 Task: Add an event with the title Staff Training: Customer Relationship Management, date '2023/12/21', time 7:50 AM to 9:50 AMand add a description: The facilitator will provide a briefing on the rules, objectives, and safety guidelines of the scavenger hunt. Teams will receive their scavenger hunt checklist, which may include a combination of physical objects to find, riddles to solve, or tasks to complete.Select event color  Tomato . Add location for the event as: 987 Colosseum, Rome, Italy, logged in from the account softage.2@softage.netand send the event invitation to softage.6@softage.net and softage.7@softage.net. Set a reminder for the event Annually on May 46
Action: Mouse pressed left at (43, 88)
Screenshot: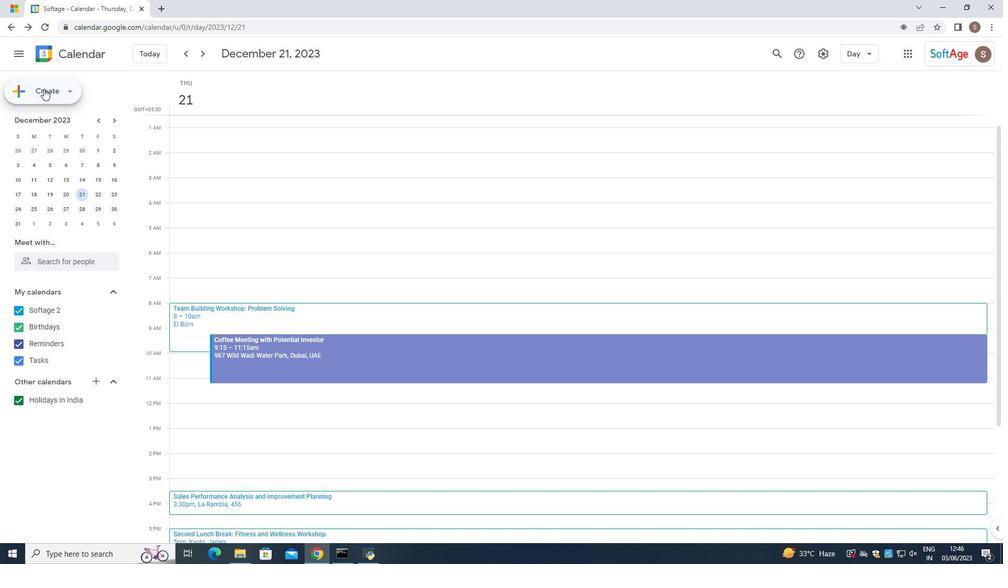 
Action: Mouse moved to (80, 122)
Screenshot: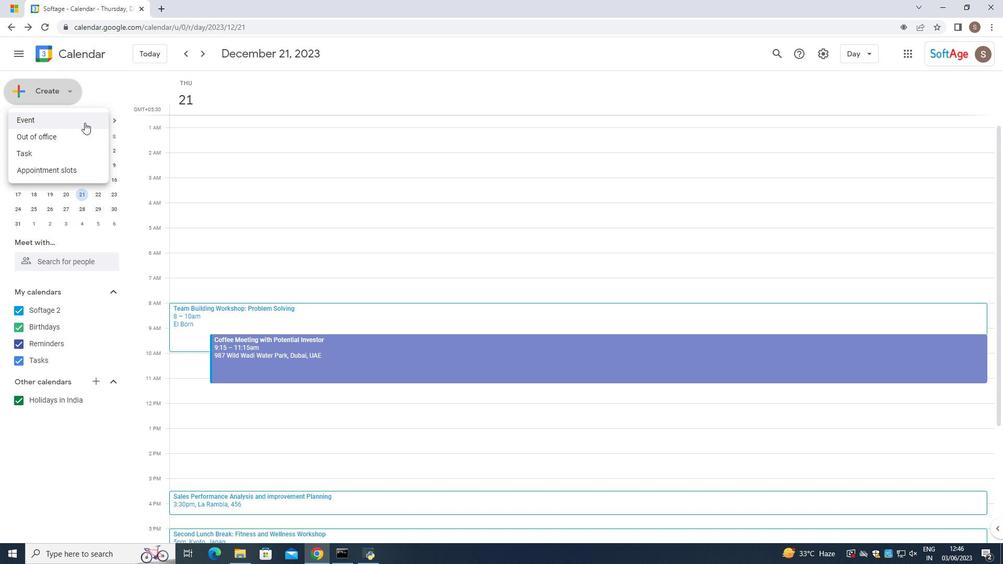 
Action: Mouse pressed left at (80, 122)
Screenshot: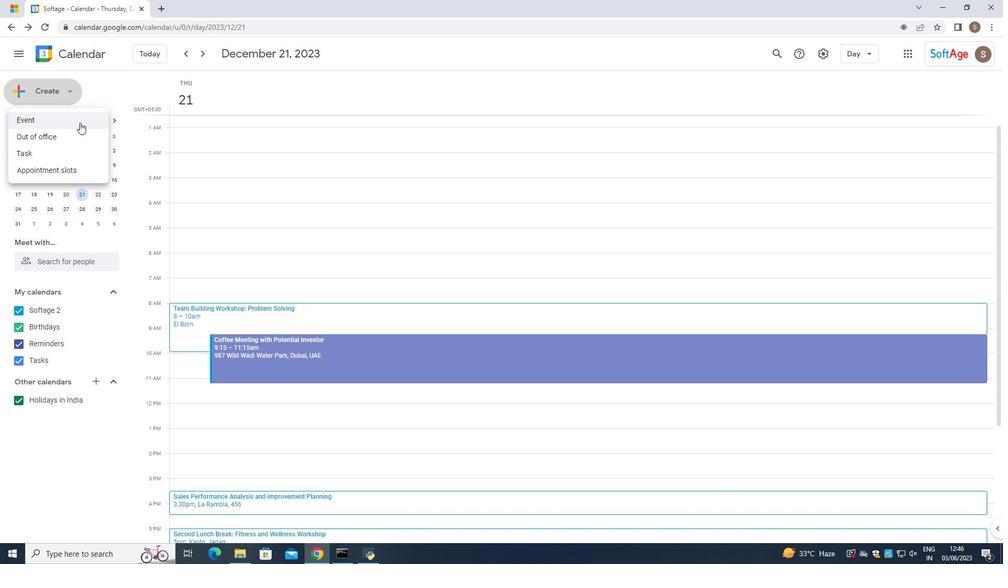 
Action: Mouse moved to (522, 196)
Screenshot: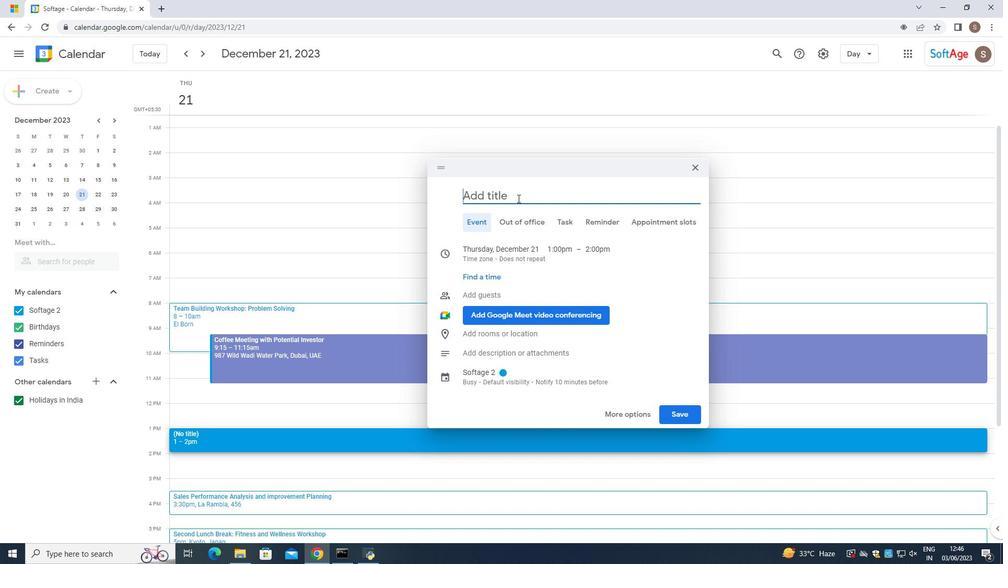 
Action: Key pressed <Key.caps_lock>S<Key.caps_lock>atff<Key.space>=<Key.backspace><Key.backspace><Key.backspace><Key.backspace><Key.backspace><Key.backspace>taff<Key.space><Key.caps_lock>T<Key.caps_lock>raining<Key.shift_r>;<Key.backspace><Key.shift_r><Key.shift_r><Key.shift_r><Key.shift_r><Key.shift_r><Key.shift_r><Key.shift_r><Key.shift_r><Key.shift_r><Key.shift_r><Key.shift_r><Key.shift_r><Key.shift_r>:<Key.space><Key.caps_lock>C<Key.caps_lock>ustomer<Key.space><Key.caps_lock>R<Key.caps_lock>elationship<Key.space><Key.caps_lock>MN<Key.caps_lock>nagement
Screenshot: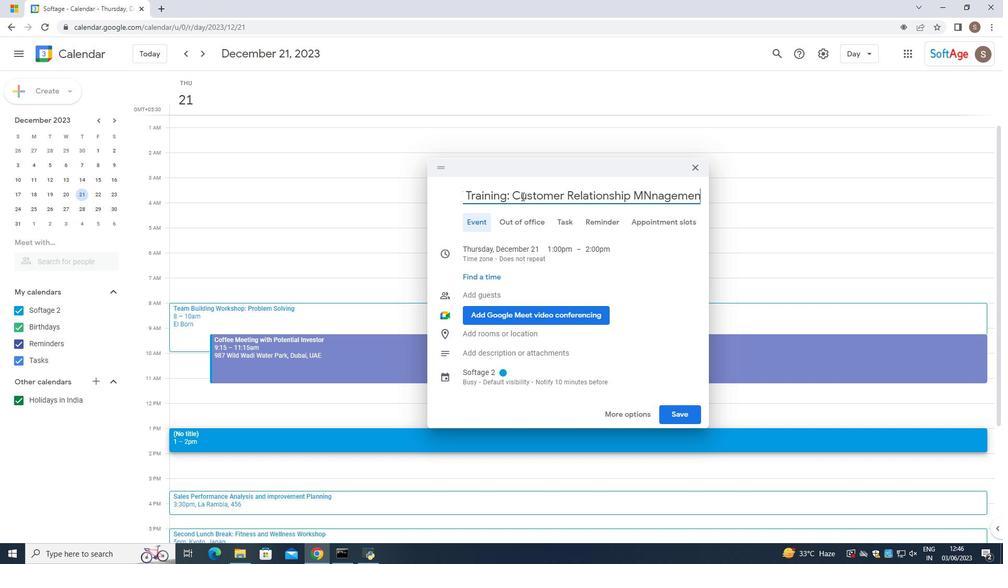 
Action: Mouse moved to (646, 195)
Screenshot: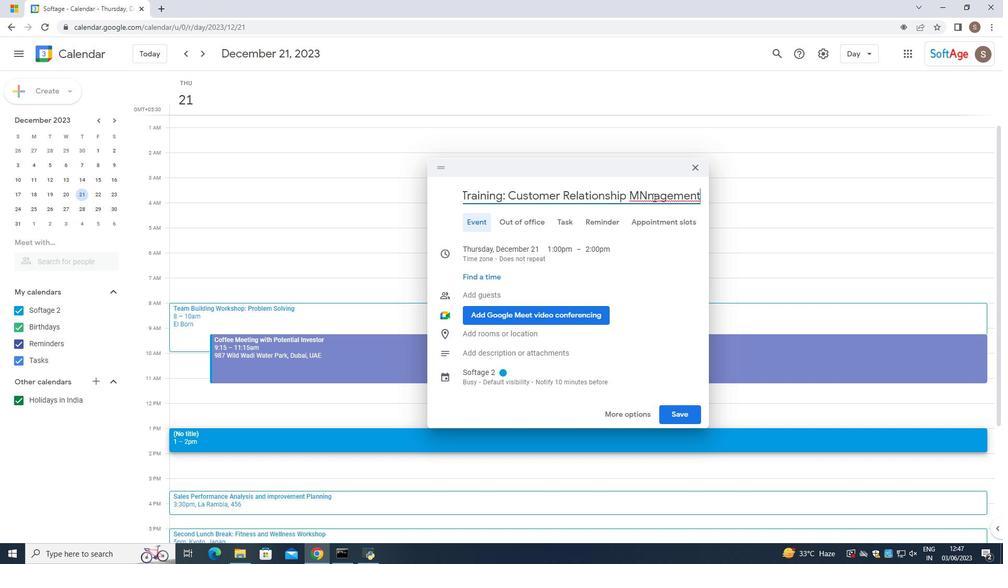 
Action: Mouse pressed left at (646, 195)
Screenshot: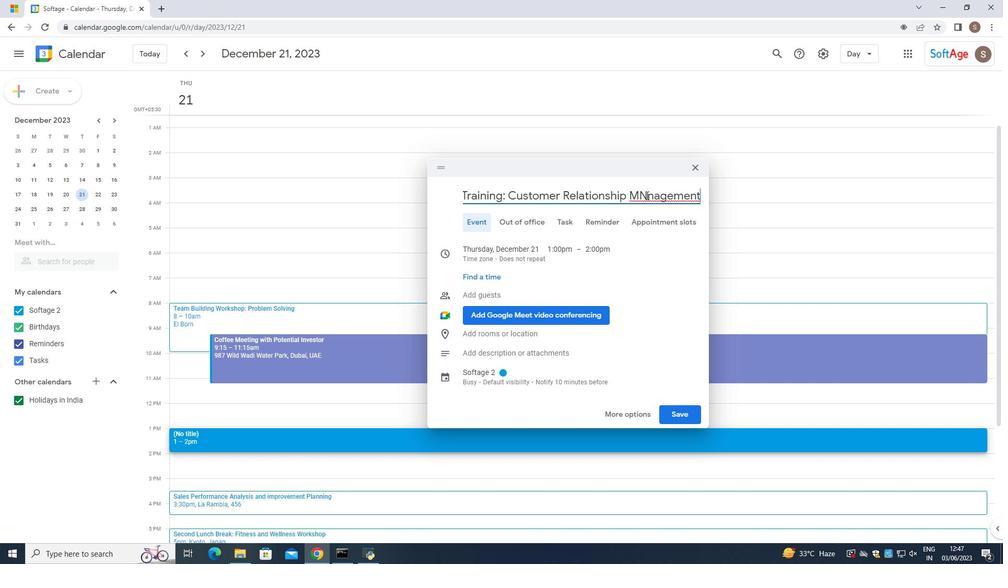 
Action: Mouse moved to (640, 195)
Screenshot: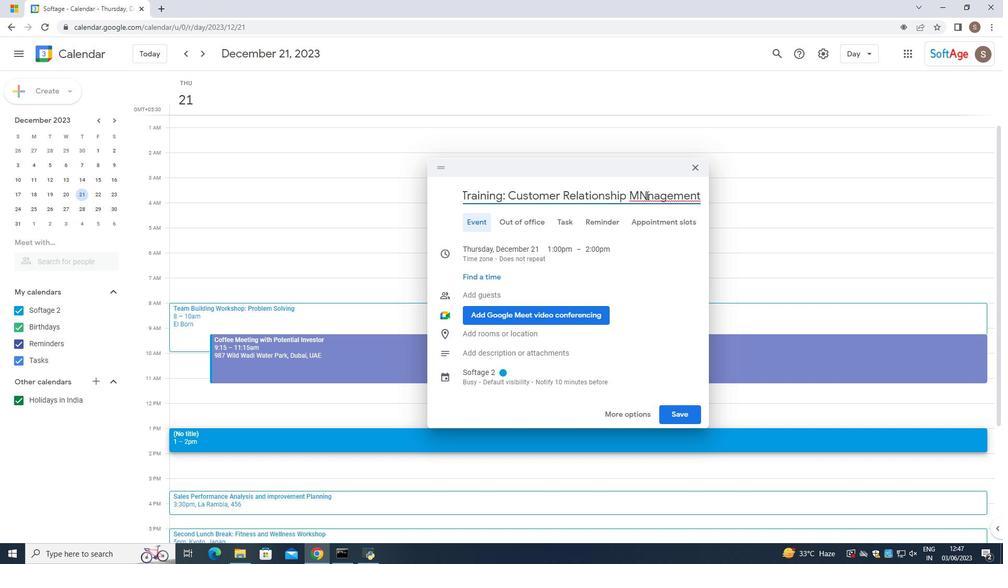 
Action: Key pressed <Key.backspace>a
Screenshot: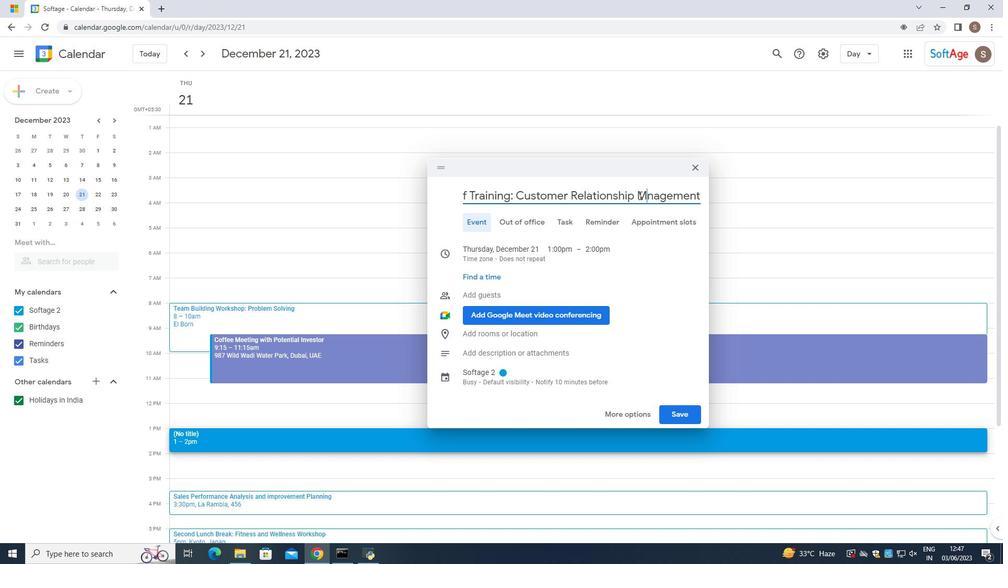 
Action: Mouse moved to (574, 275)
Screenshot: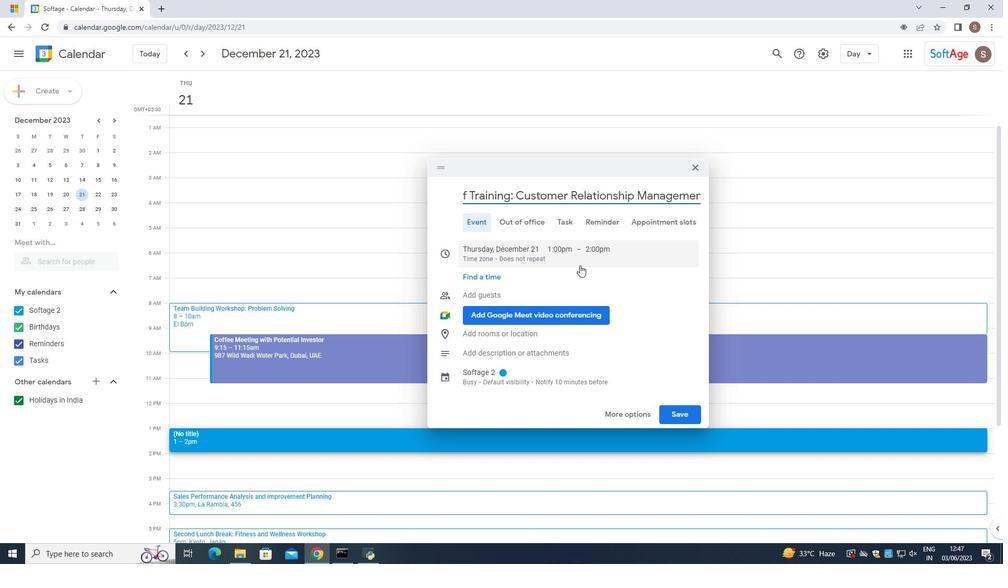 
Action: Mouse pressed left at (574, 275)
Screenshot: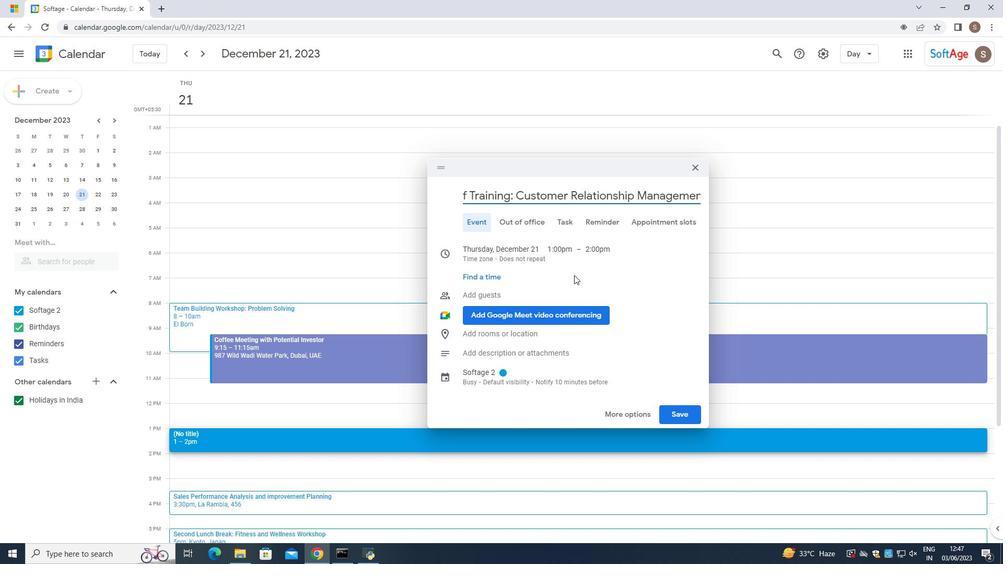 
Action: Mouse moved to (574, 251)
Screenshot: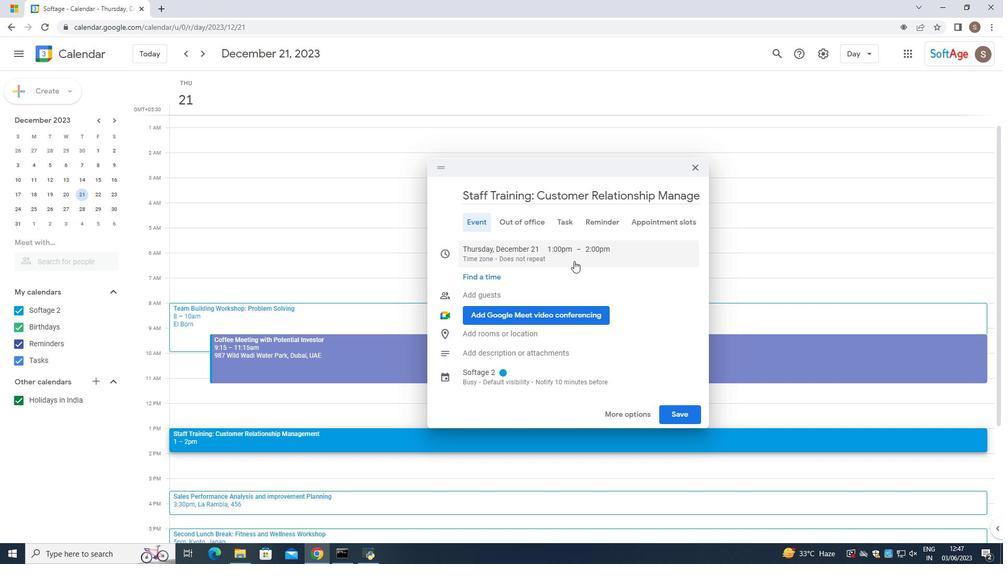
Action: Mouse pressed left at (574, 251)
Screenshot: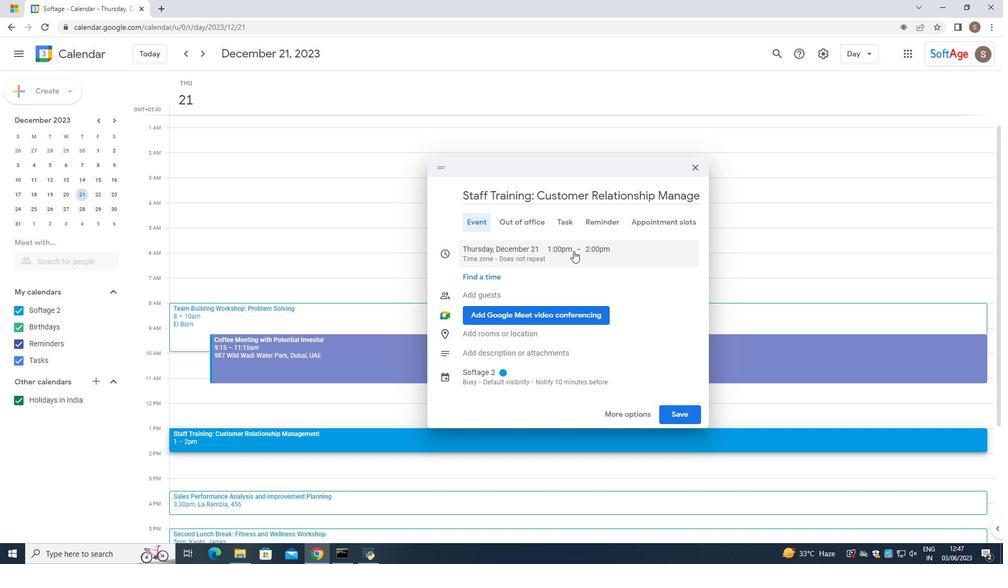 
Action: Mouse moved to (569, 252)
Screenshot: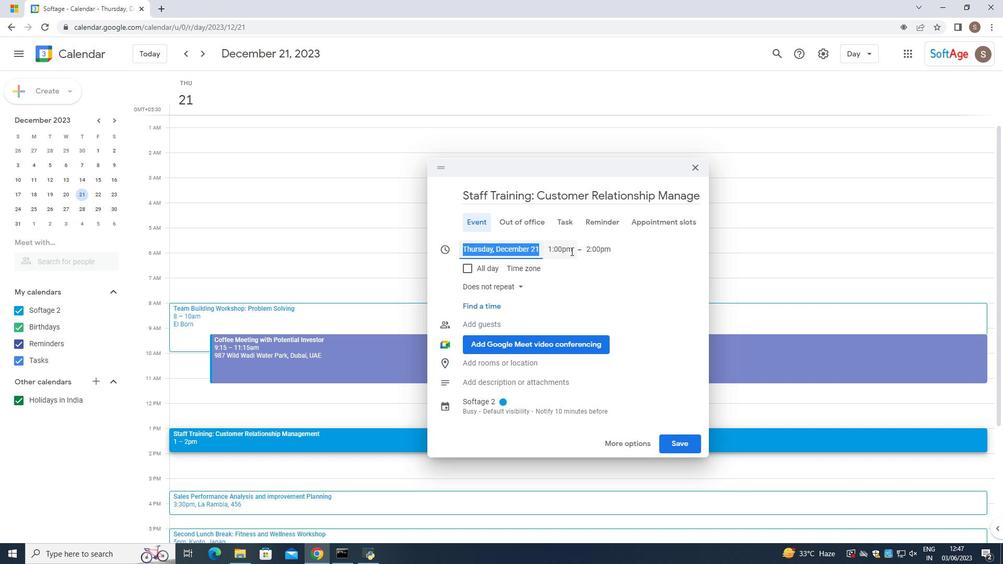 
Action: Mouse pressed left at (569, 252)
Screenshot: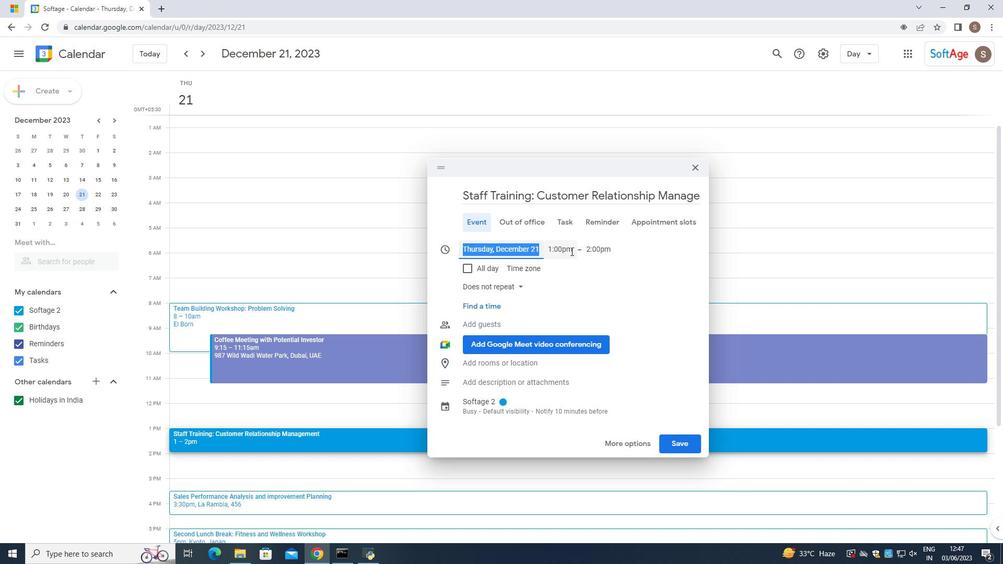 
Action: Mouse moved to (576, 284)
Screenshot: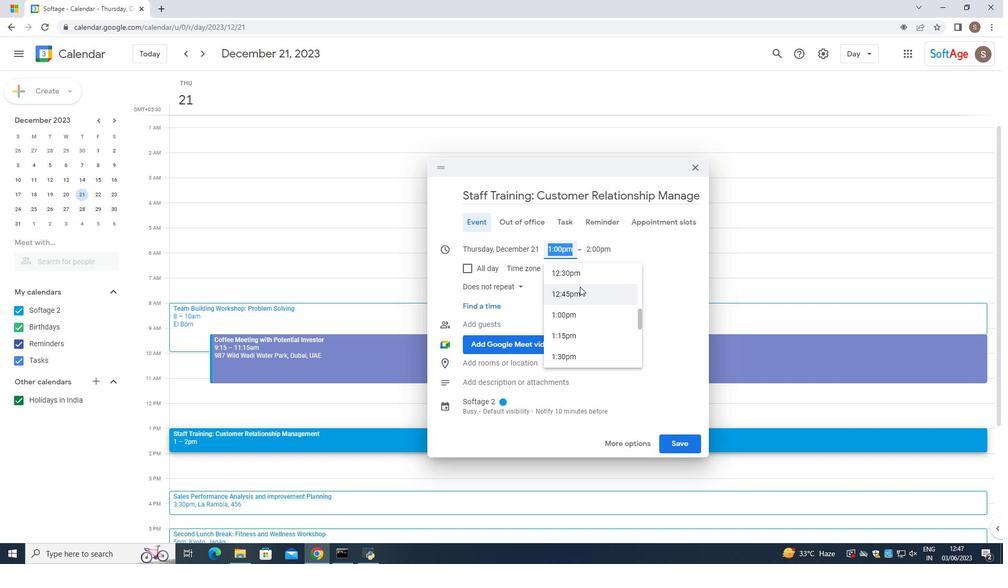 
Action: Key pressed 7
Screenshot: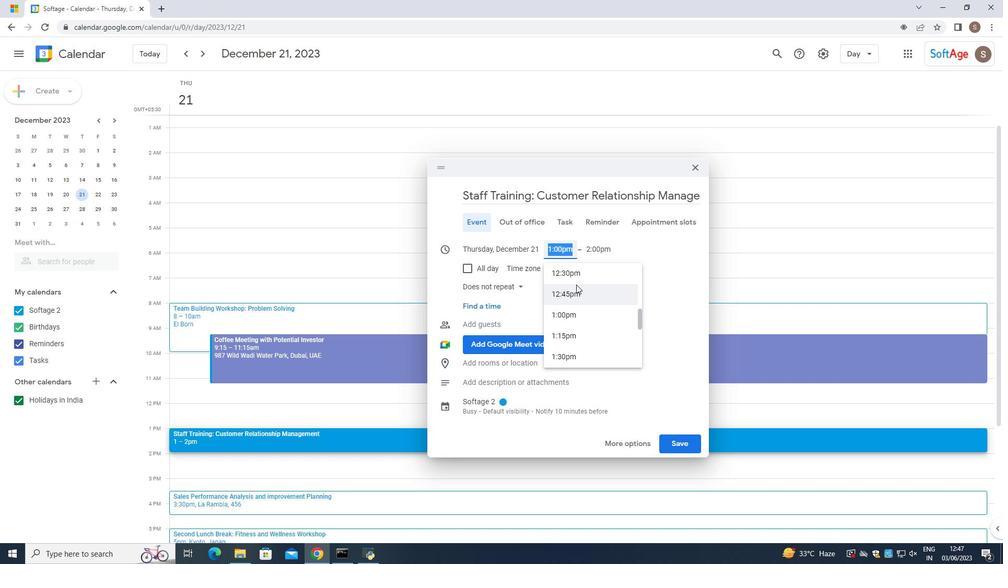 
Action: Mouse moved to (576, 284)
Screenshot: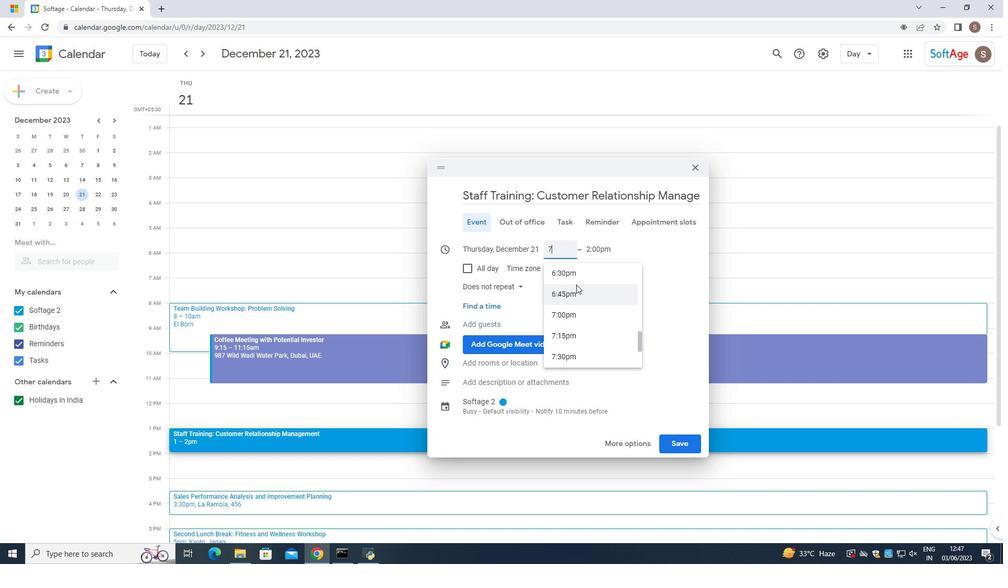 
Action: Key pressed <Key.shift_r>:50am
Screenshot: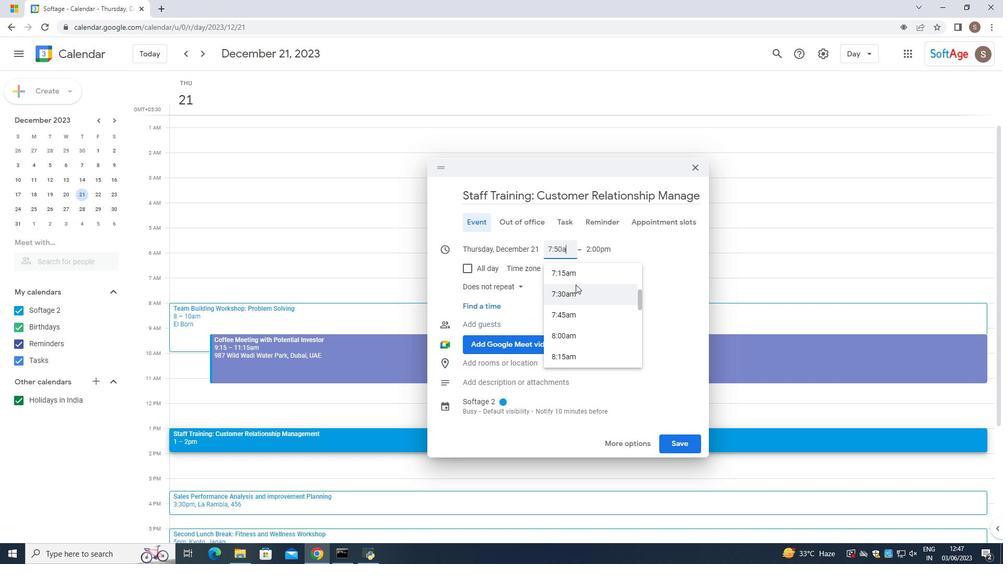 
Action: Mouse moved to (591, 250)
Screenshot: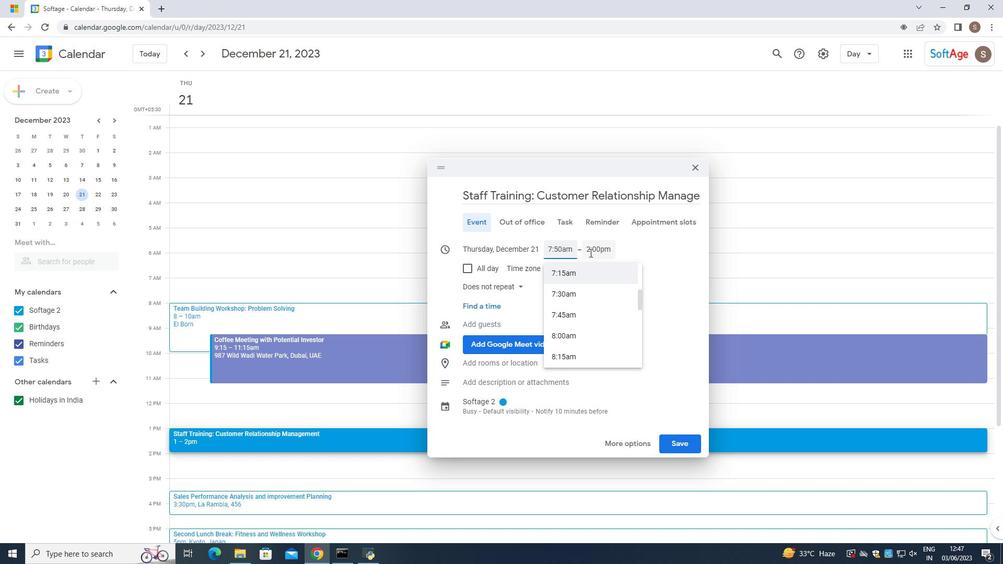 
Action: Mouse pressed left at (591, 250)
Screenshot: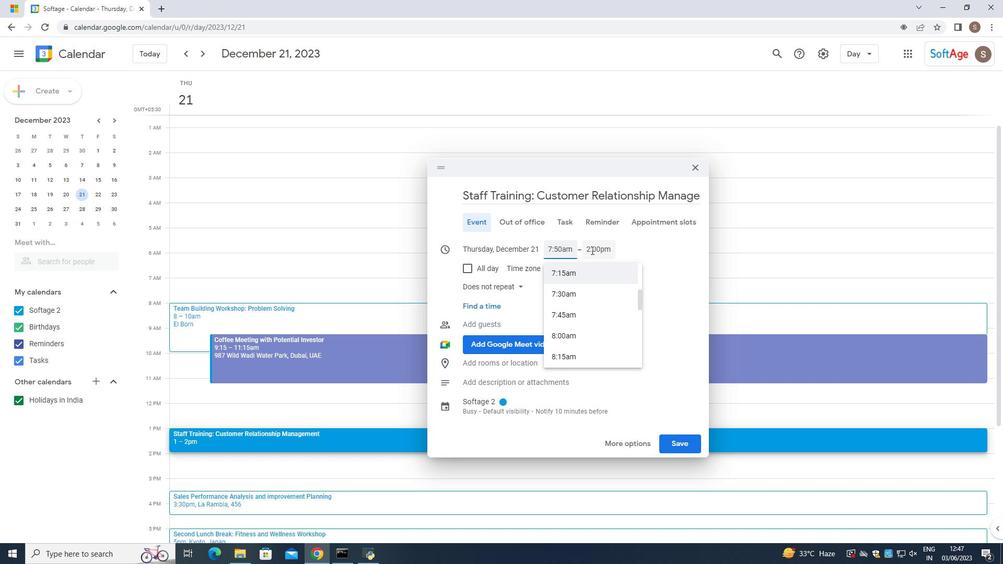 
Action: Mouse moved to (614, 344)
Screenshot: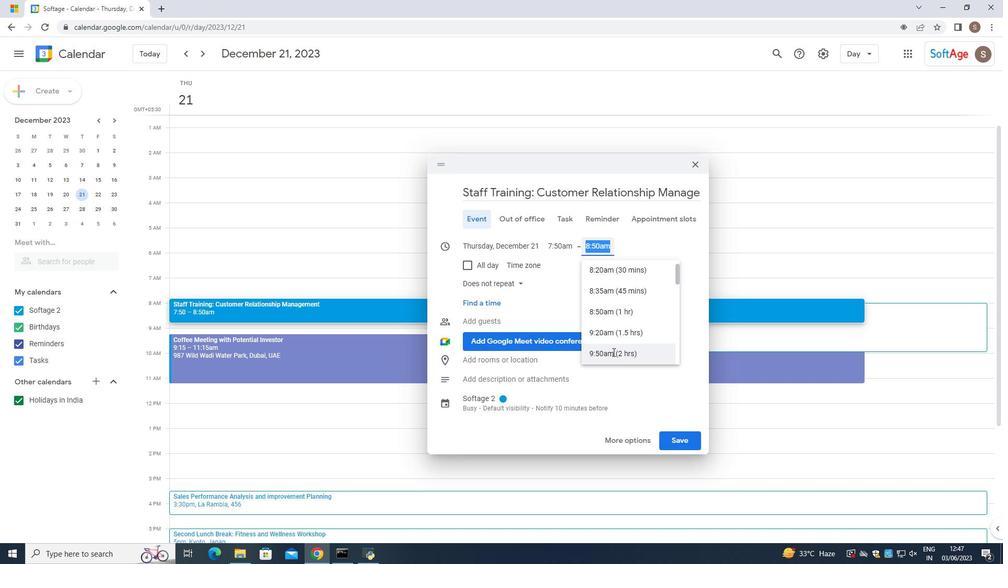 
Action: Mouse scrolled (614, 344) with delta (0, 0)
Screenshot: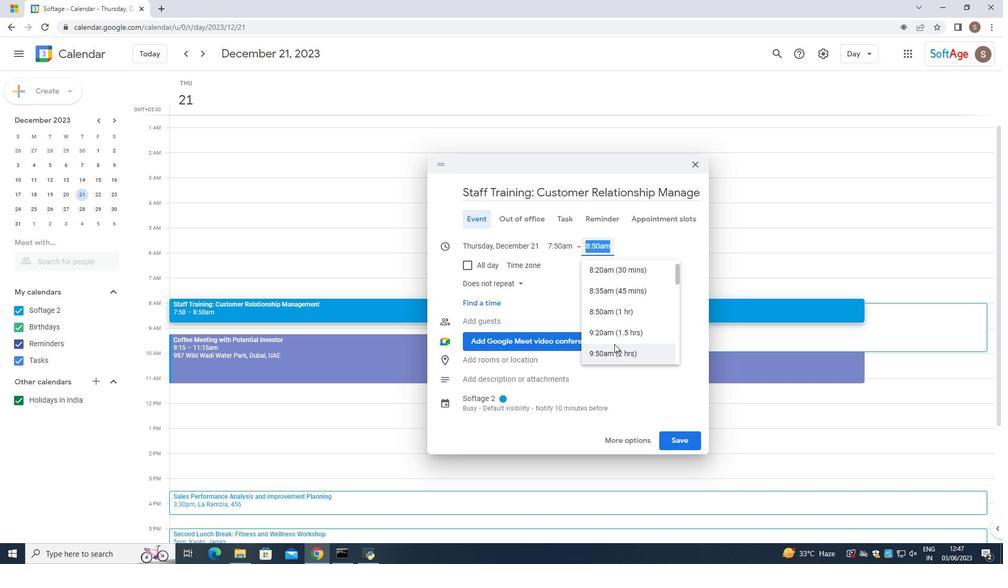 
Action: Mouse moved to (620, 298)
Screenshot: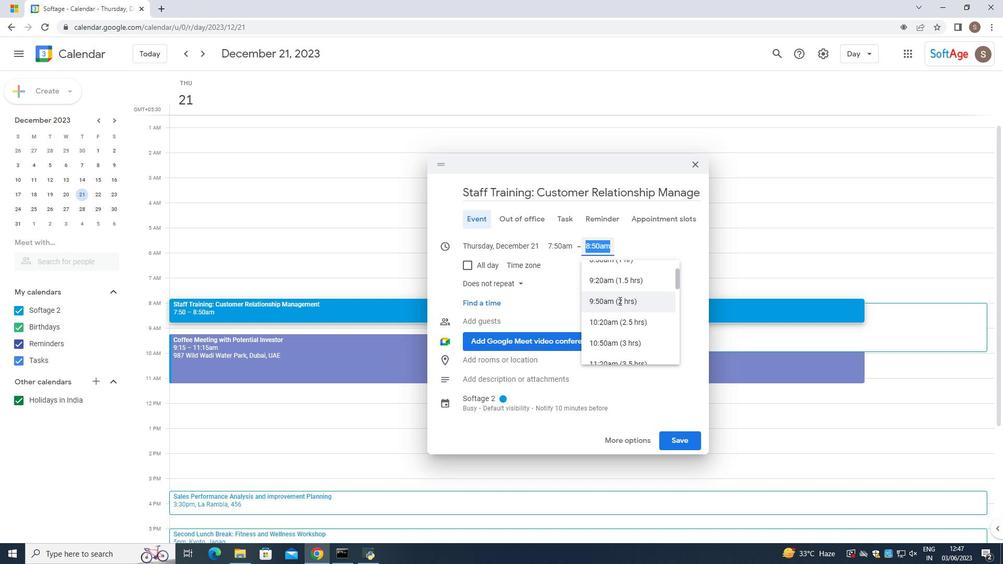 
Action: Mouse pressed left at (620, 298)
Screenshot: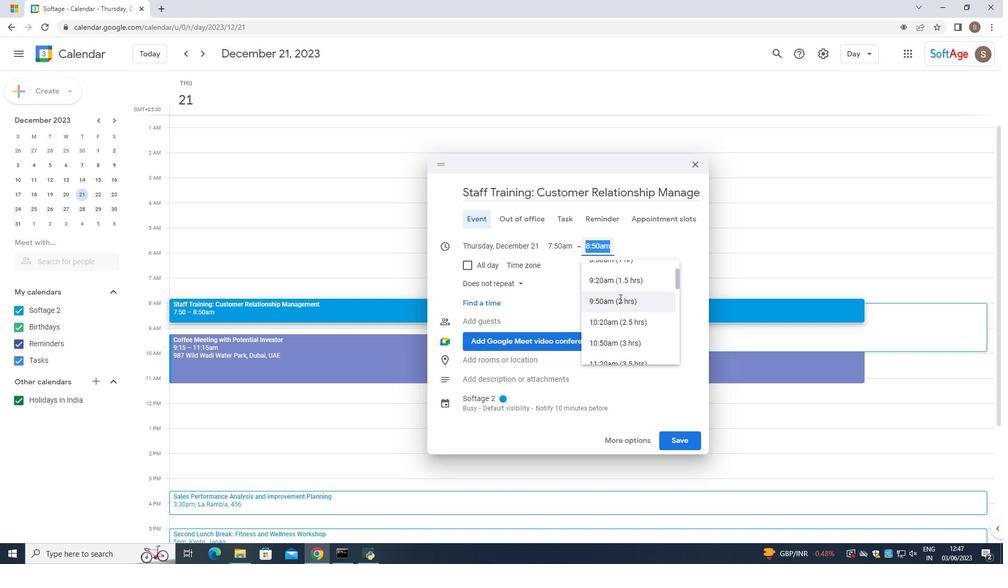 
Action: Mouse moved to (481, 378)
Screenshot: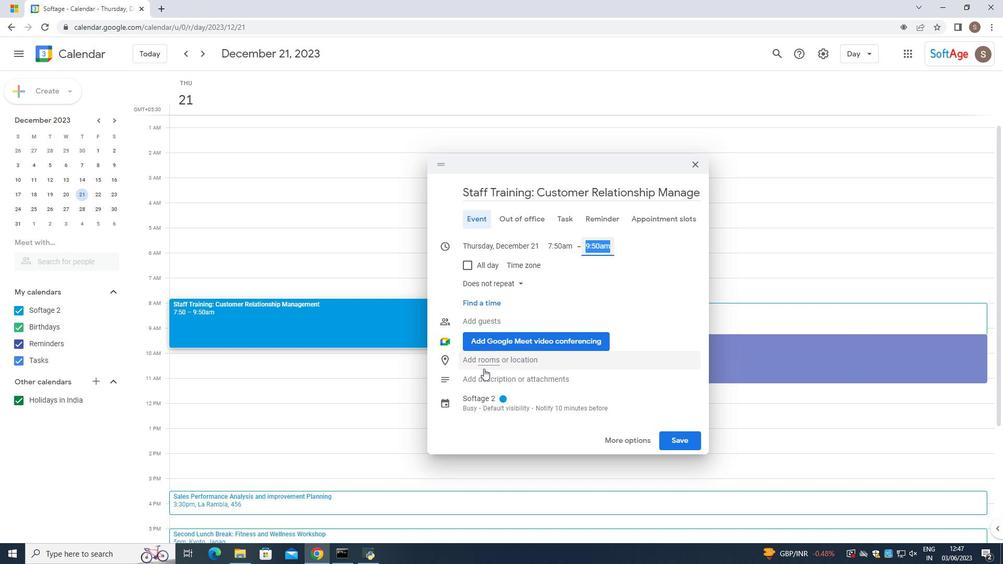 
Action: Mouse pressed left at (481, 378)
Screenshot: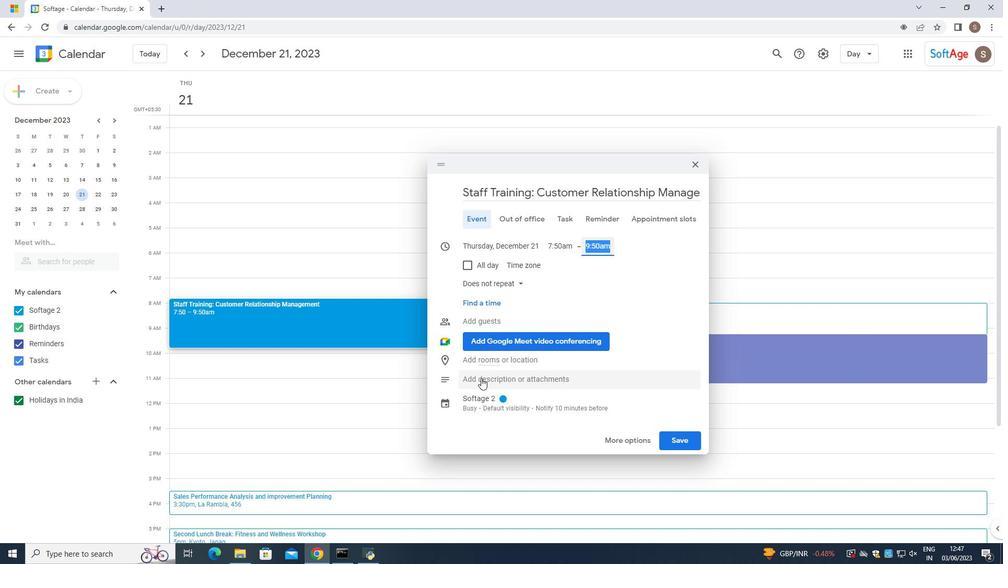 
Action: Mouse moved to (491, 377)
Screenshot: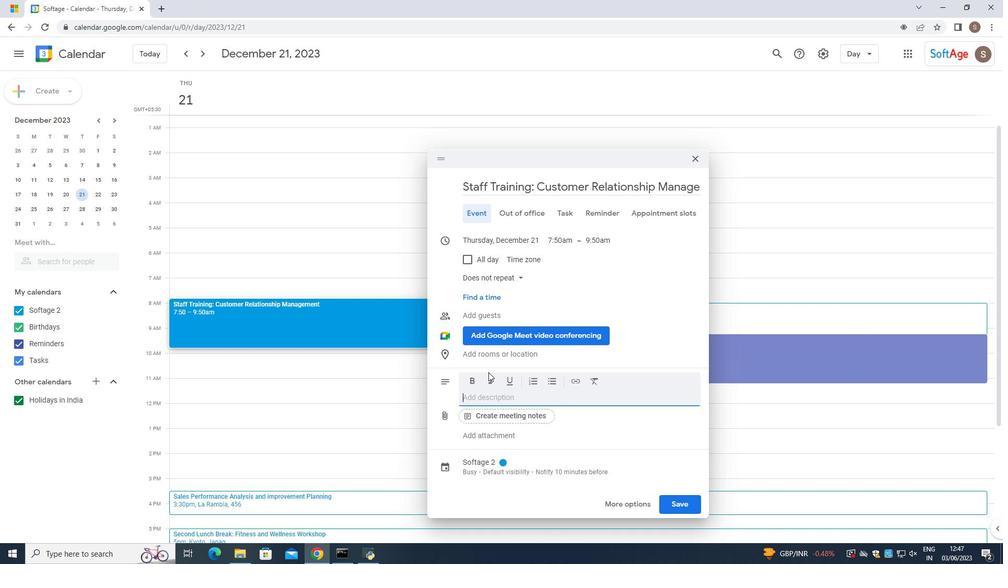 
Action: Mouse pressed left at (491, 377)
Screenshot: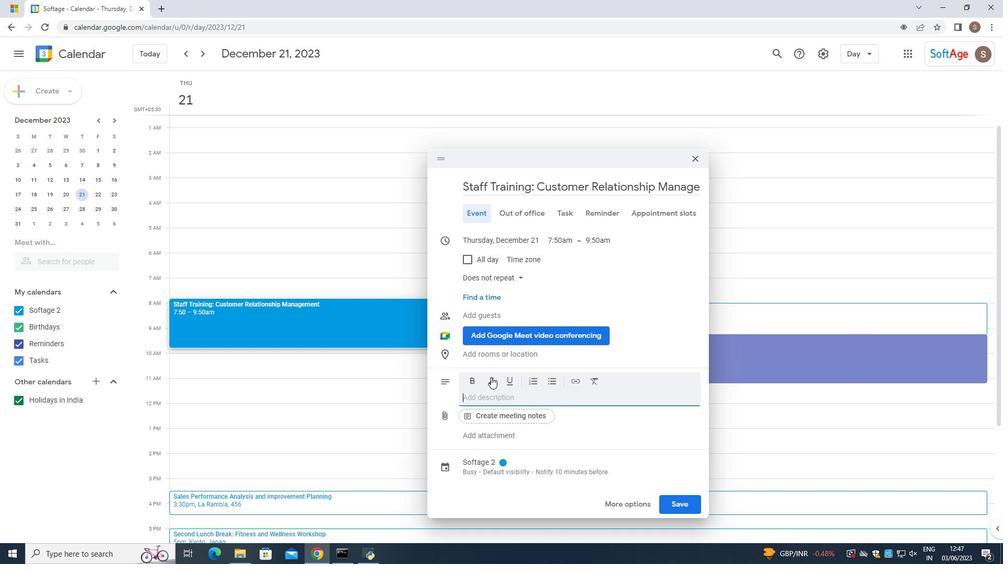 
Action: Mouse moved to (481, 392)
Screenshot: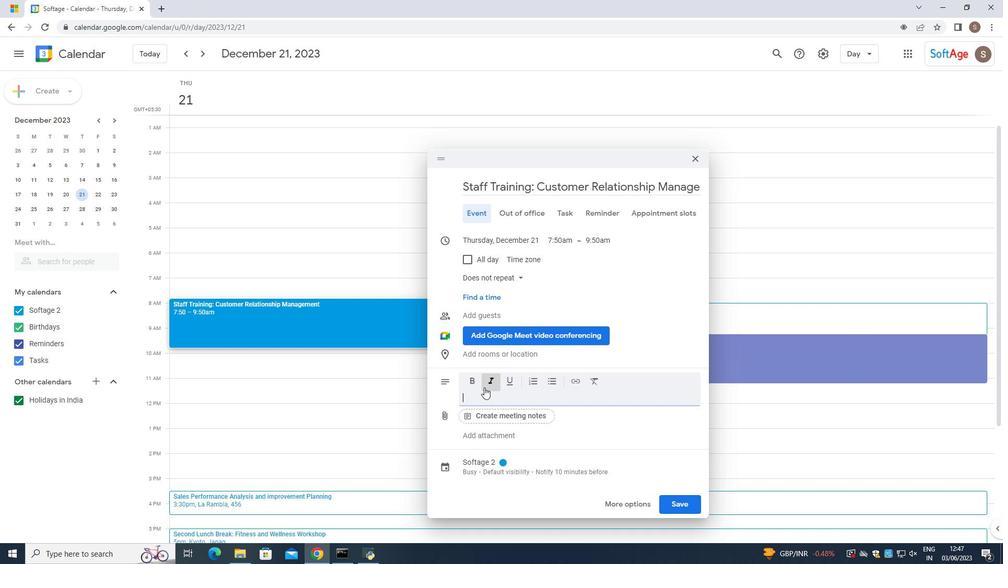 
Action: Mouse pressed left at (481, 392)
Screenshot: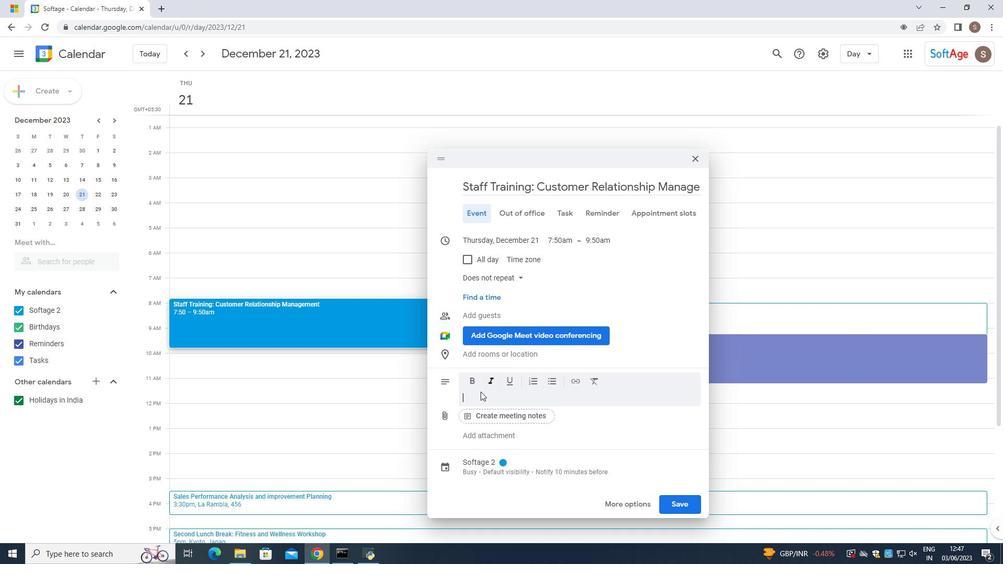 
Action: Mouse moved to (473, 397)
Screenshot: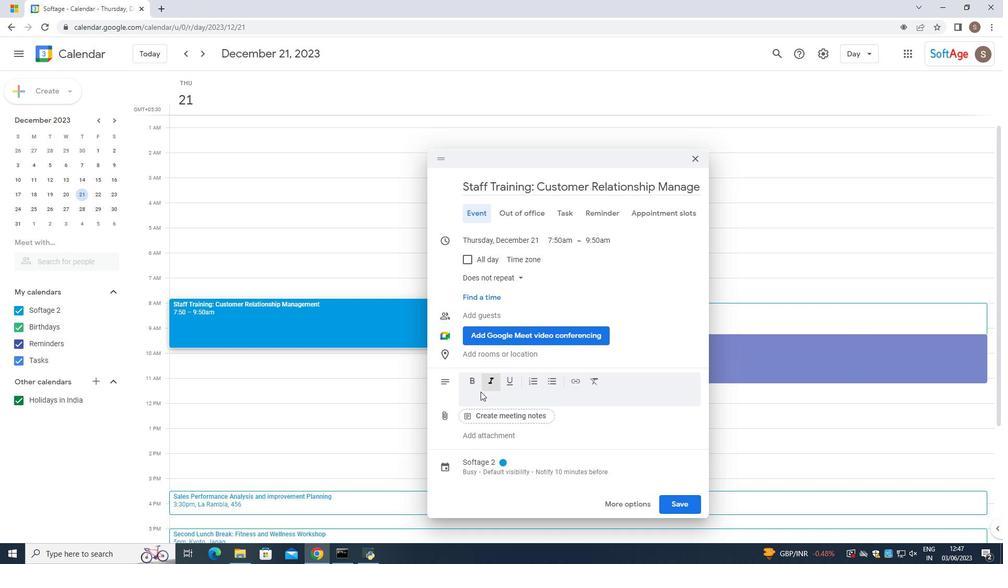 
Action: Mouse pressed left at (473, 397)
Screenshot: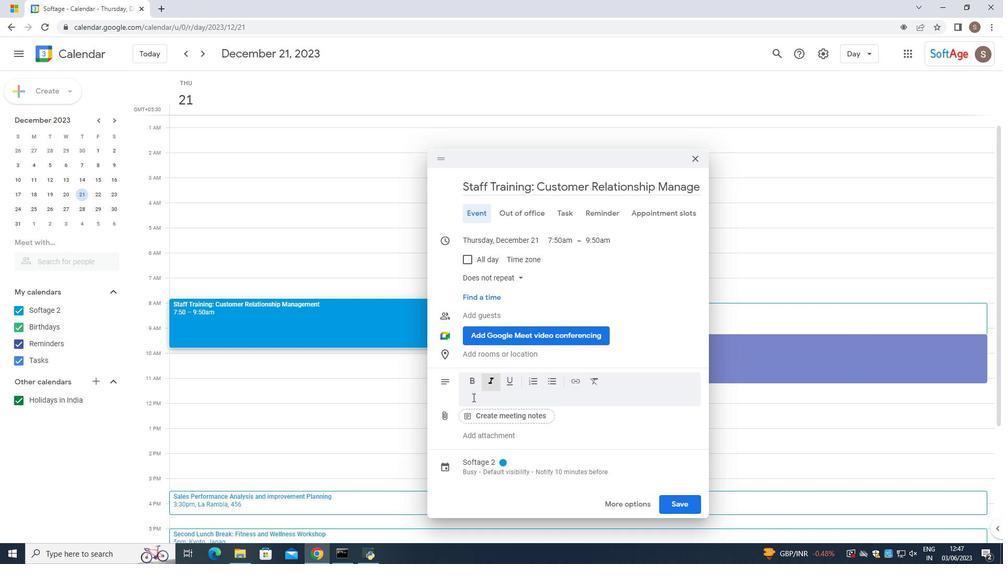 
Action: Mouse moved to (469, 400)
Screenshot: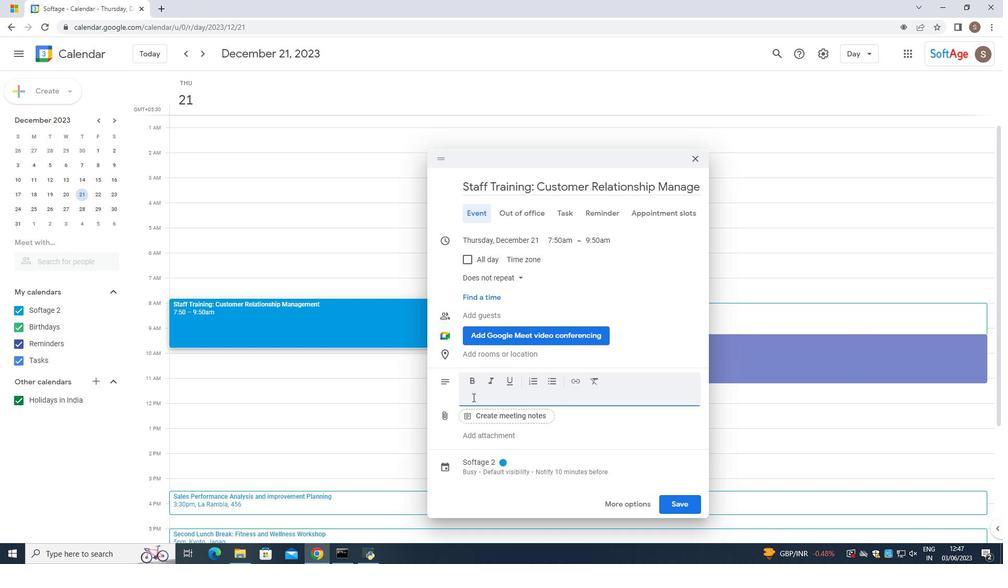 
Action: Key pressed <Key.caps_lock>T<Key.caps_lock>he<Key.space>facilia<Key.backspace>tator<Key.space>will<Key.space>porovide<Key.space>a<Key.space>briefing<Key.space>on<Key.space>the<Key.space>rules
Screenshot: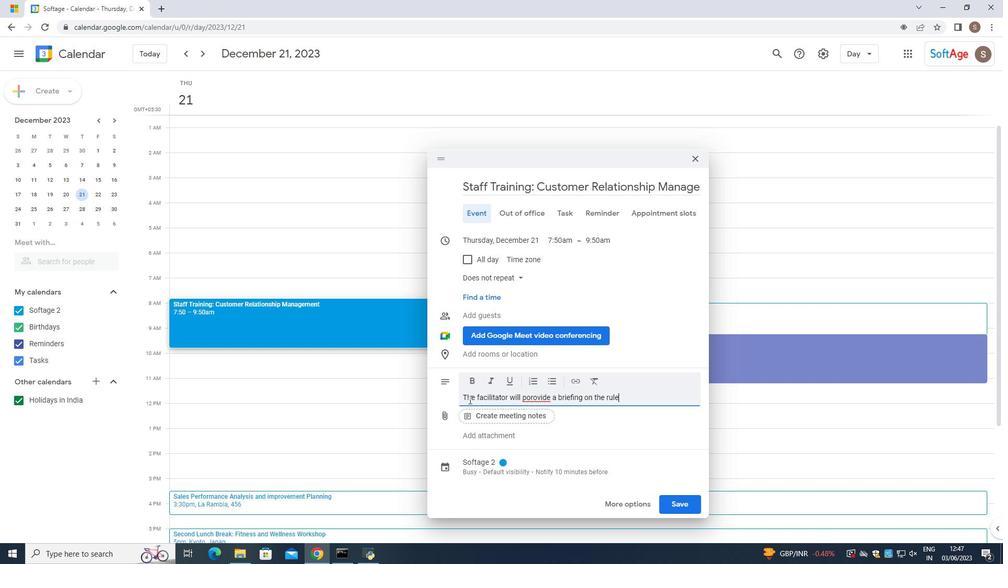 
Action: Mouse moved to (537, 399)
Screenshot: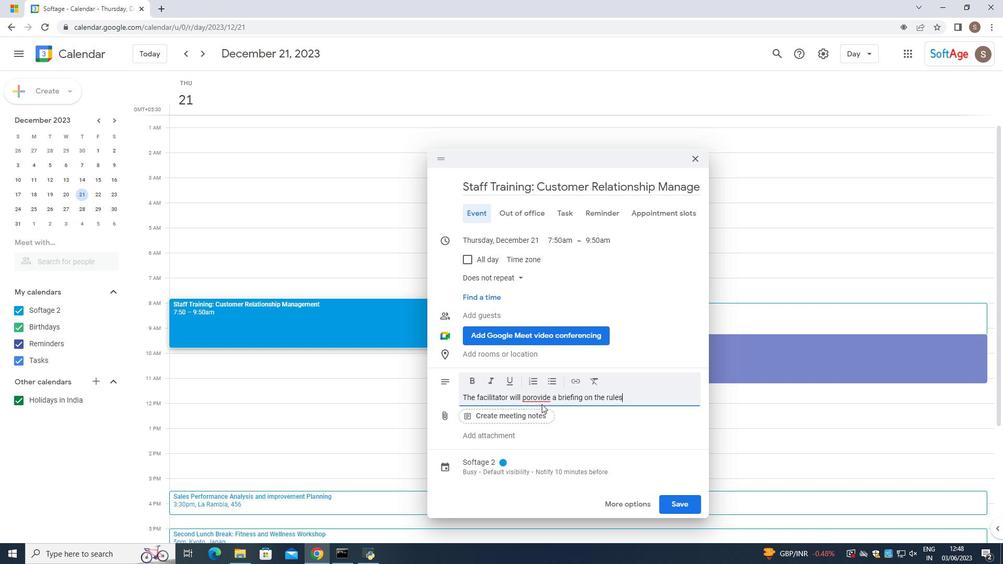 
Action: Mouse pressed left at (537, 399)
Screenshot: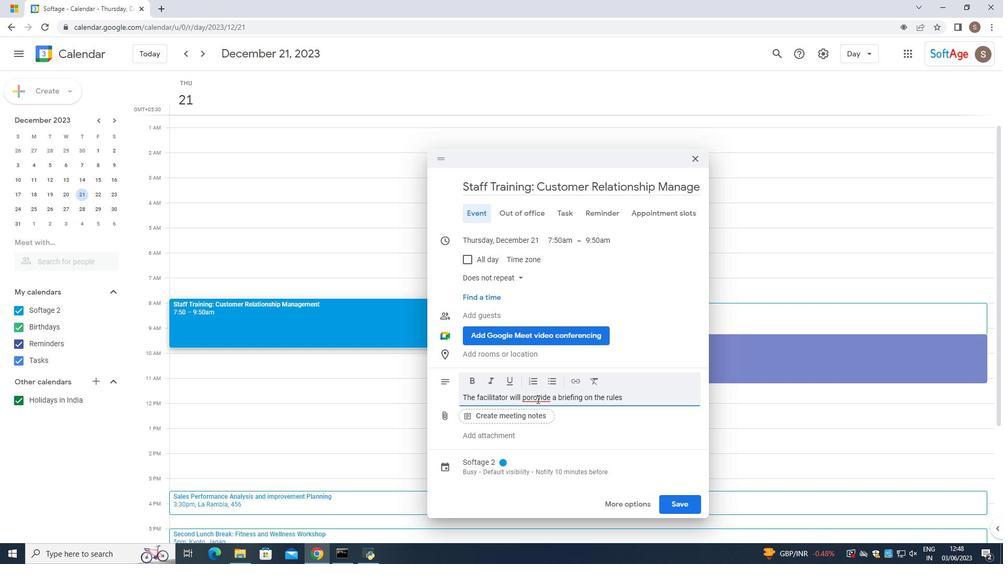 
Action: Mouse moved to (535, 397)
Screenshot: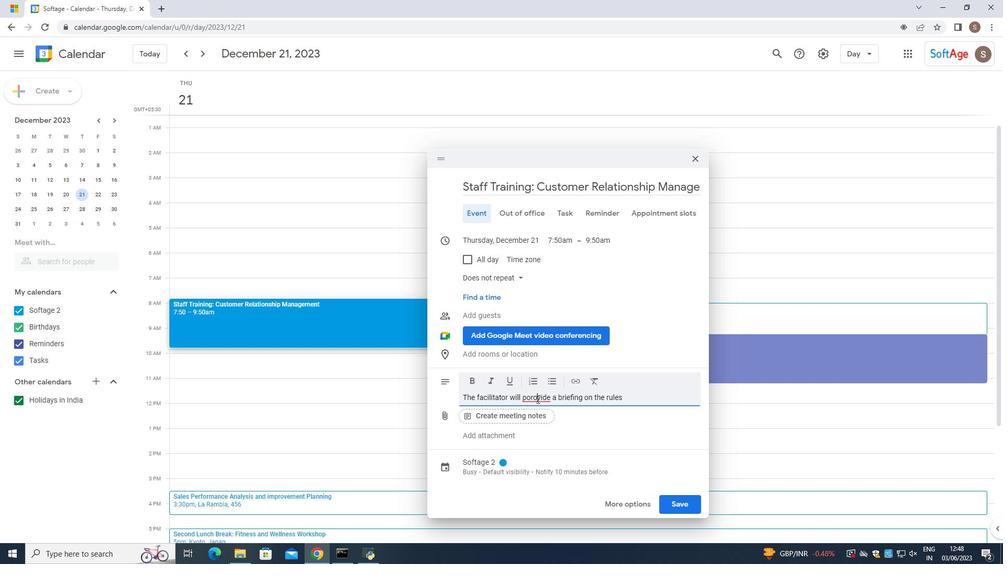 
Action: Mouse pressed right at (535, 397)
Screenshot: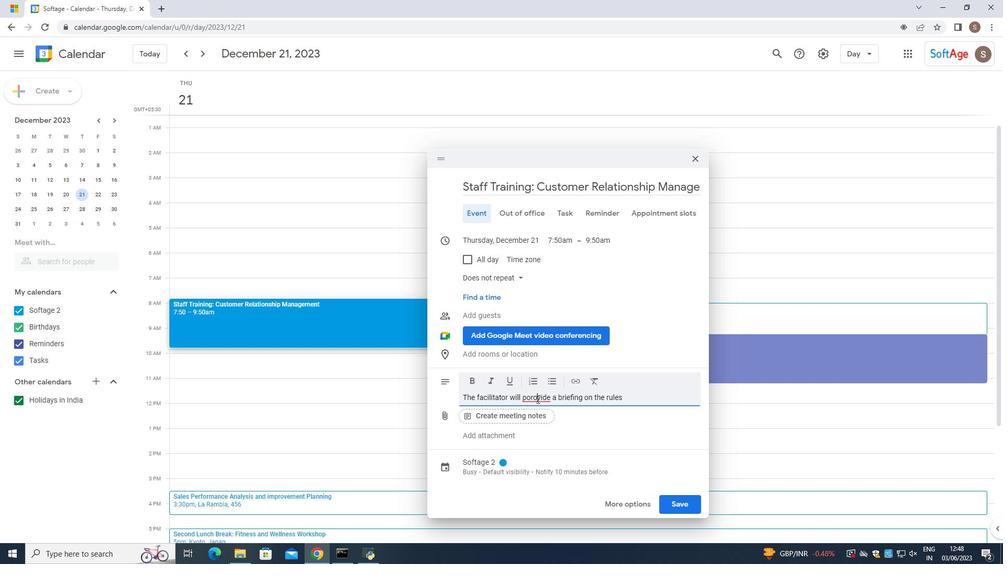 
Action: Mouse moved to (600, 271)
Screenshot: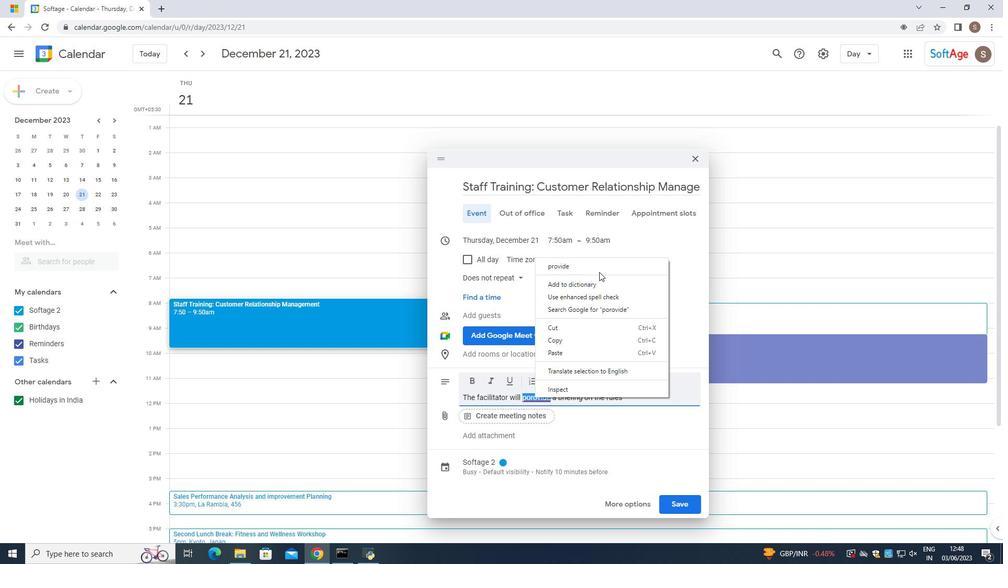 
Action: Mouse pressed left at (600, 271)
Screenshot: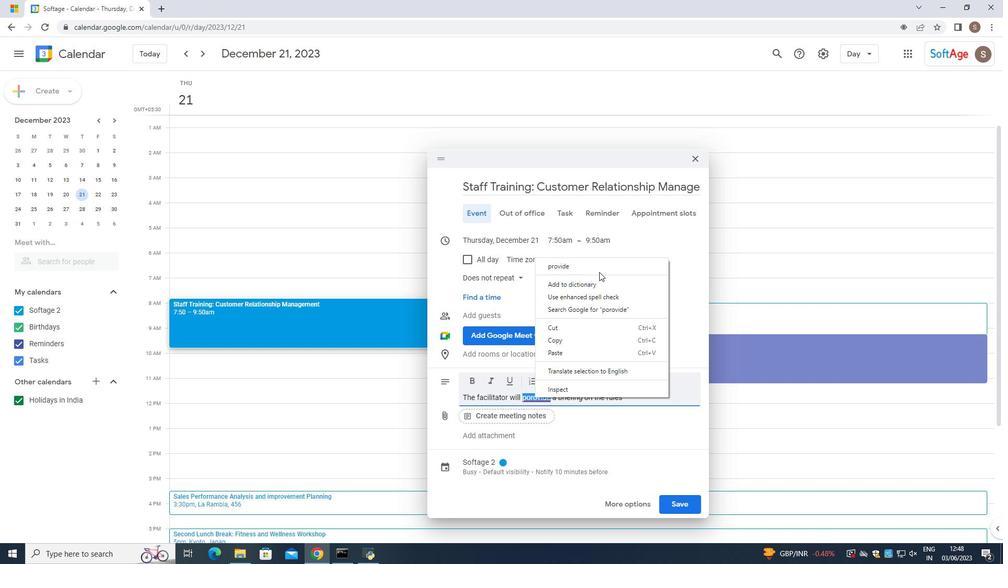 
Action: Mouse moved to (622, 395)
Screenshot: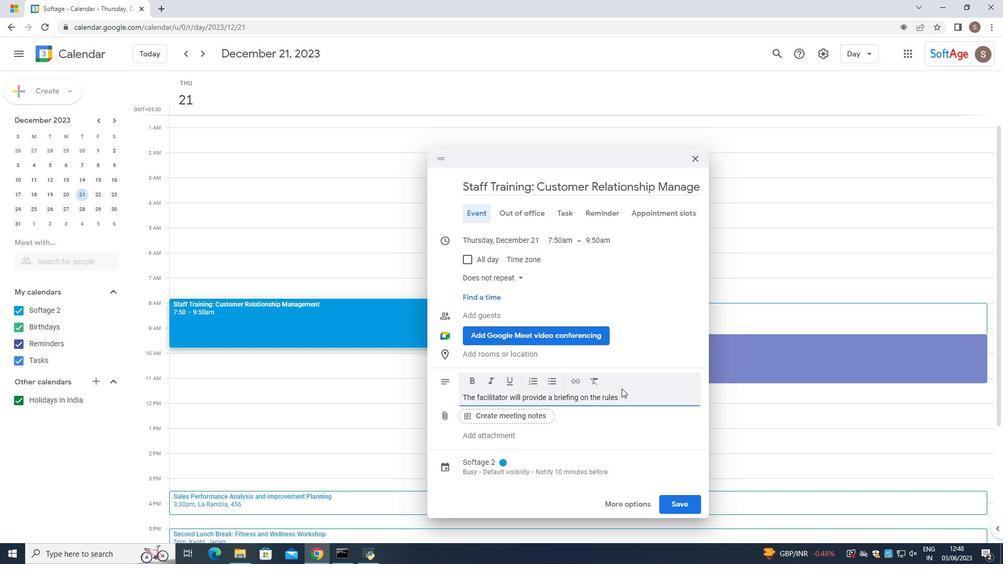 
Action: Mouse pressed left at (622, 395)
Screenshot: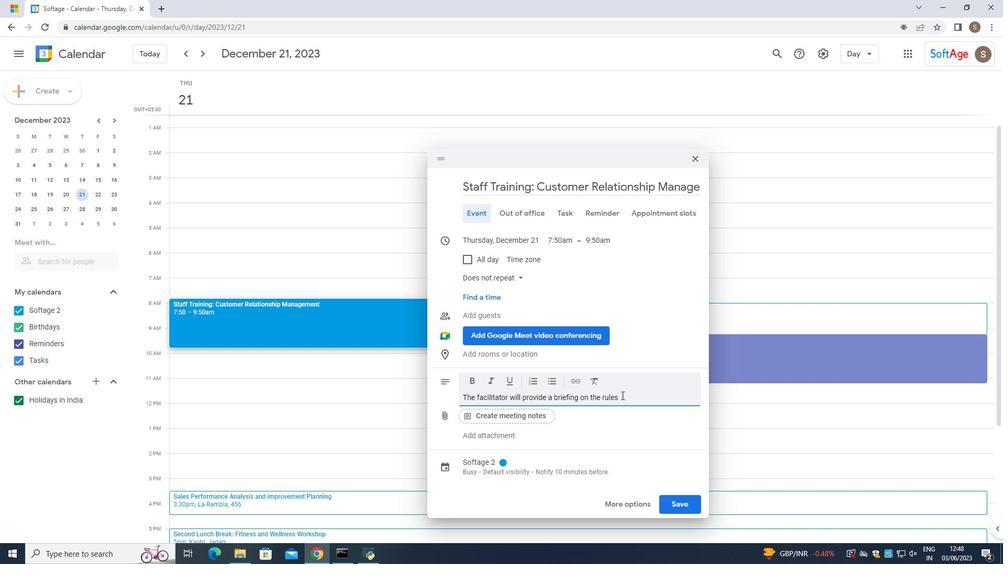 
Action: Mouse moved to (622, 413)
Screenshot: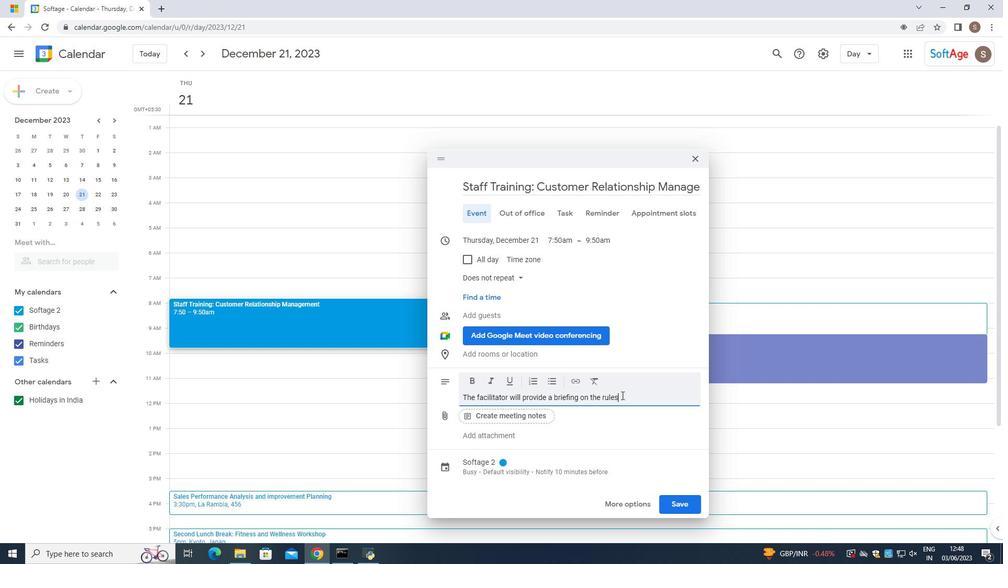 
Action: Key pressed ,<Key.space>on<Key.backspace>bjev<Key.backspace><Key.backspace><Key.backspace>jectives<Key.space>and<Key.space>safety<Key.space>guife;i<Key.backspace><Key.backspace><Key.backspace><Key.backspace>delines<Key.space>i<Key.backspace>of<Key.space>the<Key.space>scaveneger=<Key.backspace><Key.backspace><Key.backspace><Key.backspace><Key.backspace><Key.backspace><Key.backspace>enger<Key.space>hunt<Key.space>.<Key.space><Key.caps_lock>T<Key.caps_lock>eam<Key.space><Key.backspace>s<Key.space>will<Key.space>recievetheir<Key.space>s=<Key.backspace><Key.backspace><Key.backspace><Key.backspace><Key.backspace><Key.backspace><Key.backspace><Key.backspace><Key.space>their<Key.space>
Screenshot: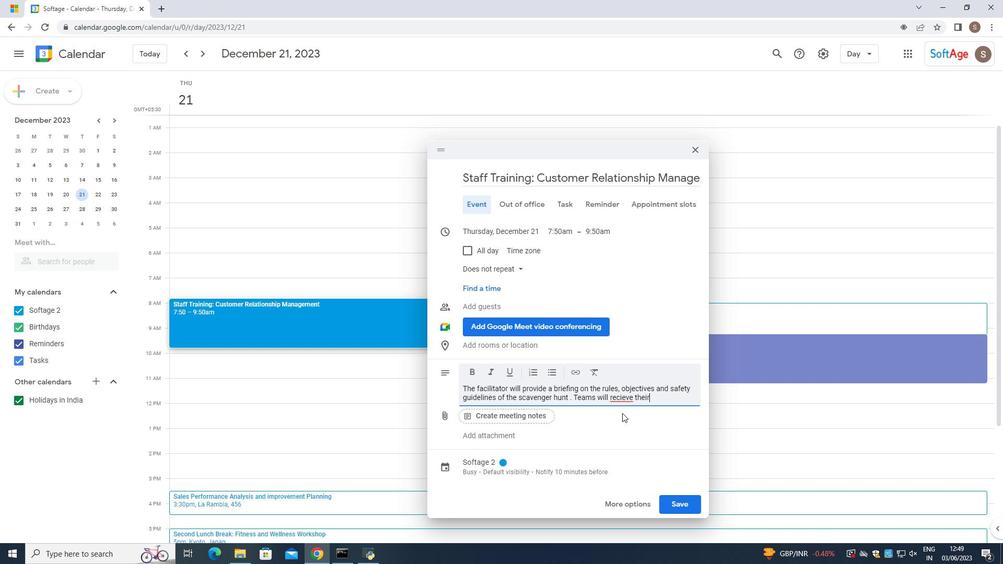 
Action: Mouse moved to (621, 399)
Screenshot: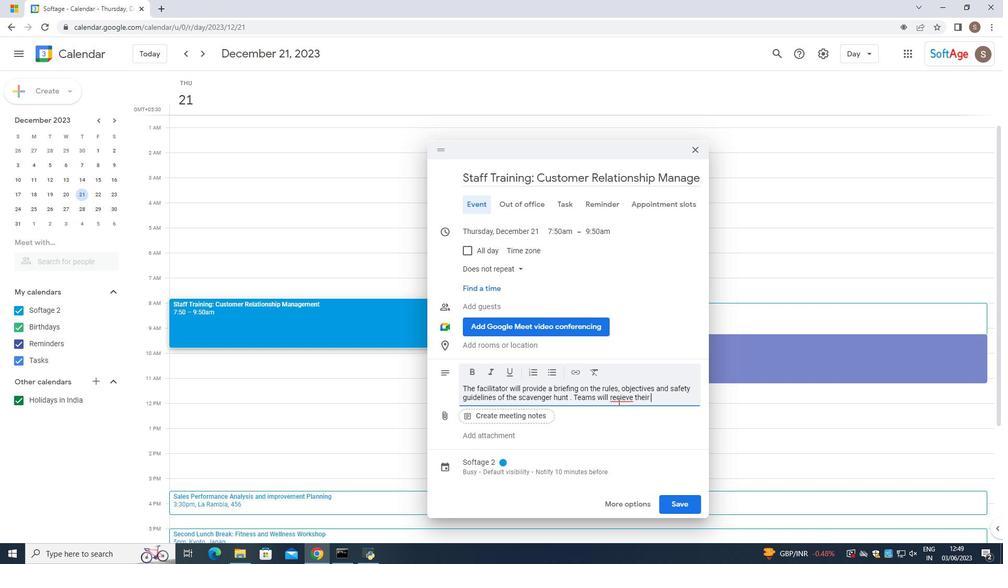 
Action: Mouse pressed left at (621, 399)
Screenshot: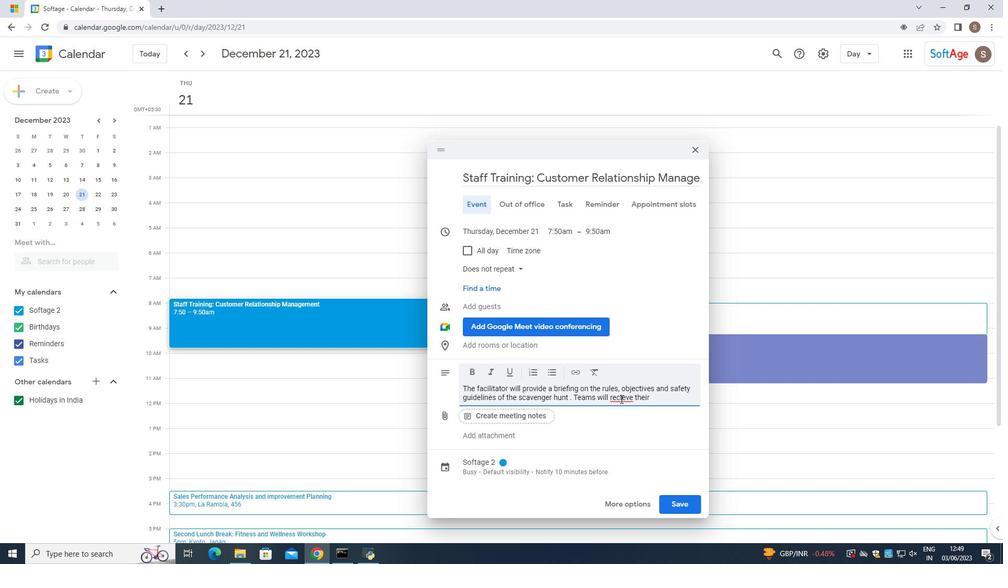 
Action: Mouse pressed right at (621, 399)
Screenshot: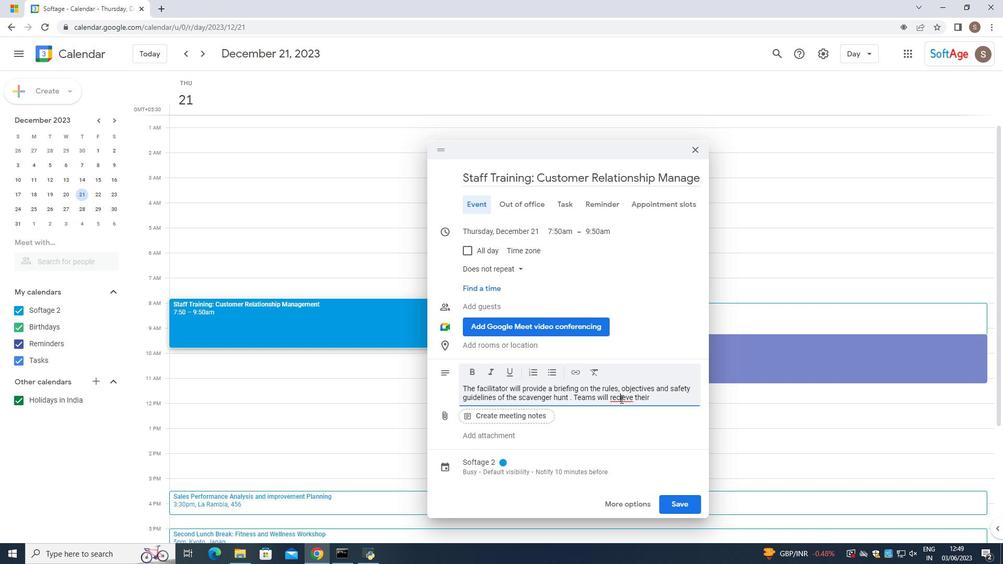 
Action: Mouse moved to (672, 239)
Screenshot: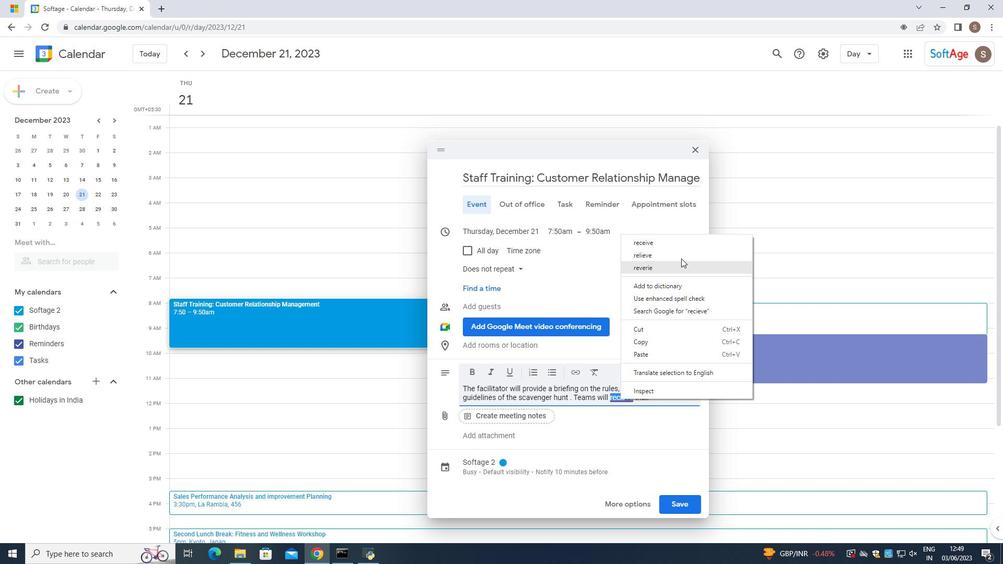 
Action: Mouse pressed left at (672, 239)
Screenshot: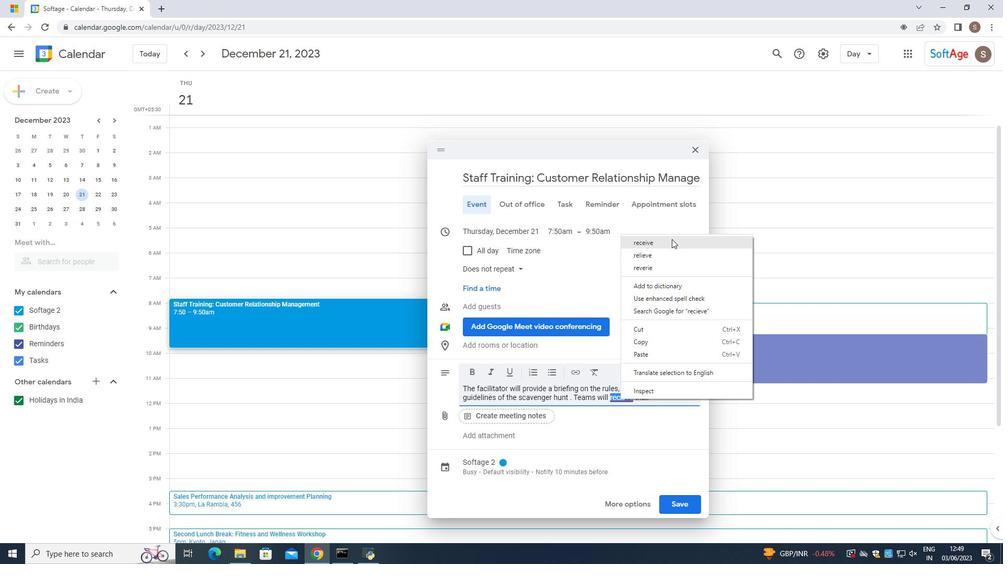 
Action: Mouse moved to (651, 403)
Screenshot: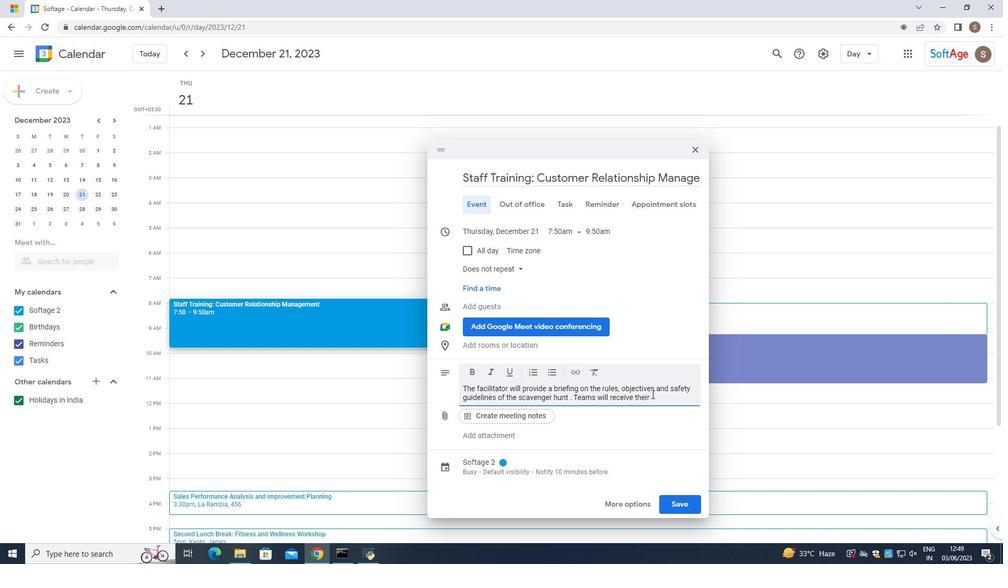 
Action: Mouse pressed left at (651, 403)
Screenshot: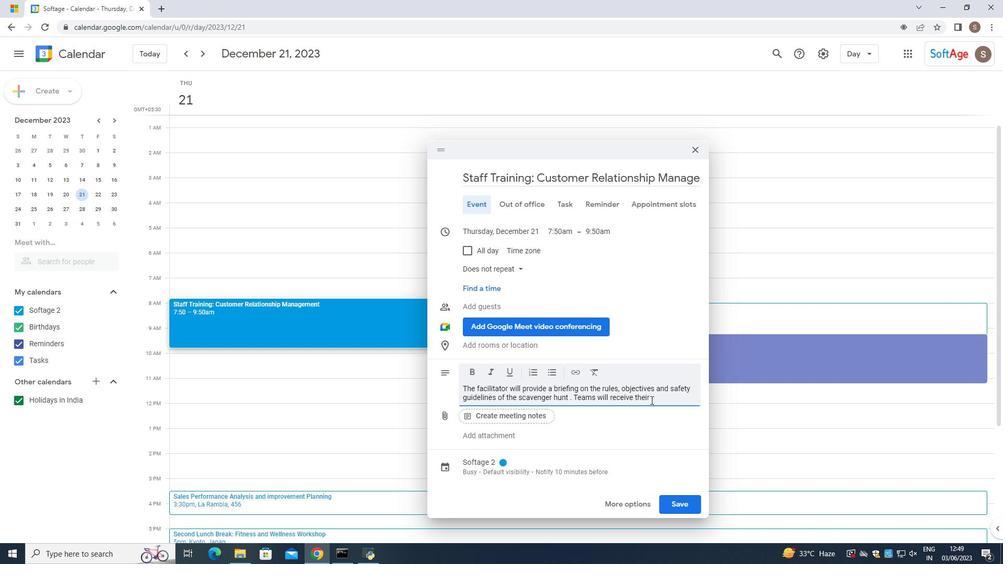 
Action: Mouse moved to (655, 400)
Screenshot: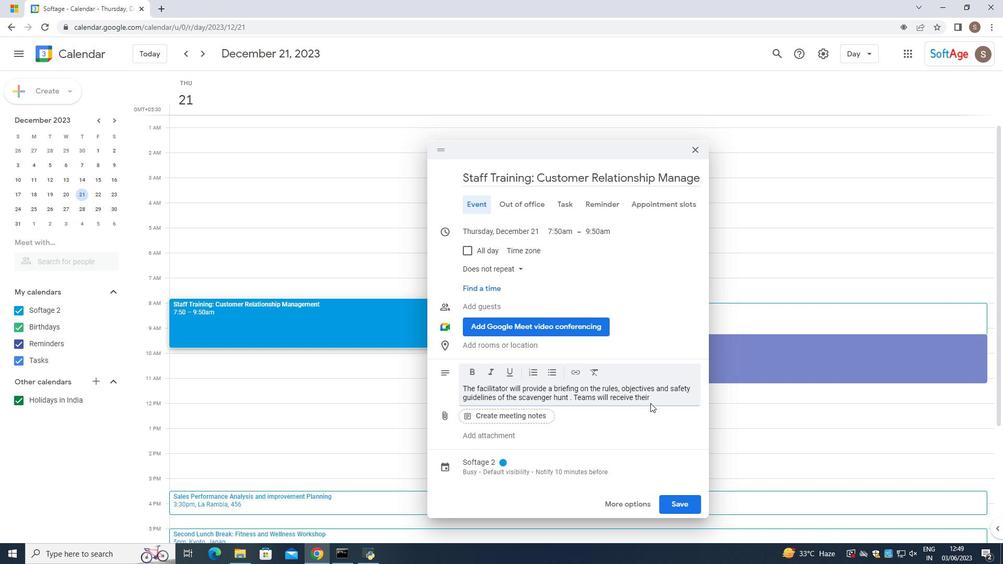 
Action: Mouse pressed left at (655, 400)
Screenshot: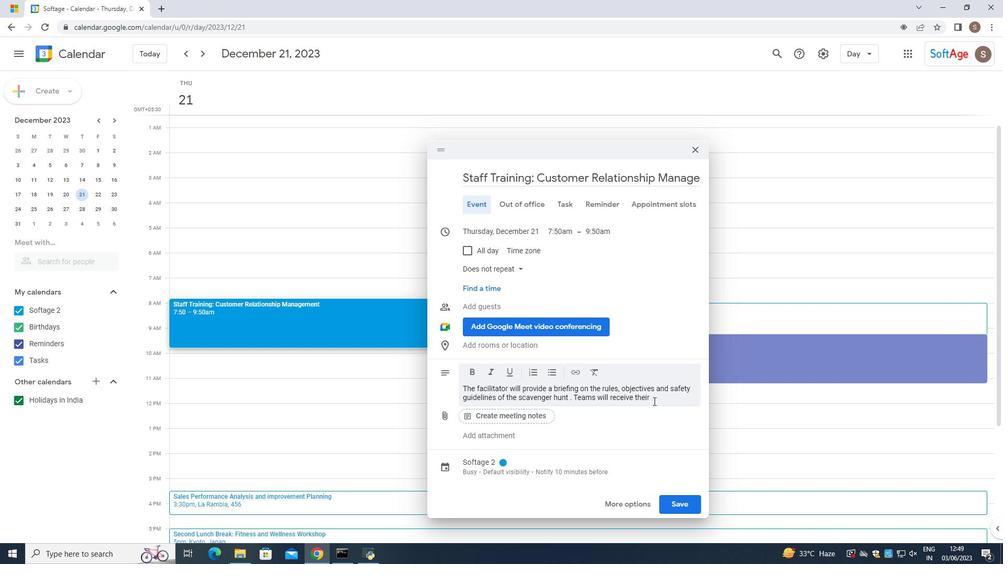 
Action: Key pressed scavenger<Key.space>hunt<Key.space>checj=<Key.backspace>klist<Key.space>
Screenshot: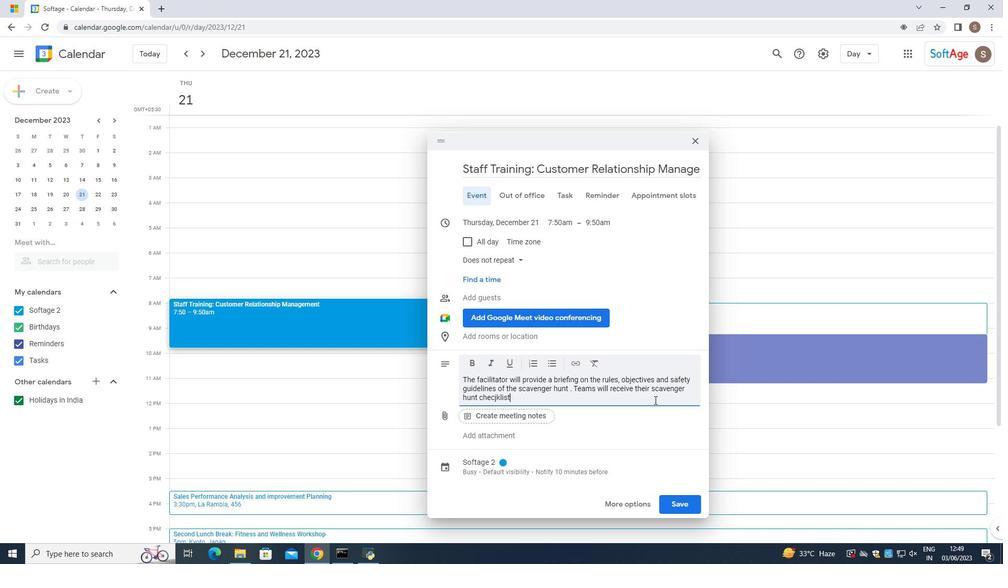 
Action: Mouse moved to (505, 400)
Screenshot: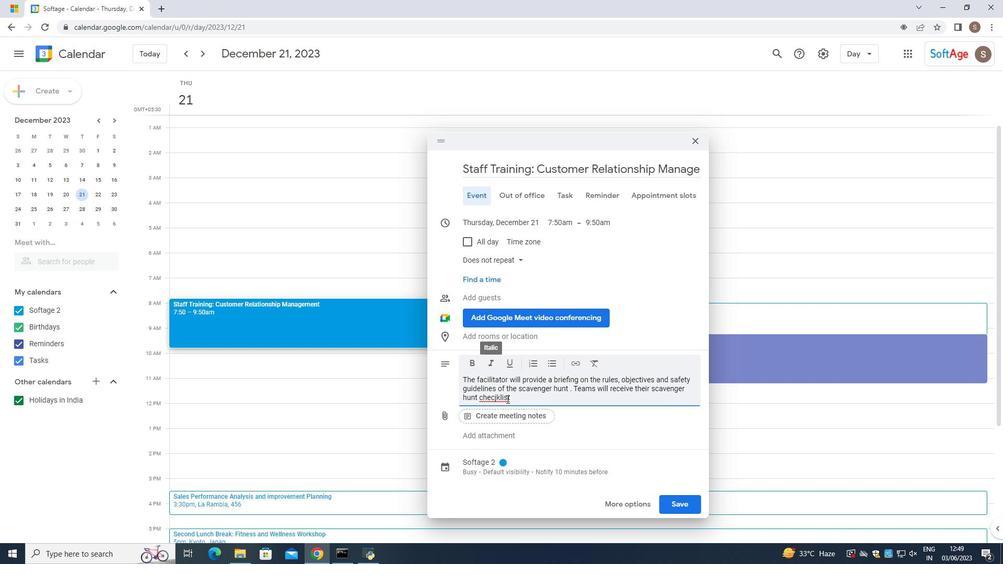 
Action: Mouse pressed left at (505, 400)
Screenshot: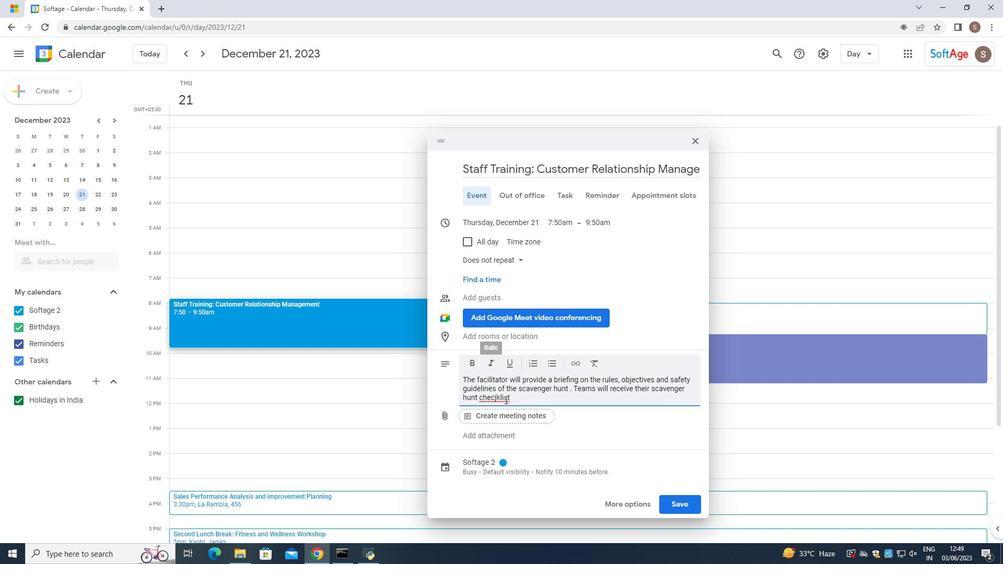 
Action: Mouse moved to (504, 397)
Screenshot: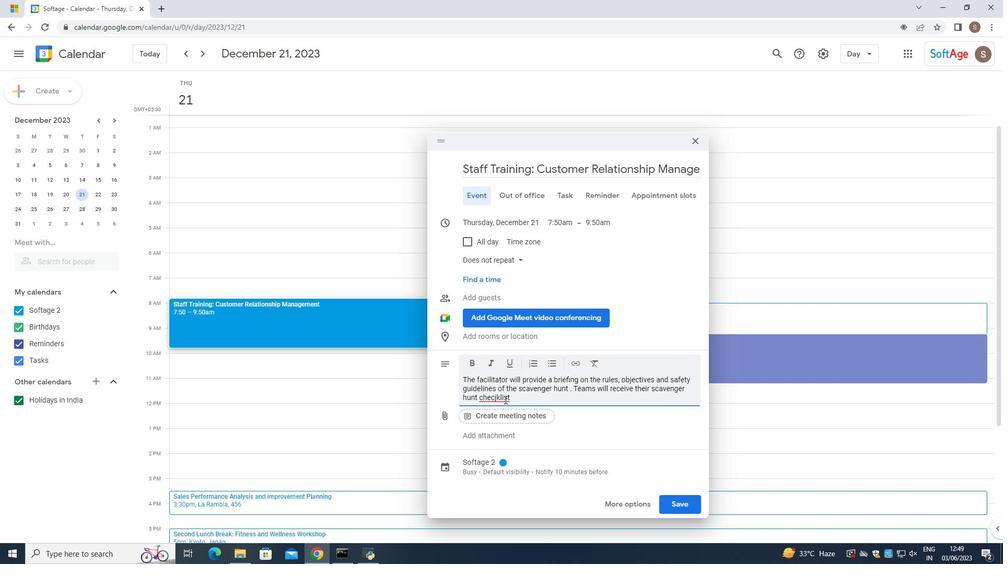 
Action: Mouse pressed right at (504, 397)
Screenshot: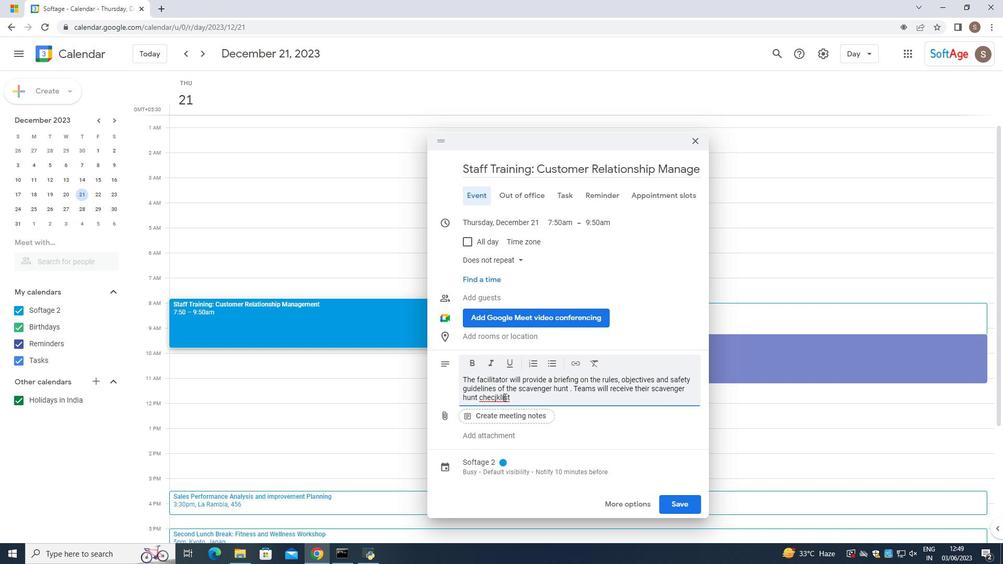 
Action: Mouse moved to (568, 249)
Screenshot: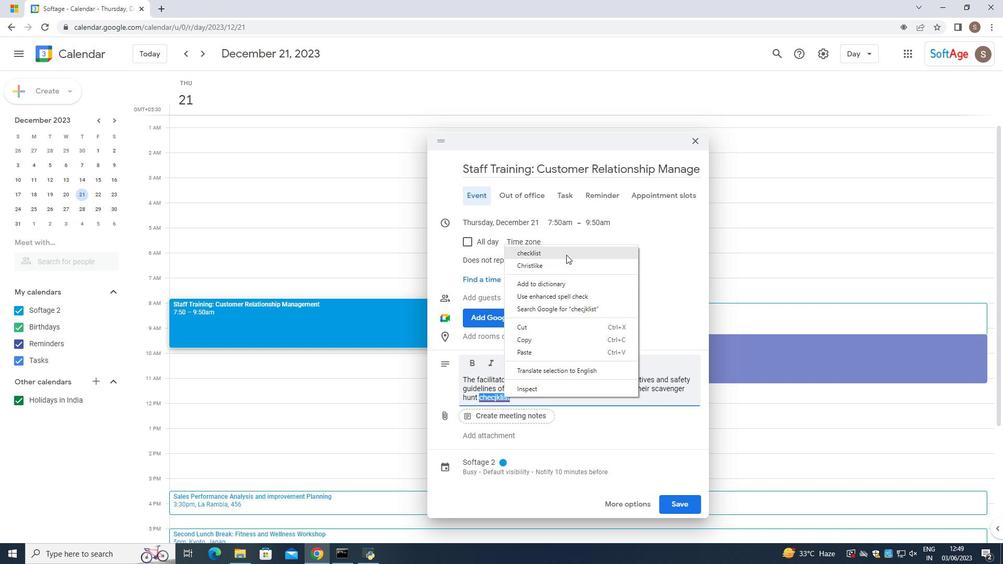 
Action: Mouse pressed left at (568, 249)
Screenshot: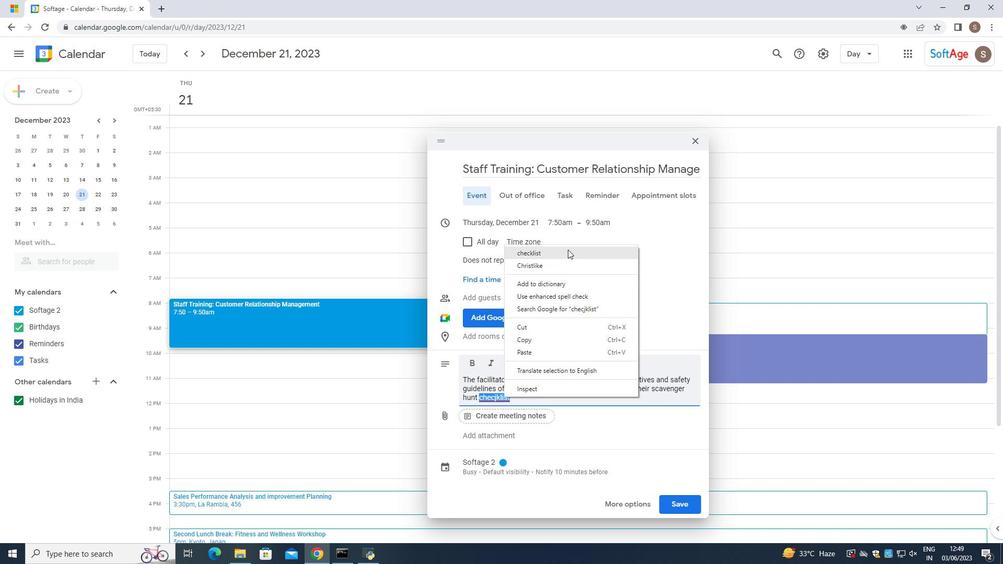 
Action: Mouse moved to (528, 397)
Screenshot: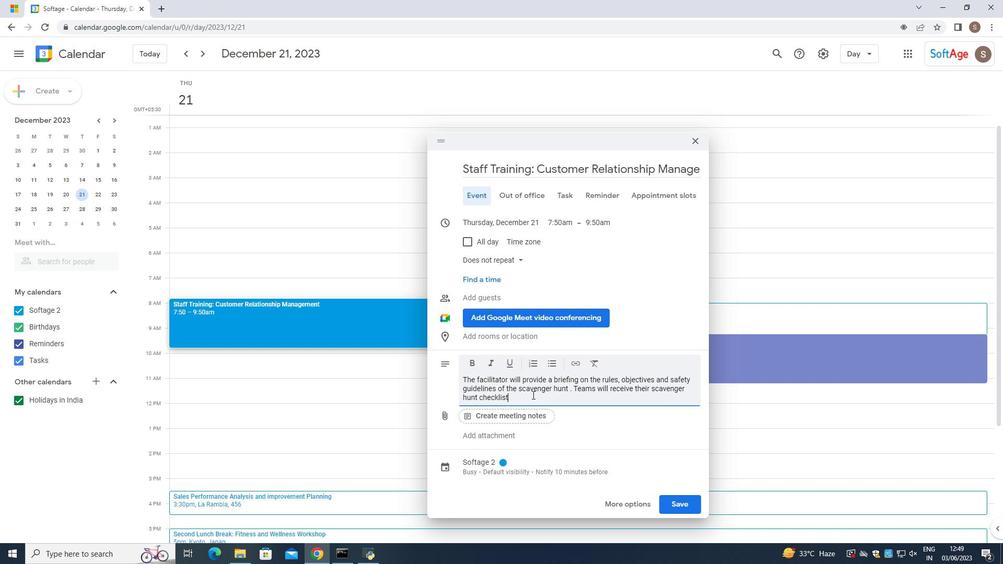 
Action: Mouse pressed left at (528, 397)
Screenshot: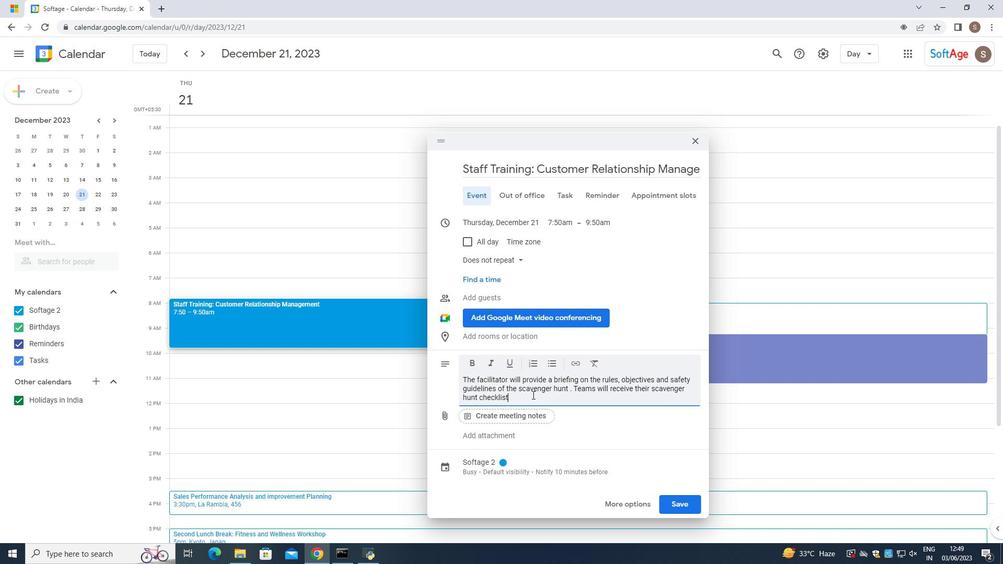 
Action: Mouse moved to (530, 398)
Screenshot: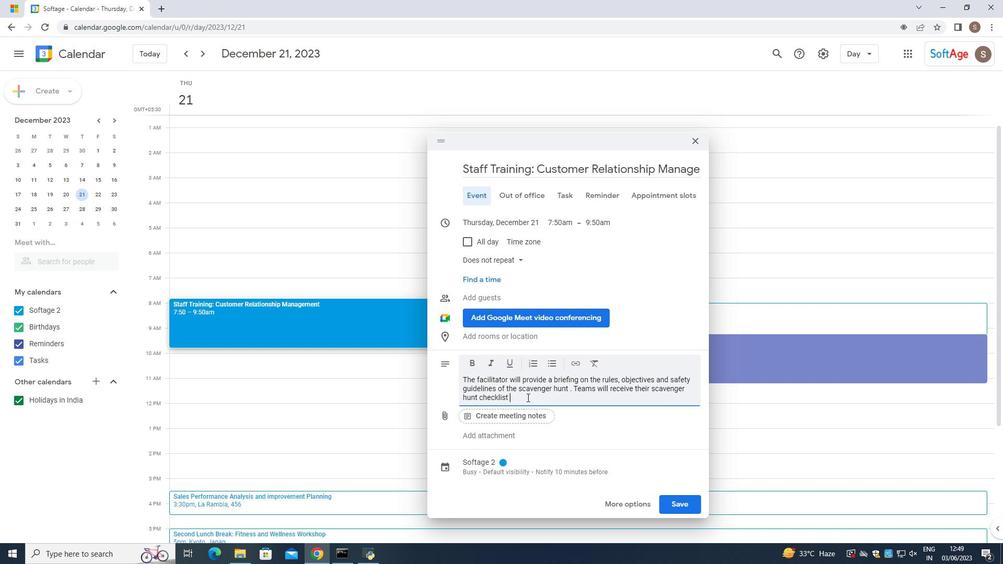 
Action: Key pressed which<Key.space>may<Key.space>invcludeb=
Screenshot: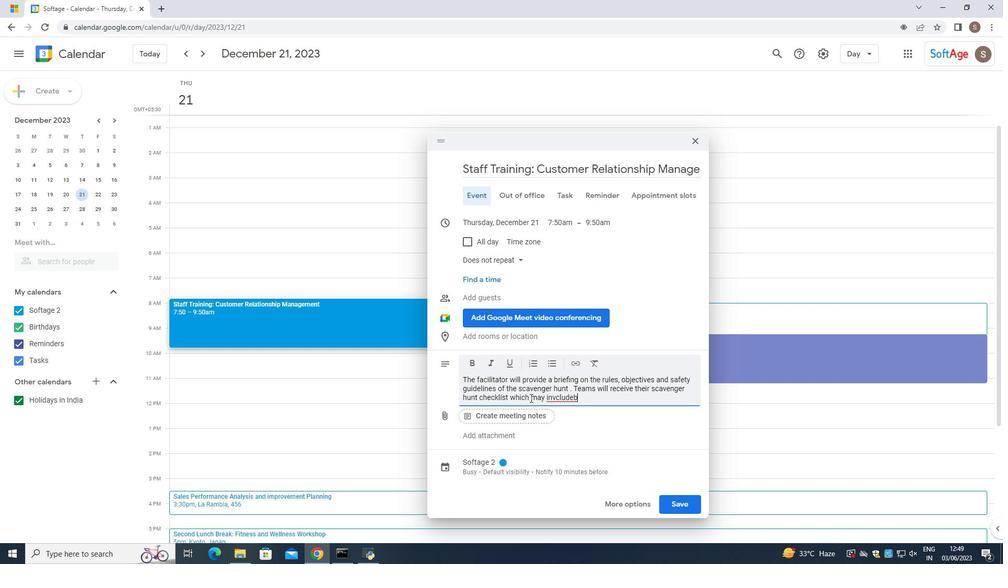 
Action: Mouse moved to (573, 395)
Screenshot: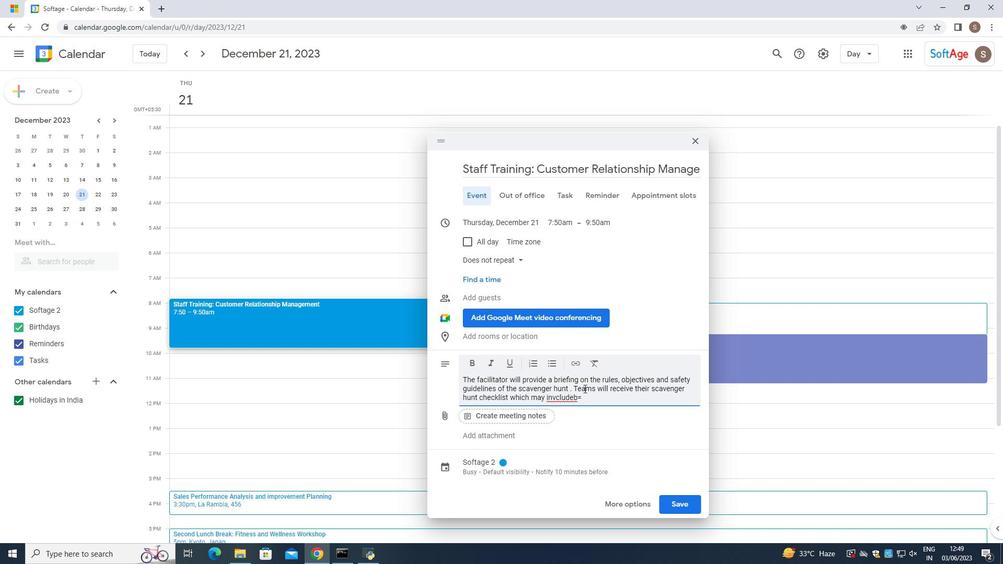 
Action: Mouse pressed left at (573, 395)
Screenshot: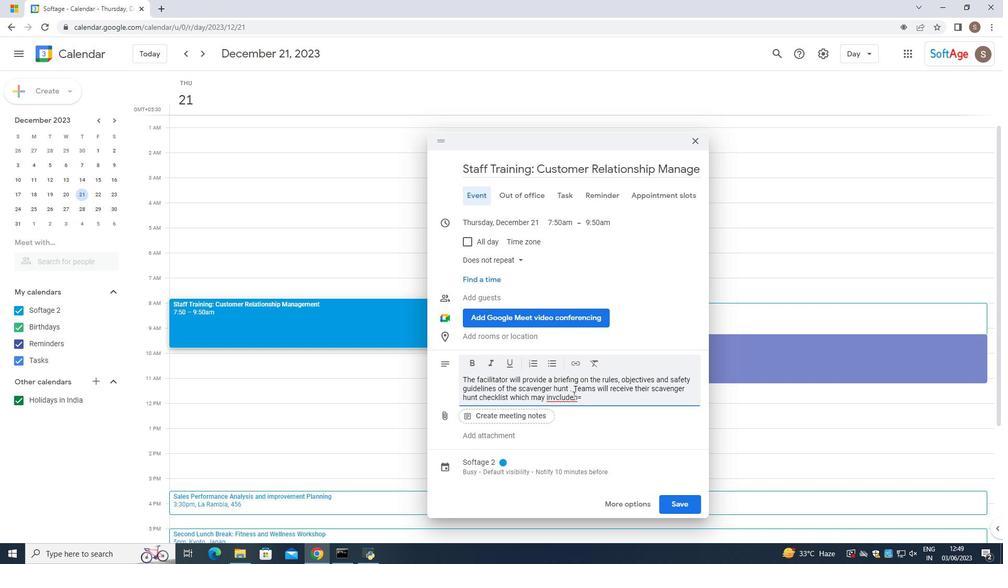 
Action: Mouse pressed right at (573, 395)
Screenshot: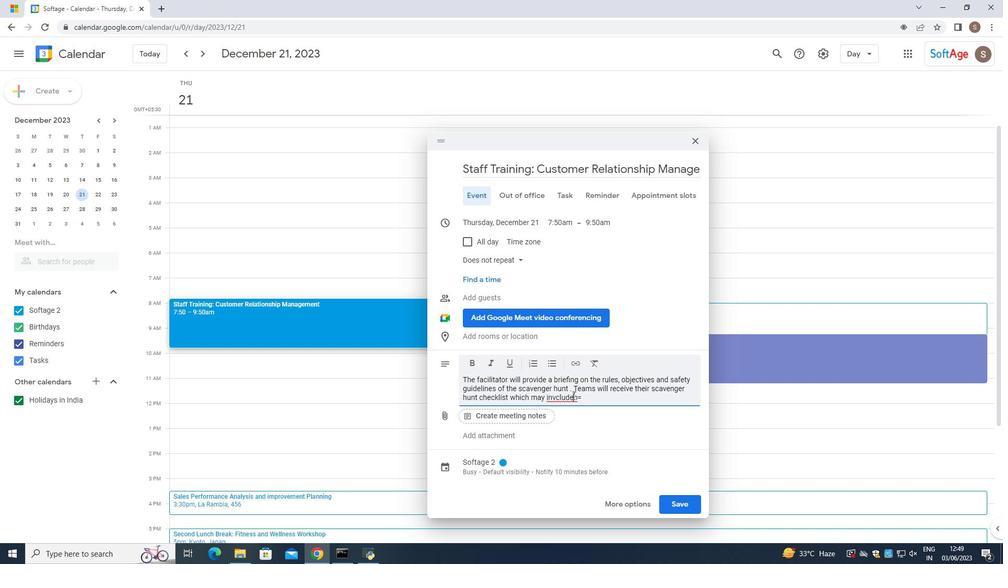 
Action: Mouse moved to (609, 257)
Screenshot: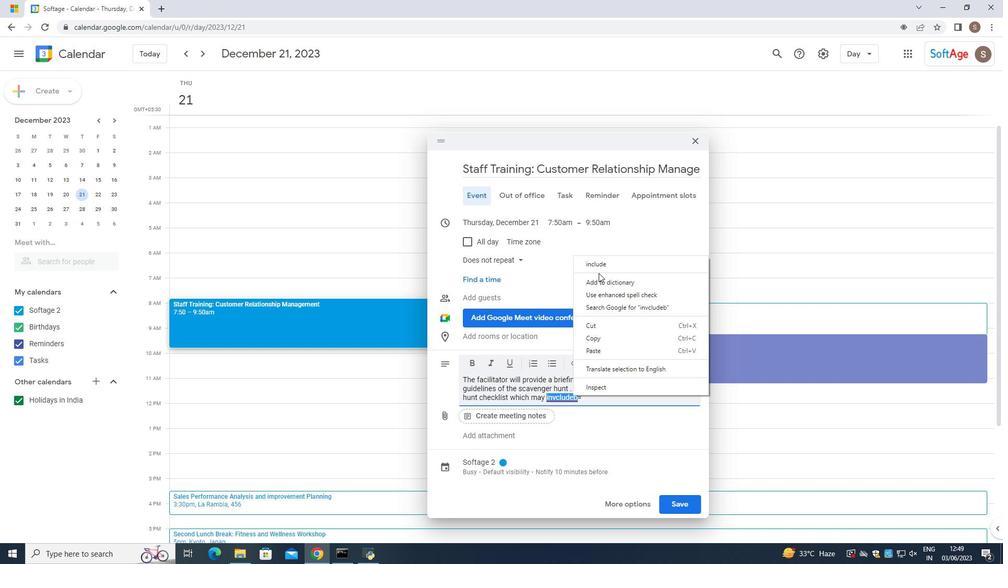 
Action: Mouse pressed left at (609, 257)
Screenshot: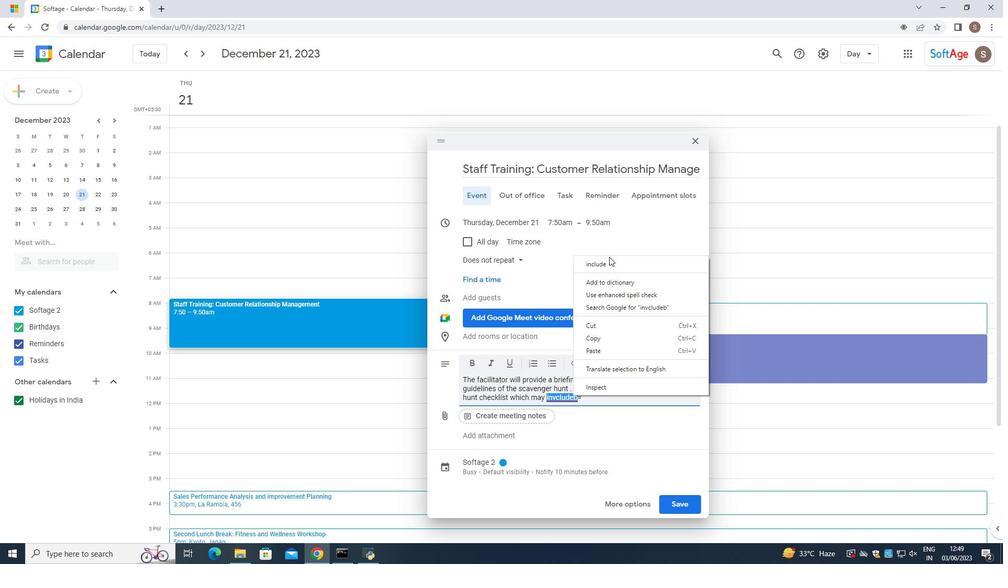 
Action: Mouse moved to (564, 399)
Screenshot: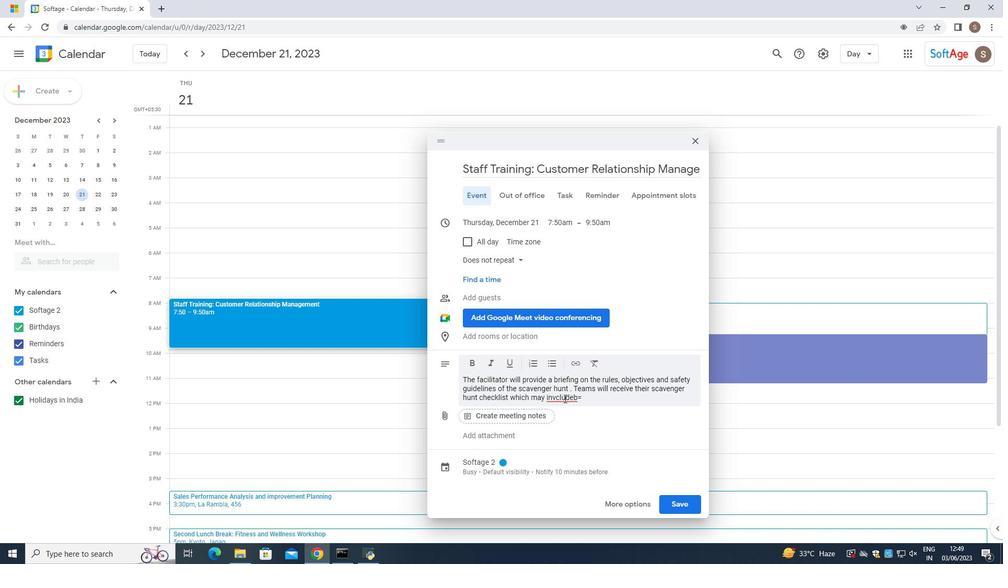
Action: Mouse pressed left at (564, 399)
Screenshot: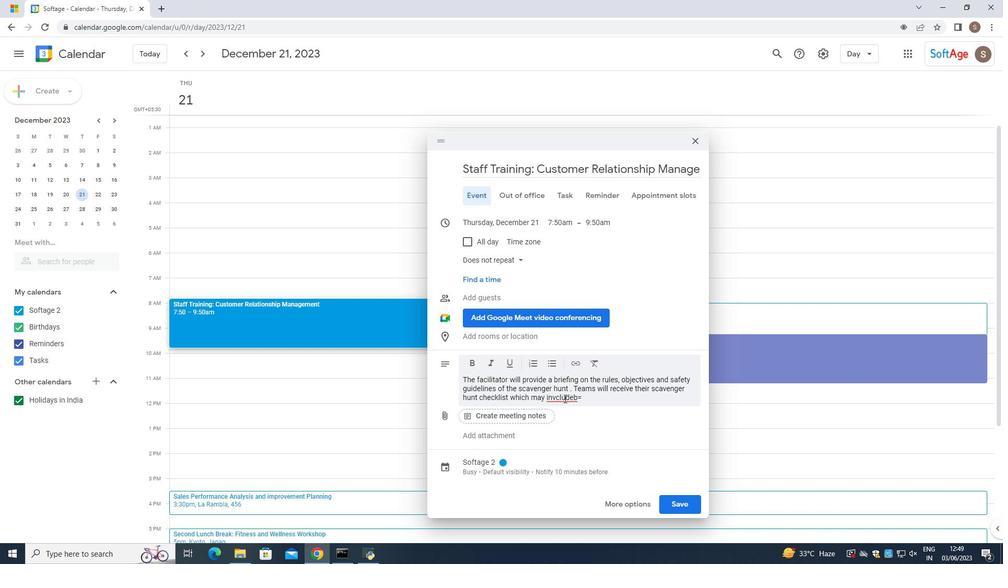
Action: Mouse moved to (563, 399)
Screenshot: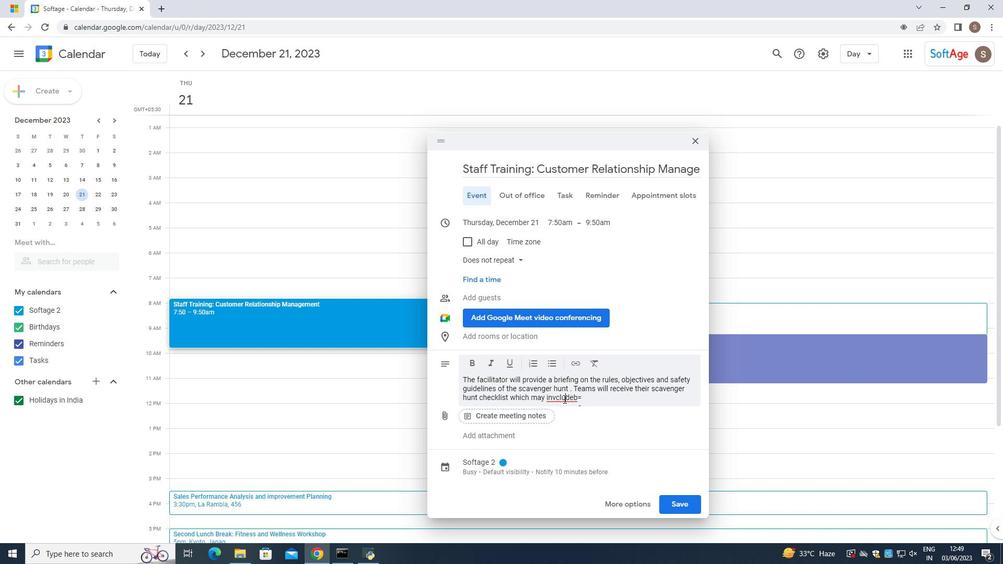 
Action: Mouse pressed right at (563, 399)
Screenshot: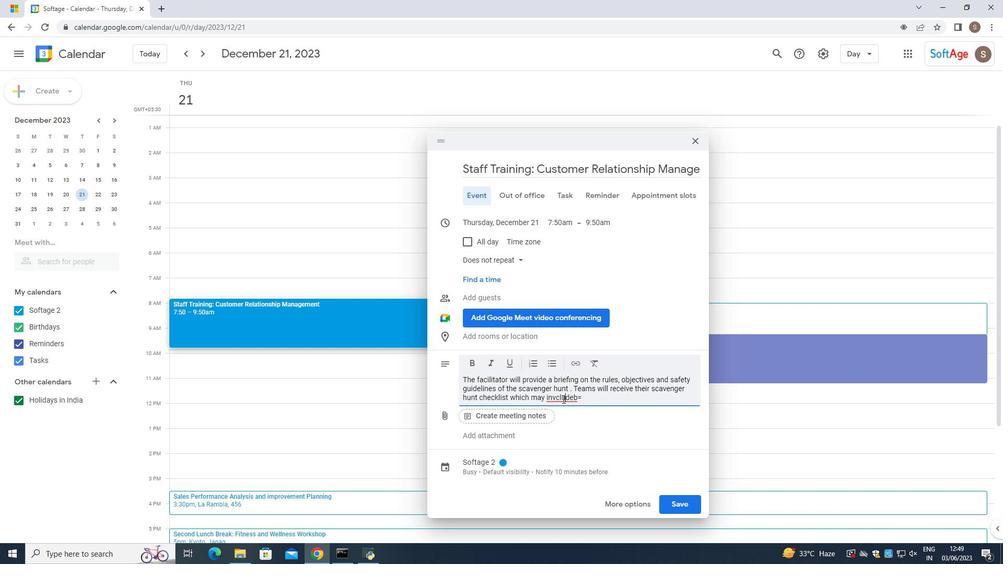 
Action: Mouse moved to (609, 269)
Screenshot: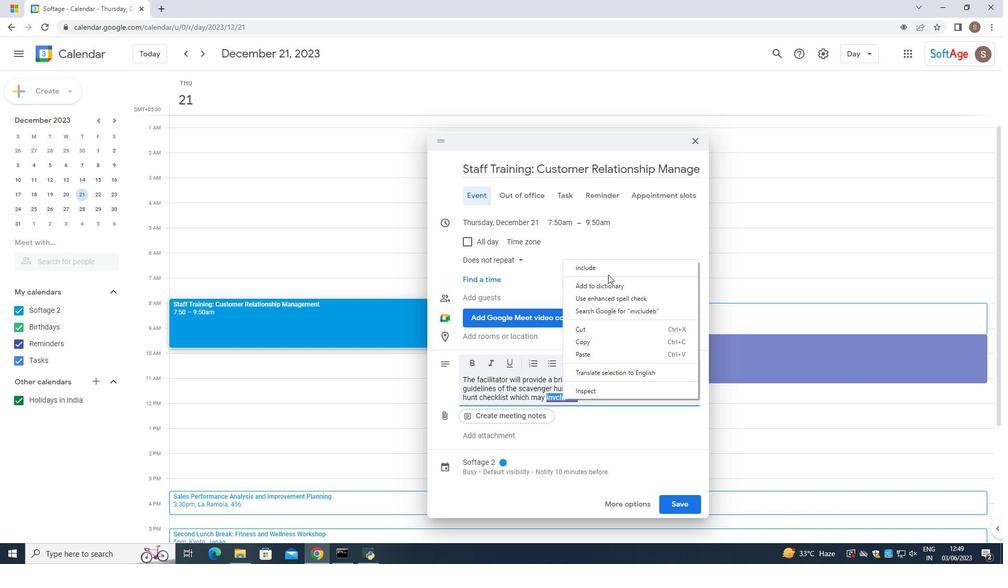
Action: Mouse pressed left at (609, 269)
Screenshot: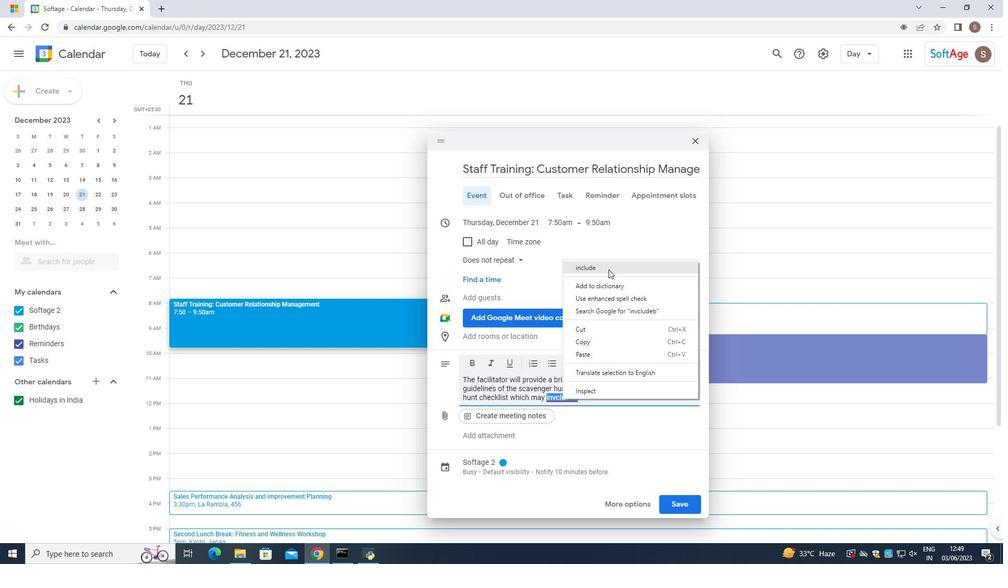 
Action: Mouse moved to (575, 400)
Screenshot: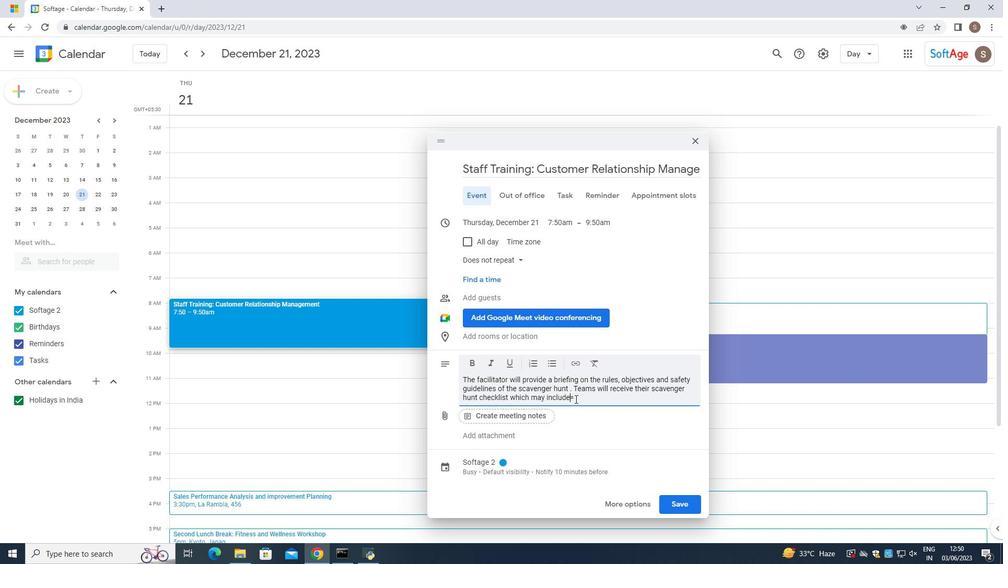
Action: Mouse pressed left at (575, 400)
Screenshot: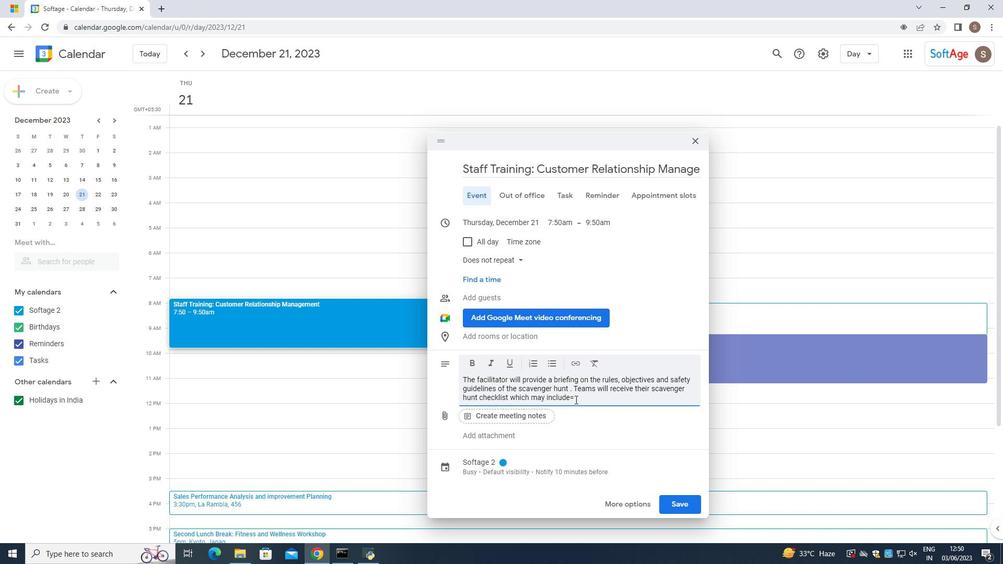 
Action: Mouse moved to (583, 402)
Screenshot: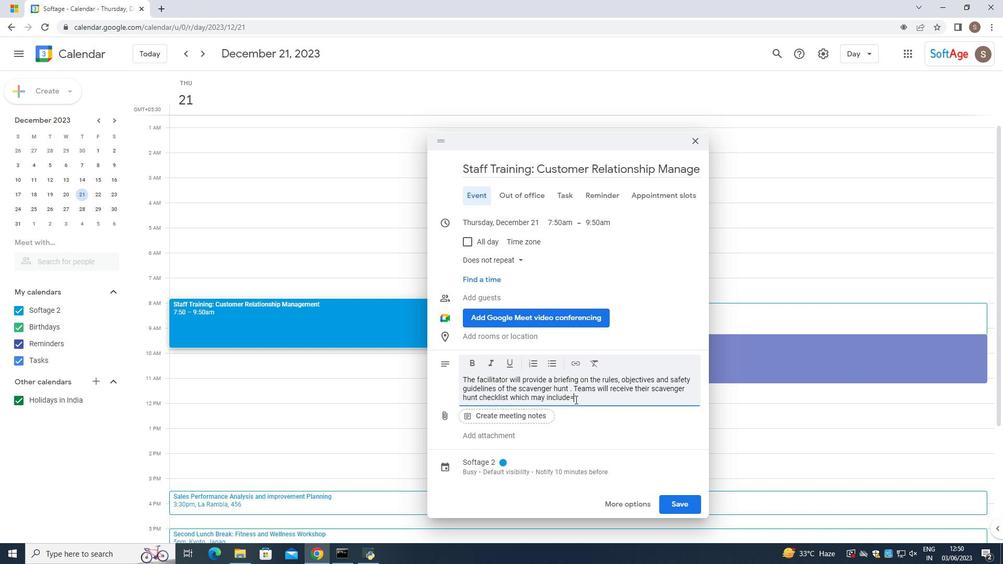 
Action: Key pressed <Key.backspace><Key.space>ac<Key.space><Key.backspace><Key.space><Key.backspace><Key.backspace><Key.space>combnination<Key.space>
Screenshot: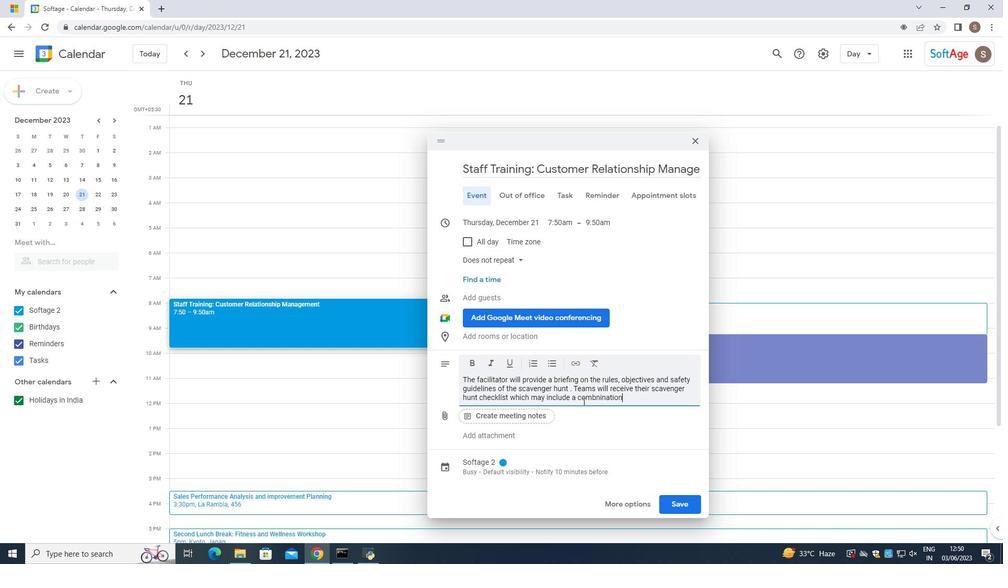 
Action: Mouse moved to (590, 395)
Screenshot: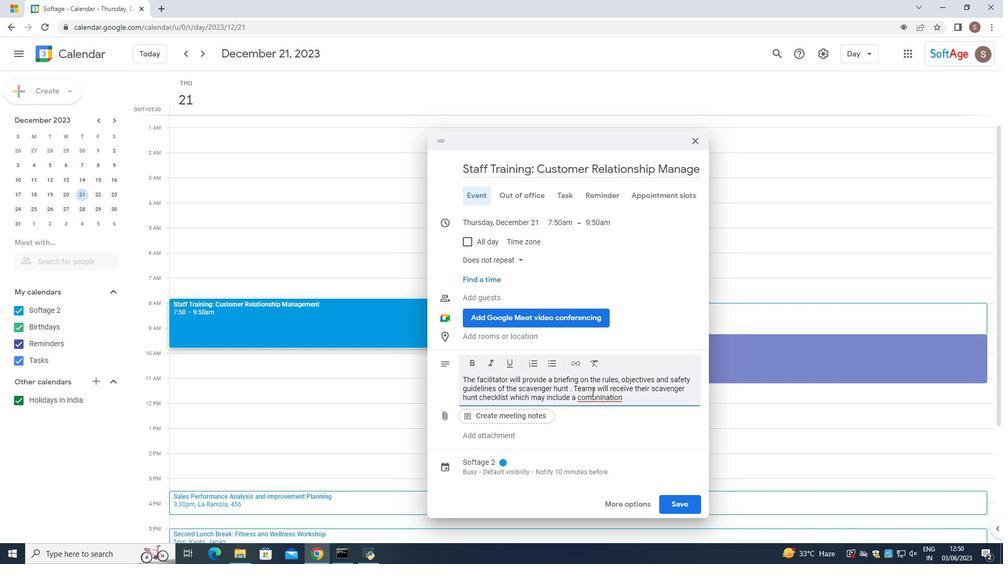 
Action: Mouse pressed left at (590, 395)
Screenshot: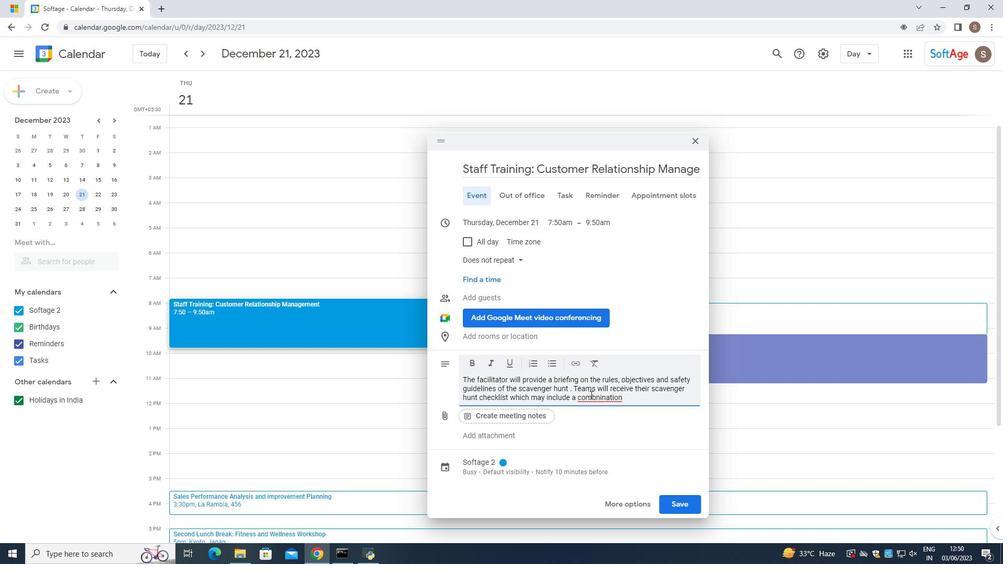 
Action: Mouse moved to (590, 395)
Screenshot: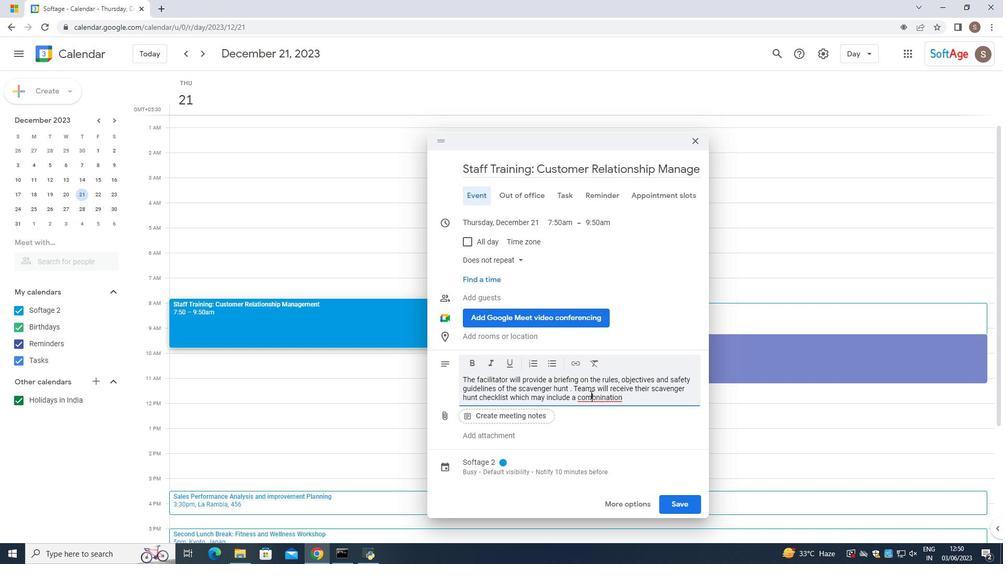 
Action: Mouse pressed right at (590, 395)
Screenshot: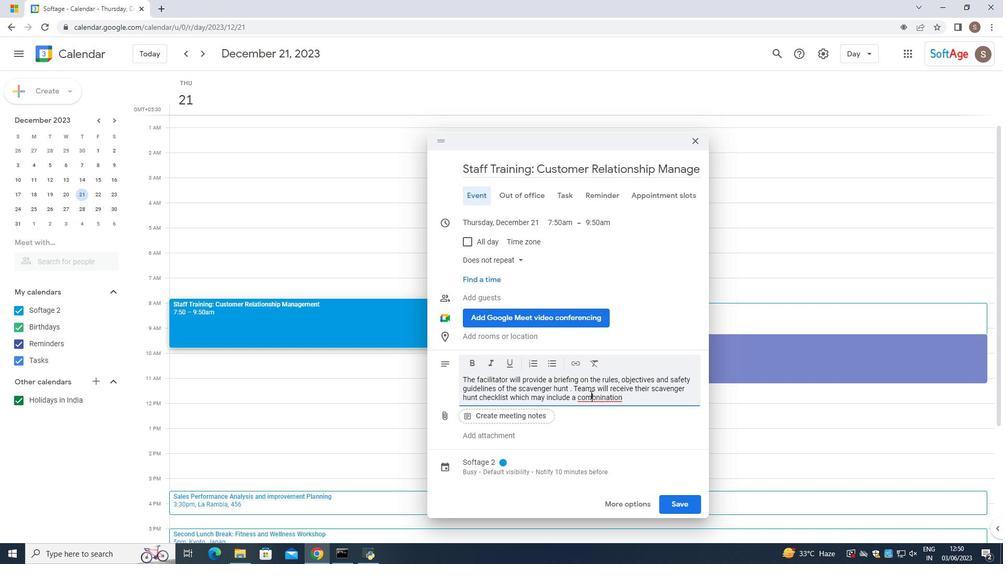 
Action: Mouse moved to (636, 230)
Screenshot: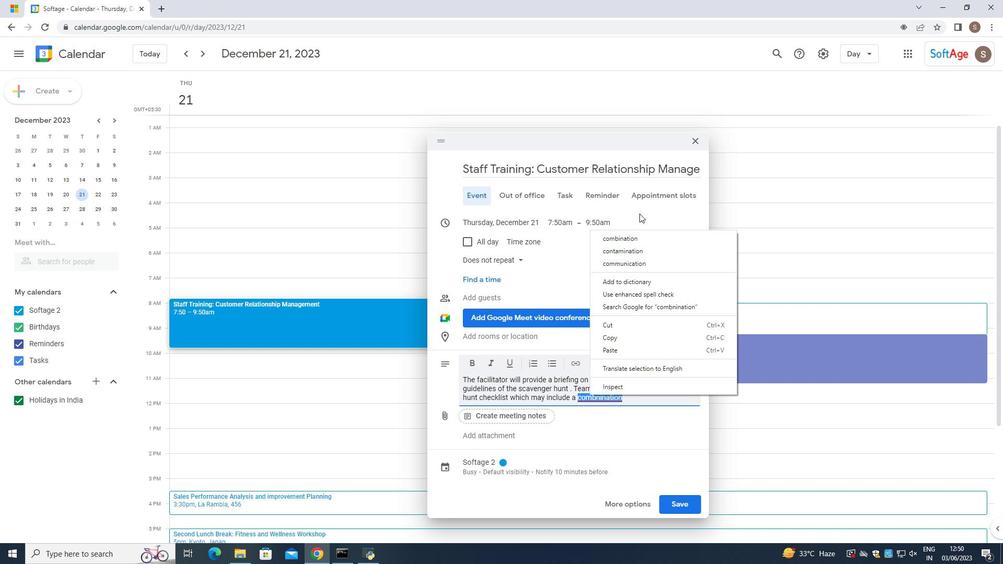 
Action: Mouse pressed left at (636, 230)
Screenshot: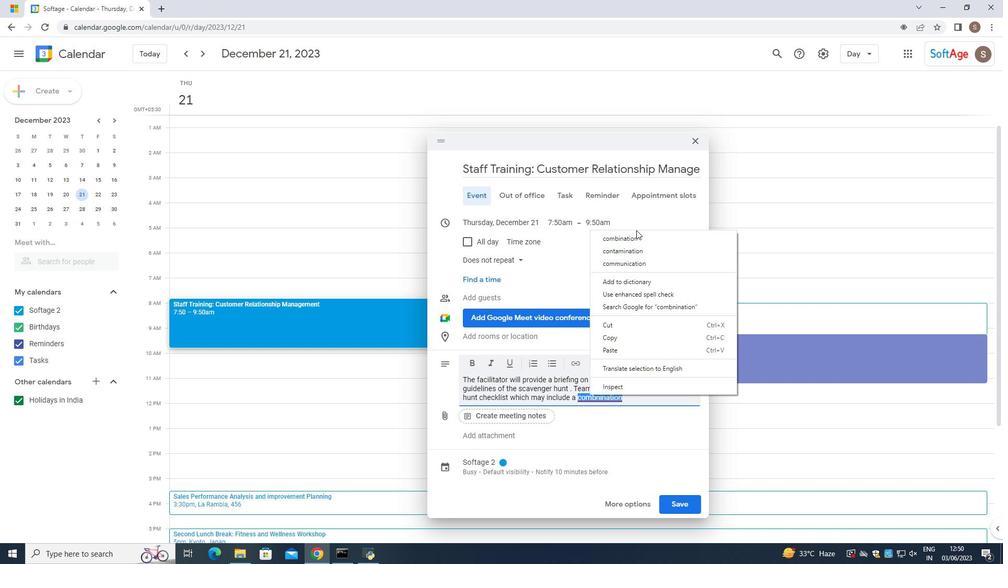 
Action: Mouse moved to (601, 396)
Screenshot: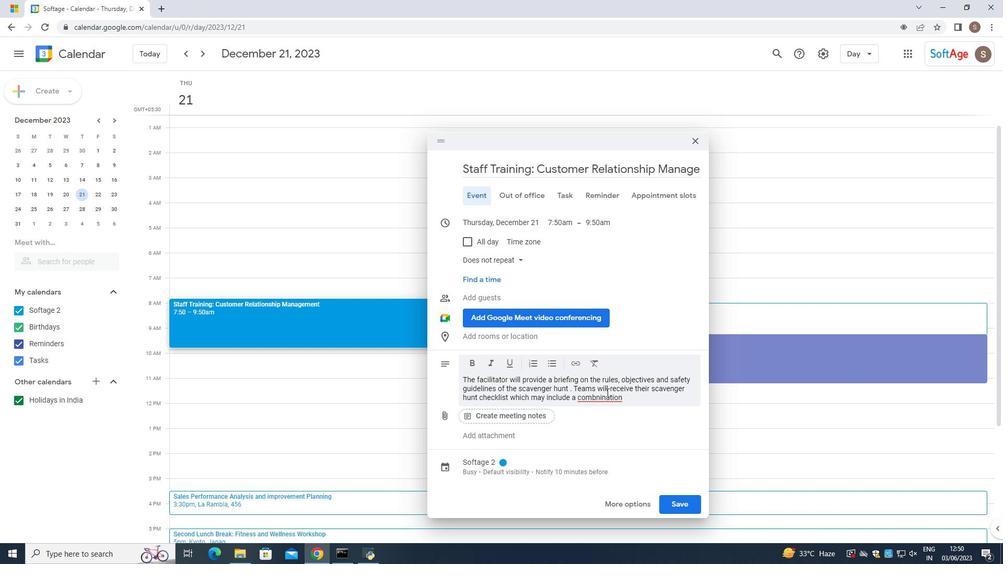 
Action: Mouse pressed left at (601, 396)
Screenshot: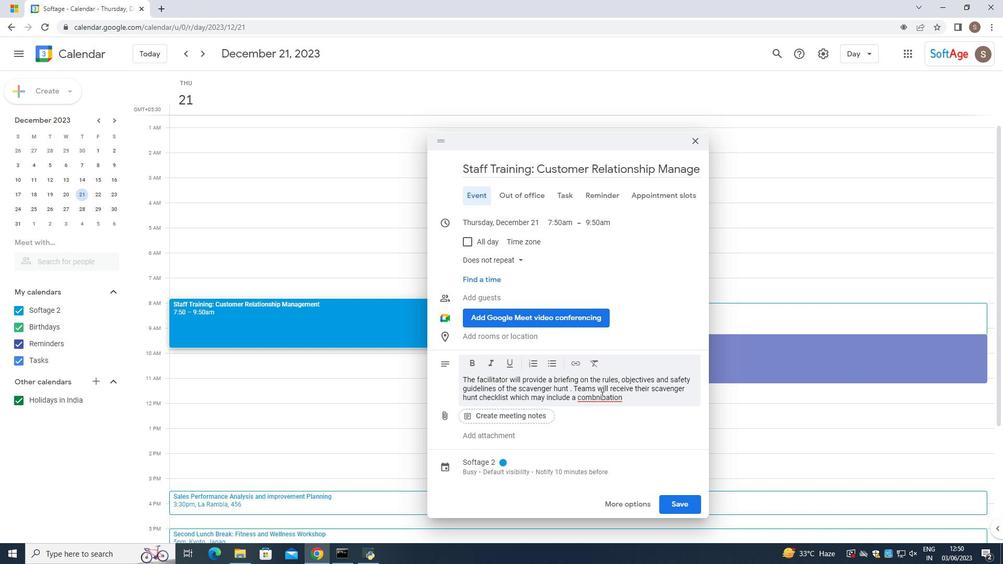 
Action: Mouse pressed right at (601, 396)
Screenshot: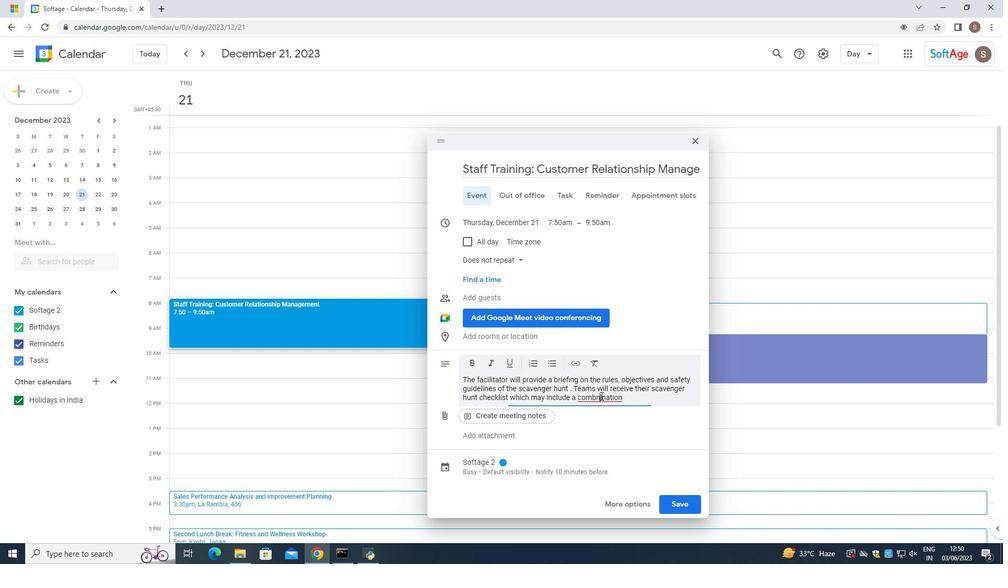 
Action: Mouse moved to (654, 234)
Screenshot: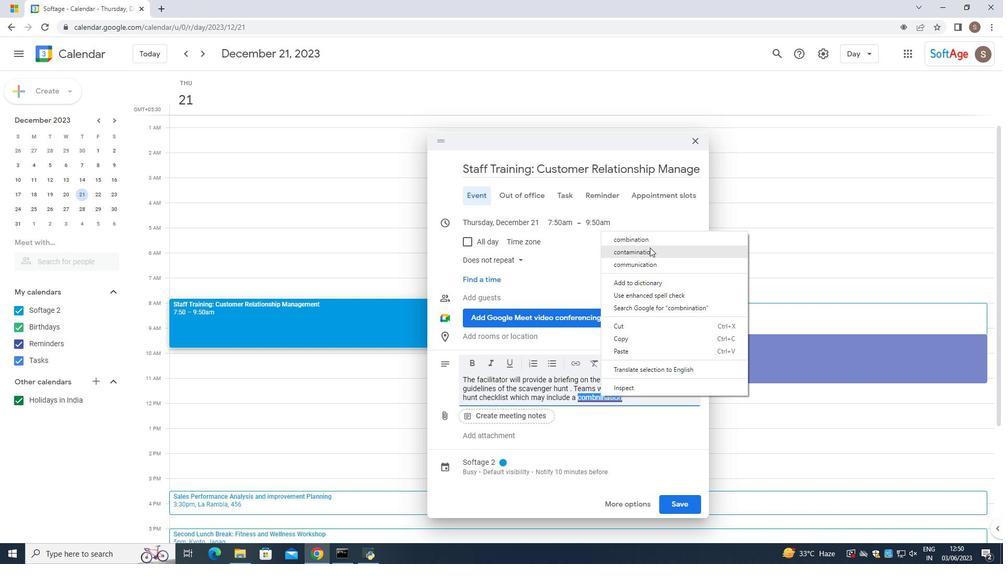 
Action: Mouse pressed left at (654, 234)
Screenshot: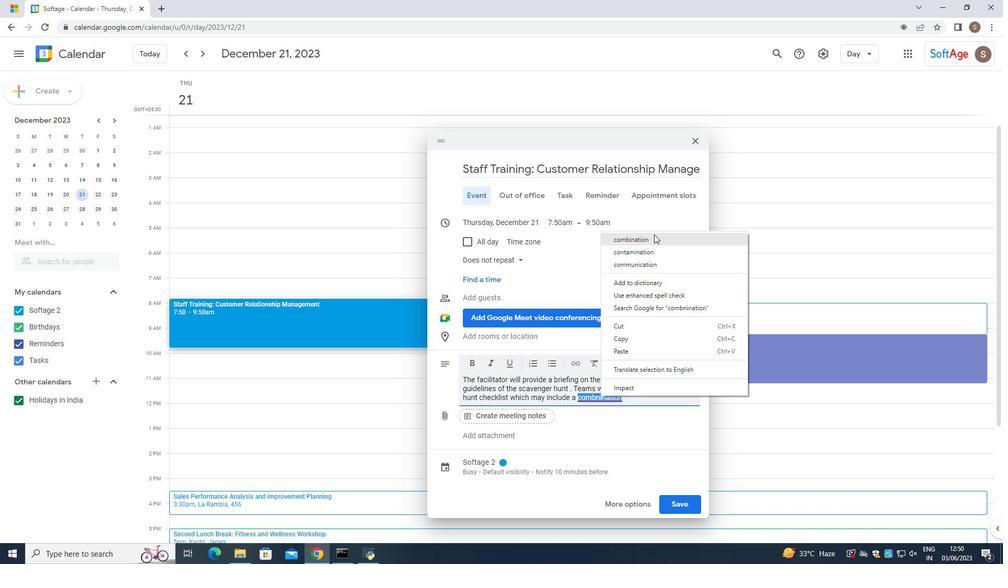 
Action: Mouse moved to (643, 397)
Screenshot: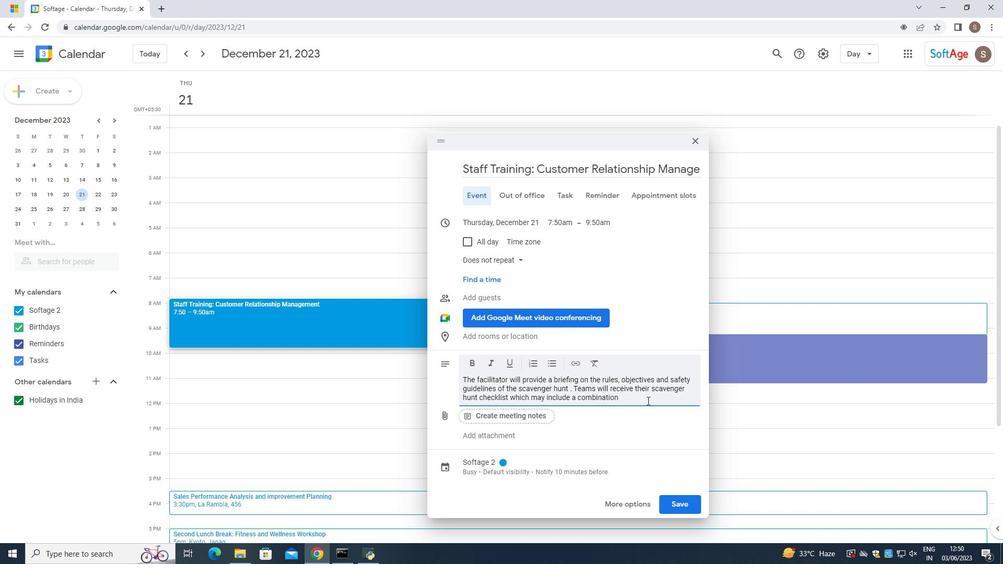 
Action: Mouse pressed left at (643, 397)
Screenshot: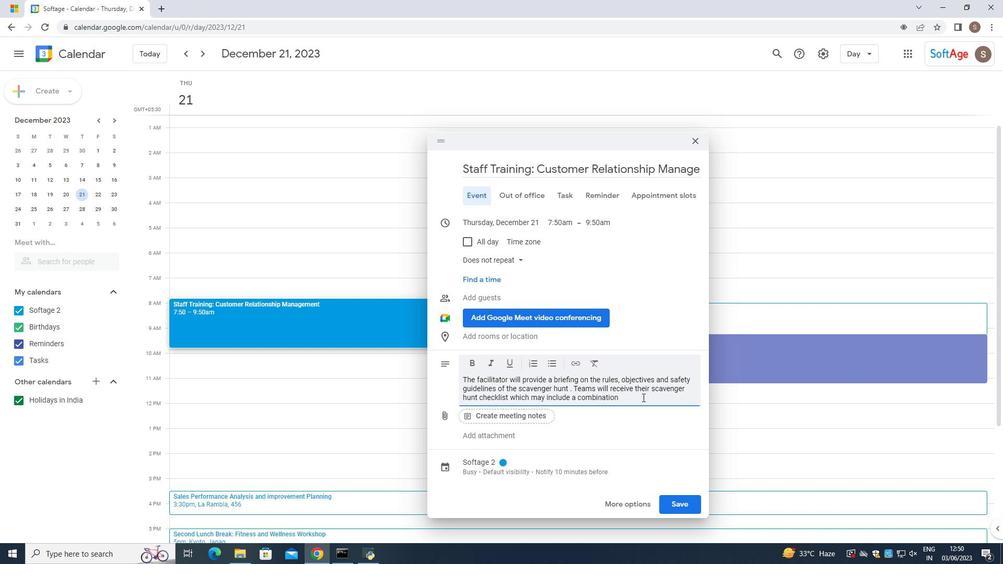 
Action: Mouse moved to (640, 399)
Screenshot: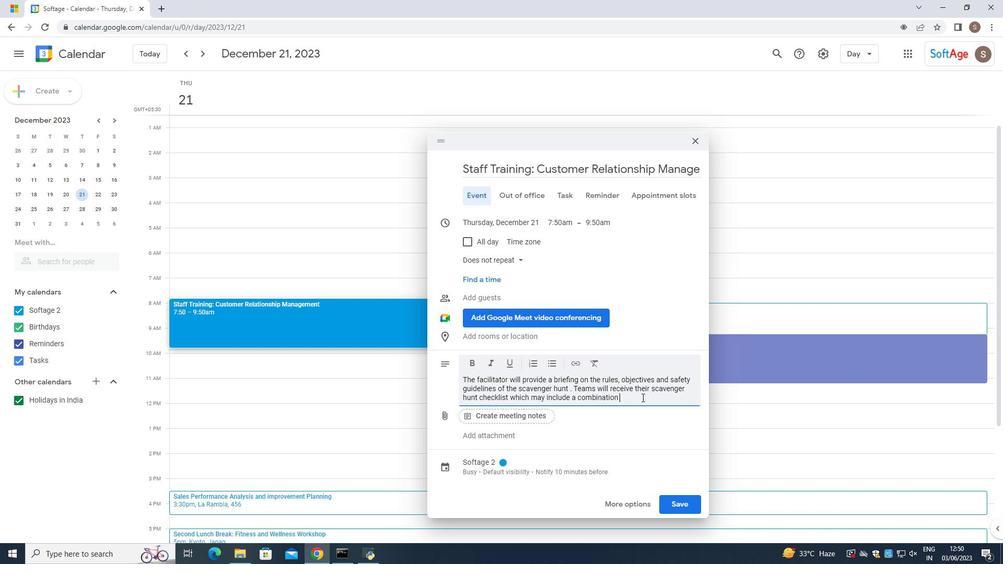 
Action: Key pressed of<Key.space>physical<Key.space>on<Key.backspace>bjects<Key.space>to<Key.space>find,<Key.space>riddles<Key.space>to<Key.space>solve<Key.space>or<Key.space>tasks<Key.space>to<Key.space>complete.
Screenshot: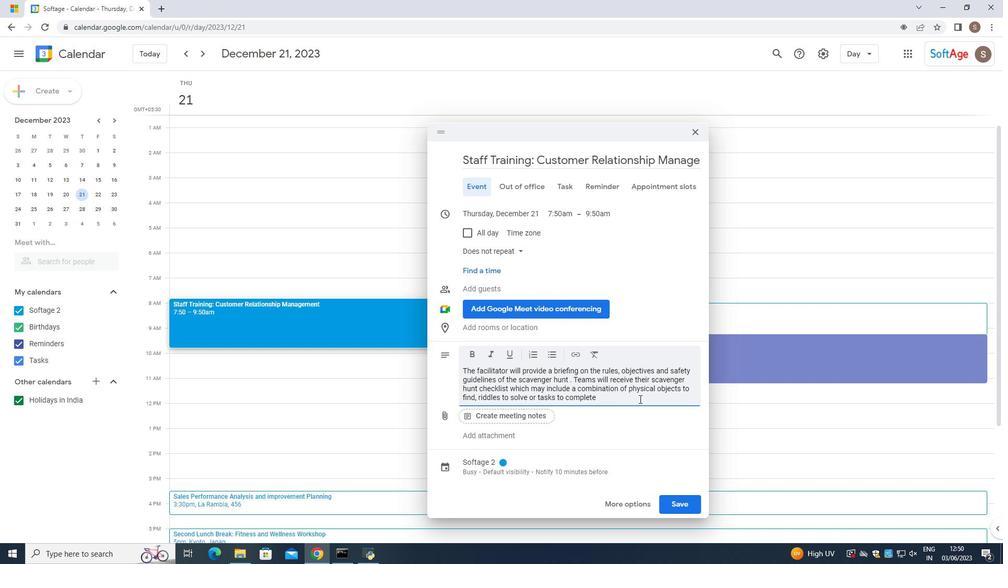 
Action: Mouse moved to (521, 454)
Screenshot: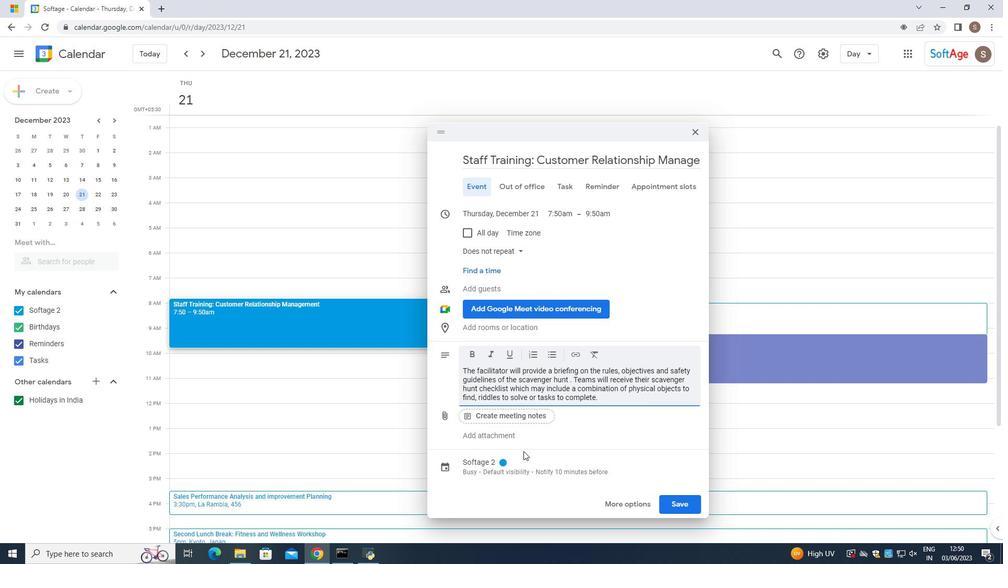 
Action: Mouse pressed left at (521, 454)
Screenshot: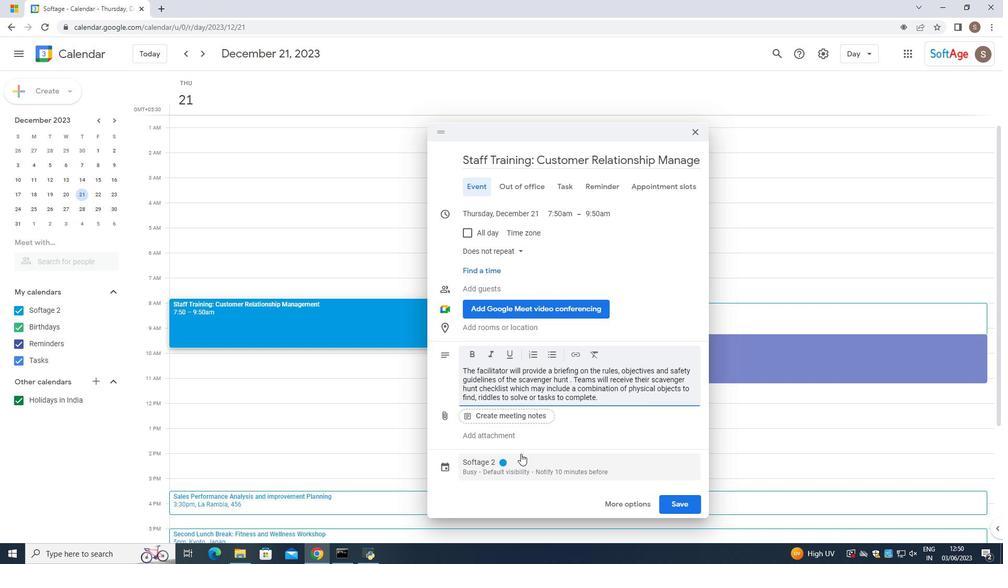 
Action: Mouse moved to (521, 387)
Screenshot: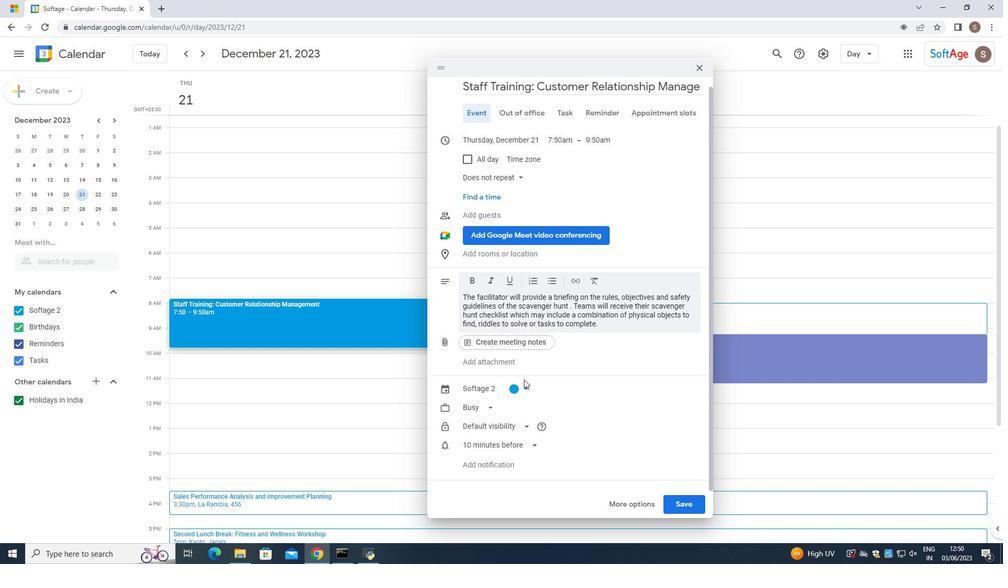 
Action: Mouse pressed left at (521, 387)
Screenshot: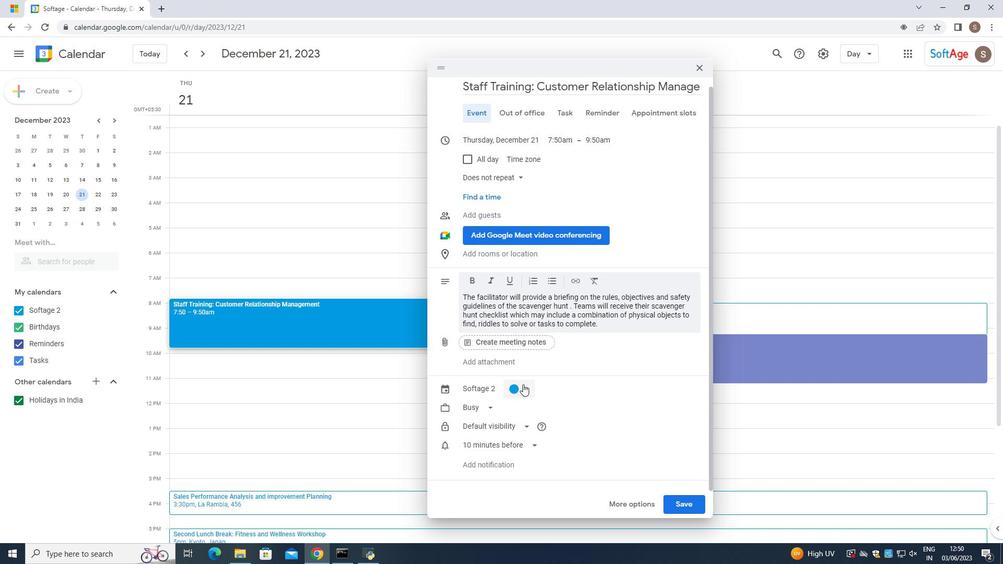 
Action: Mouse moved to (515, 390)
Screenshot: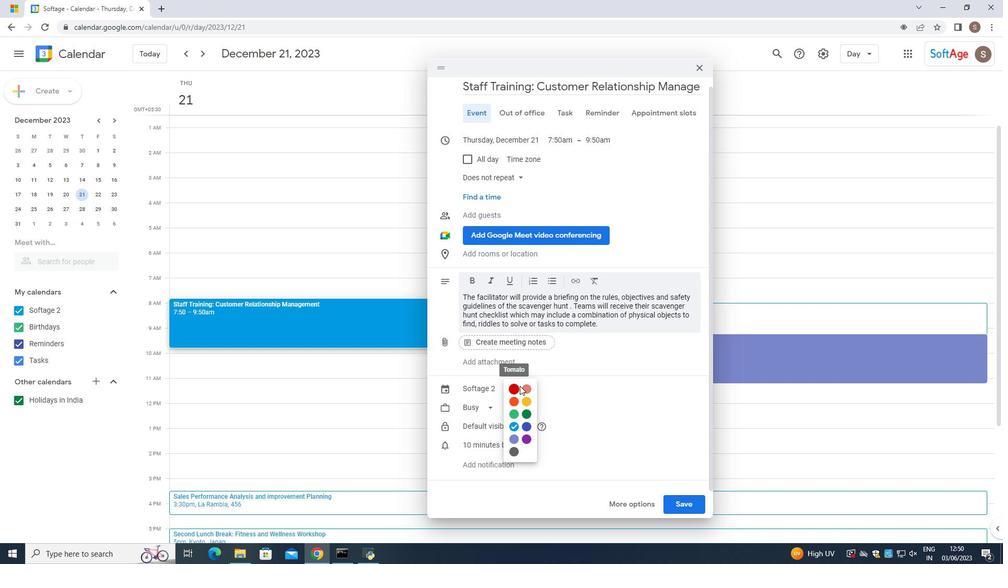 
Action: Mouse pressed left at (515, 390)
Screenshot: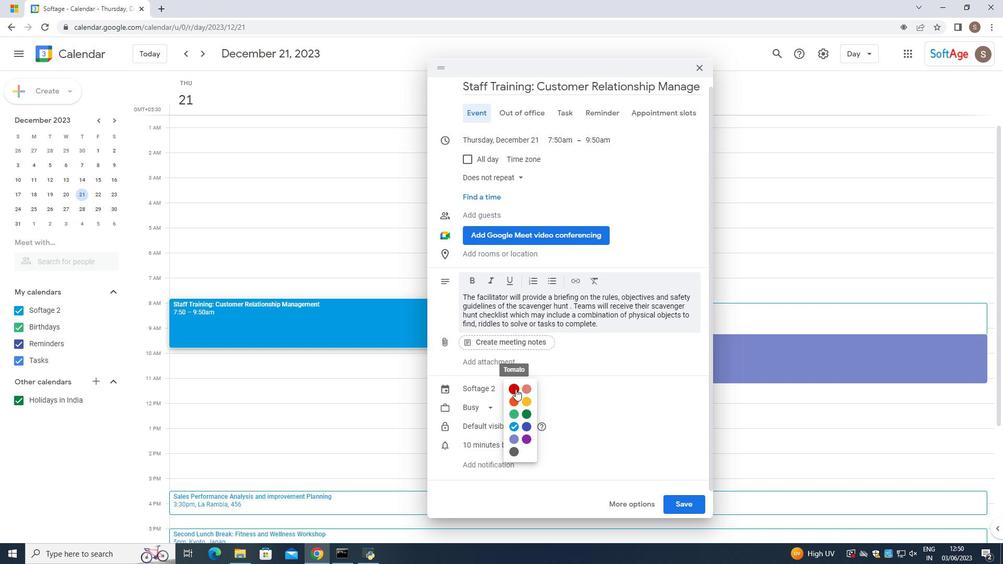 
Action: Mouse moved to (473, 249)
Screenshot: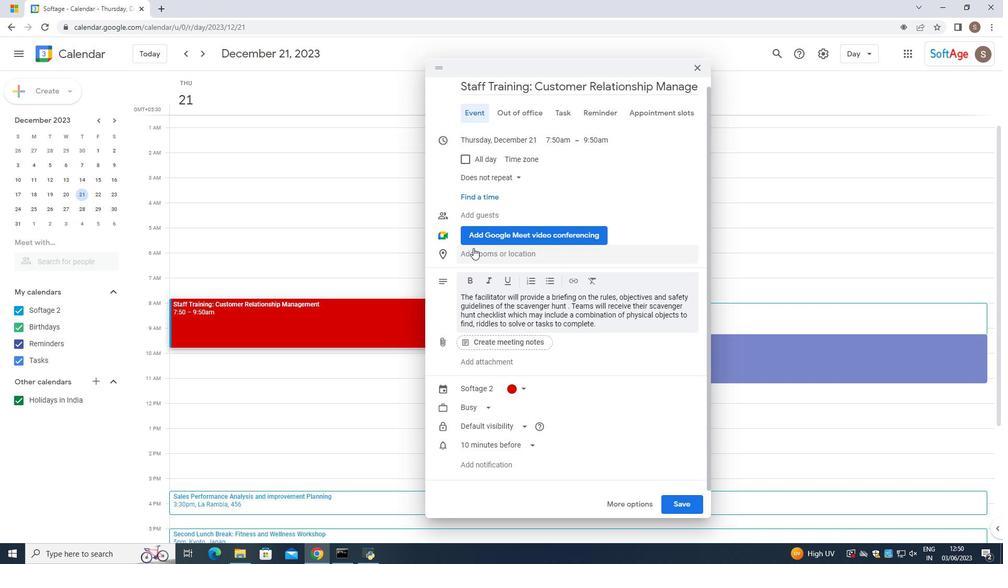 
Action: Mouse pressed left at (473, 249)
Screenshot: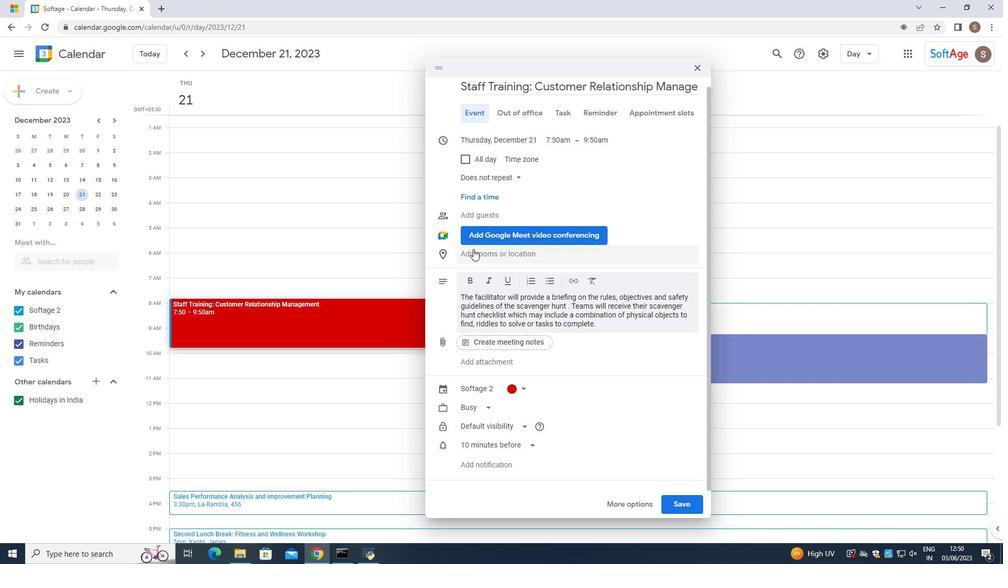
Action: Mouse moved to (465, 291)
Screenshot: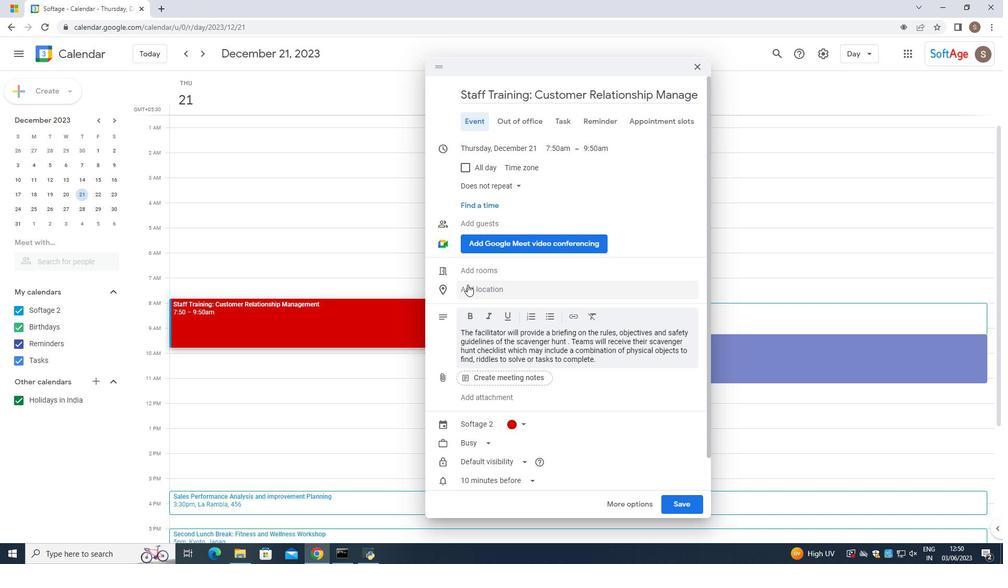 
Action: Mouse pressed left at (465, 291)
Screenshot: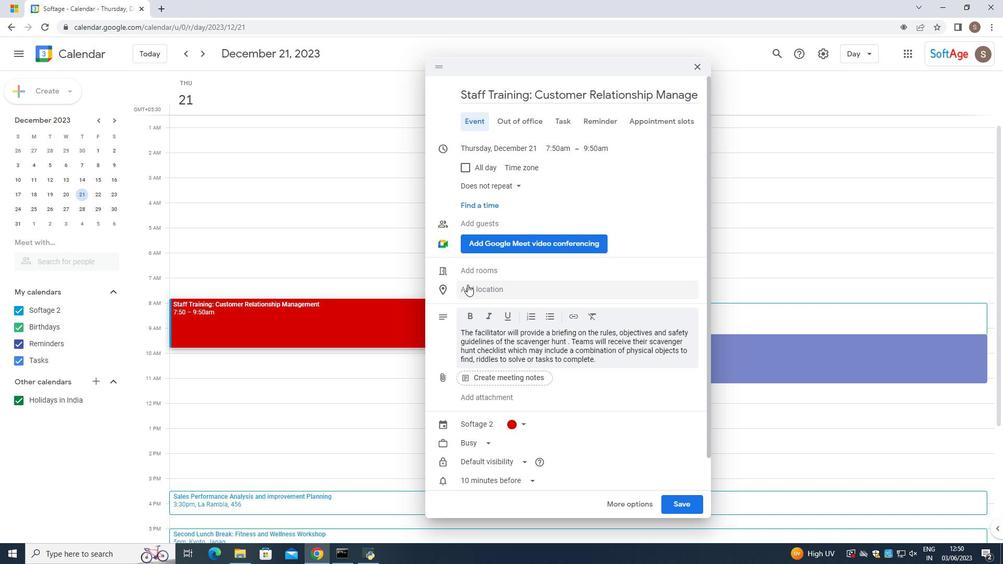 
Action: Mouse moved to (475, 290)
Screenshot: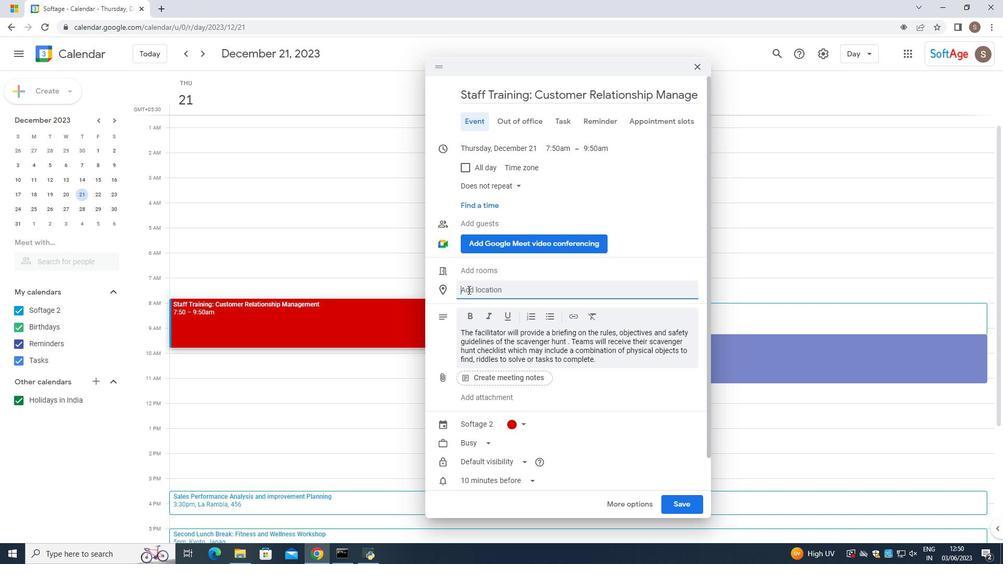 
Action: Key pressed 987<Key.space>c<Key.caps_lock>O<Key.caps_lock><Key.backspace><Key.backspace><Key.caps_lock>C<Key.caps_lock>olle<Key.backspace><Key.backspace>osseumb<Key.backspace><Key.backspace>m,<Key.space><Key.caps_lock>R<Key.caps_lock>ome,<Key.space><Key.caps_lock>I<Key.caps_lock>taly
Screenshot: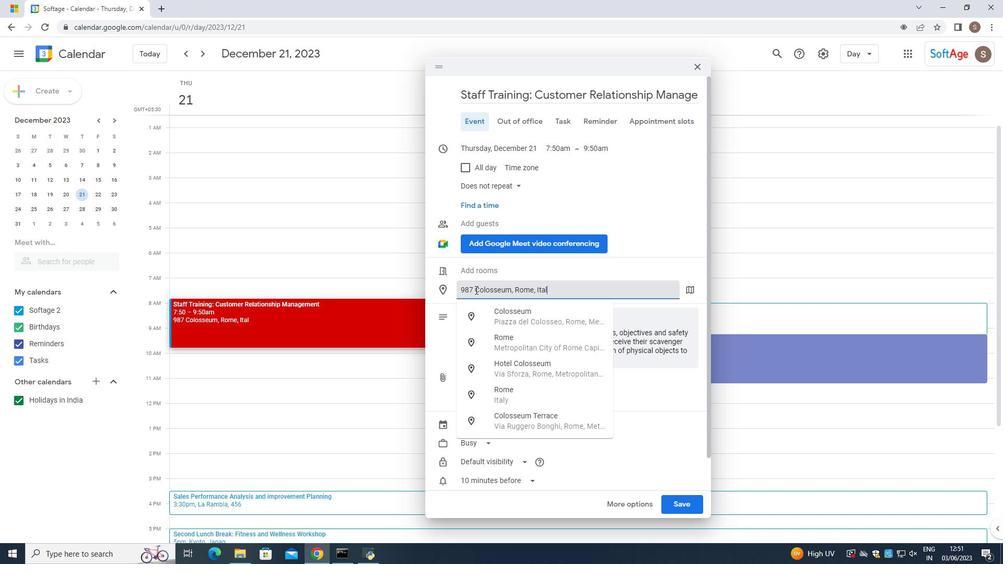 
Action: Mouse moved to (583, 284)
Screenshot: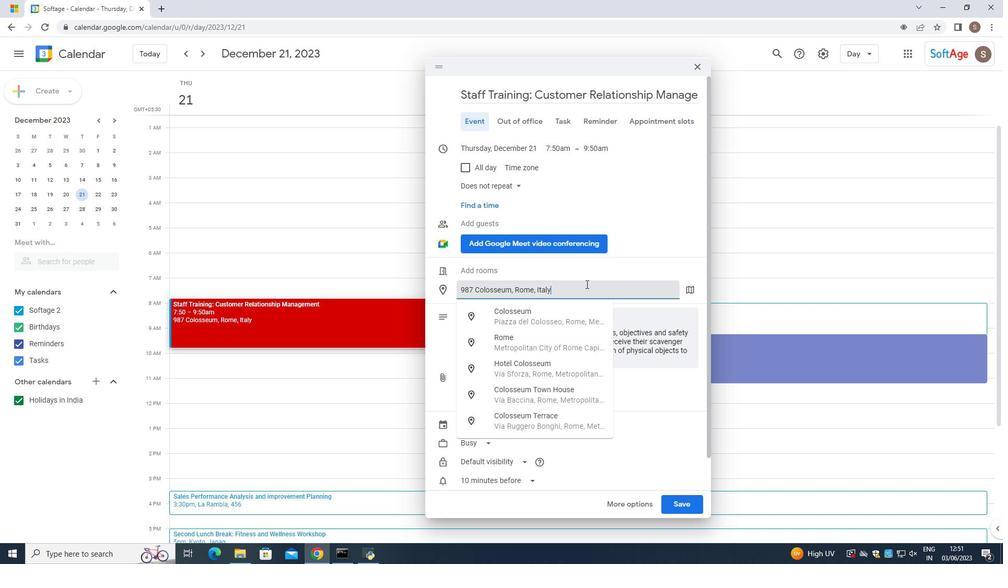 
Action: Mouse pressed left at (583, 284)
Screenshot: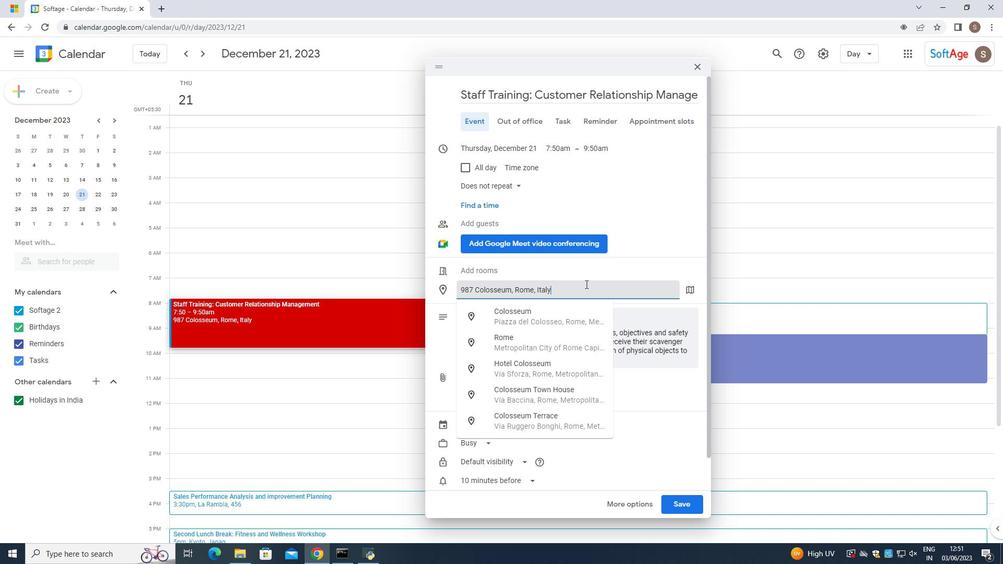 
Action: Mouse moved to (583, 299)
Screenshot: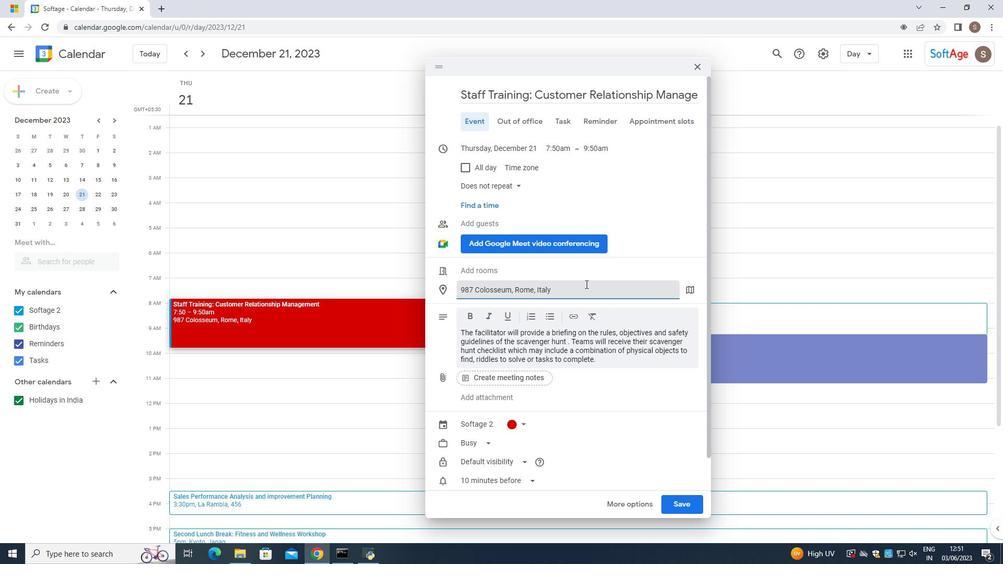 
Action: Key pressed <Key.enter>
Screenshot: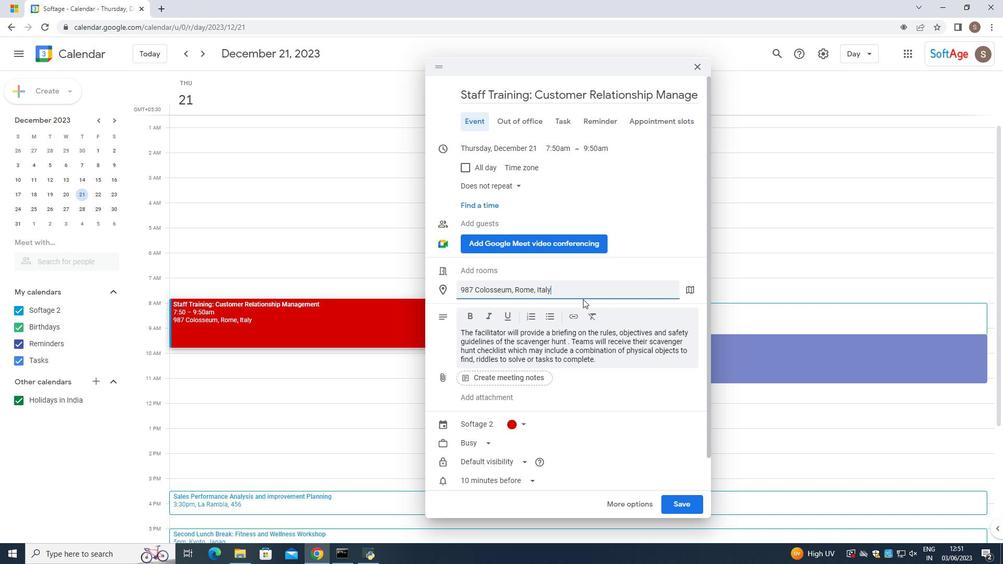 
Action: Mouse moved to (513, 303)
Screenshot: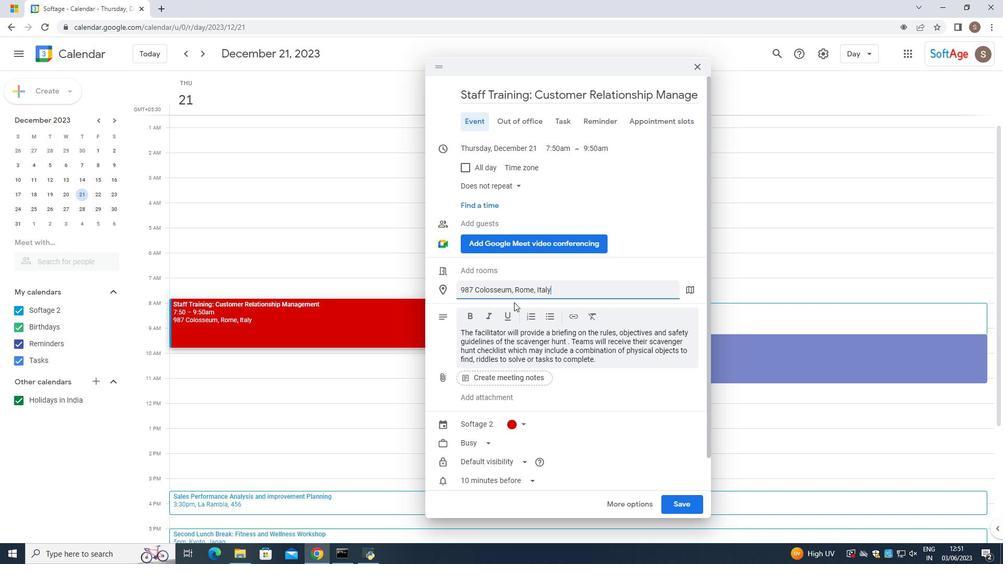 
Action: Mouse scrolled (513, 303) with delta (0, 0)
Screenshot: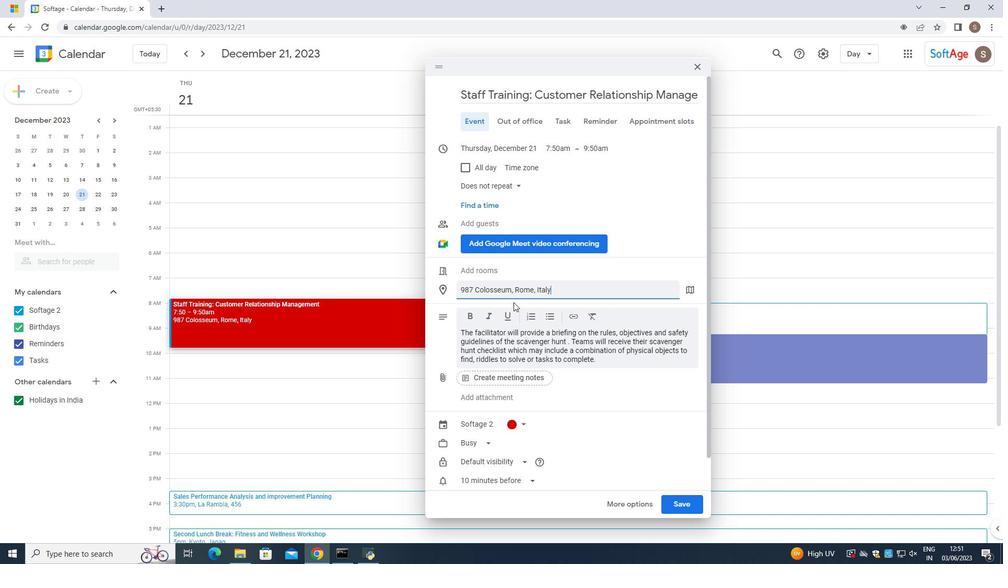 
Action: Mouse scrolled (513, 303) with delta (0, 0)
Screenshot: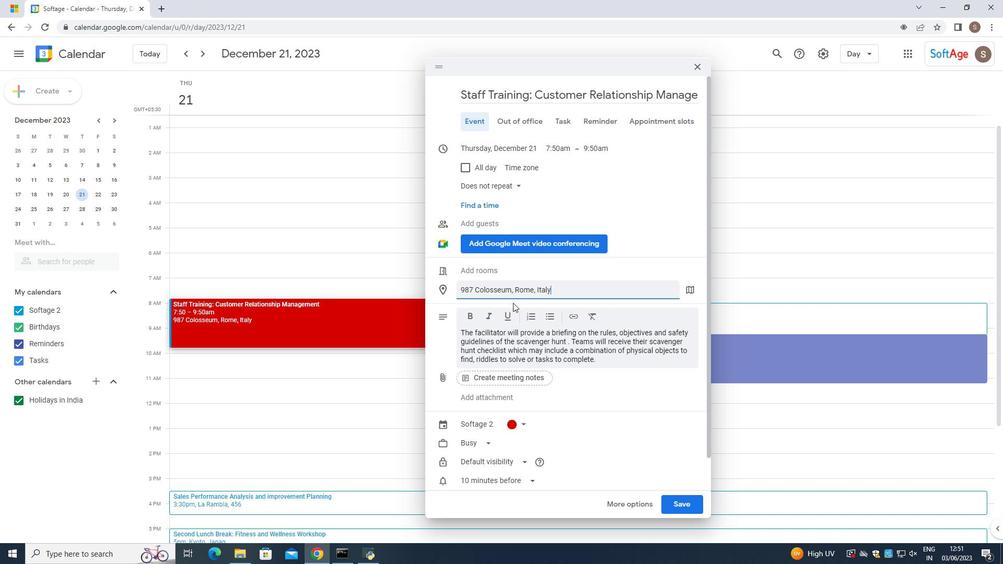 
Action: Mouse scrolled (513, 303) with delta (0, 0)
Screenshot: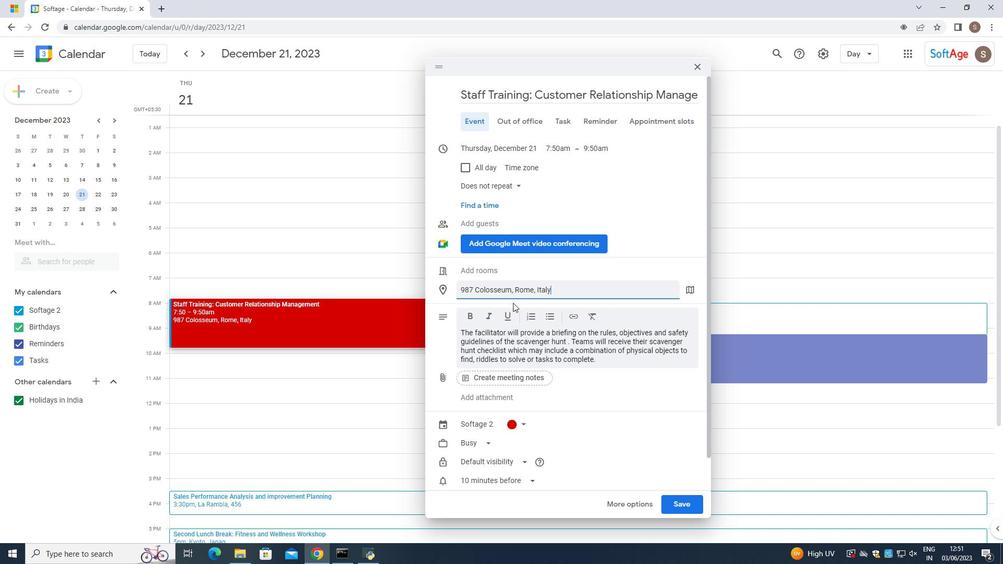 
Action: Mouse scrolled (513, 303) with delta (0, 0)
Screenshot: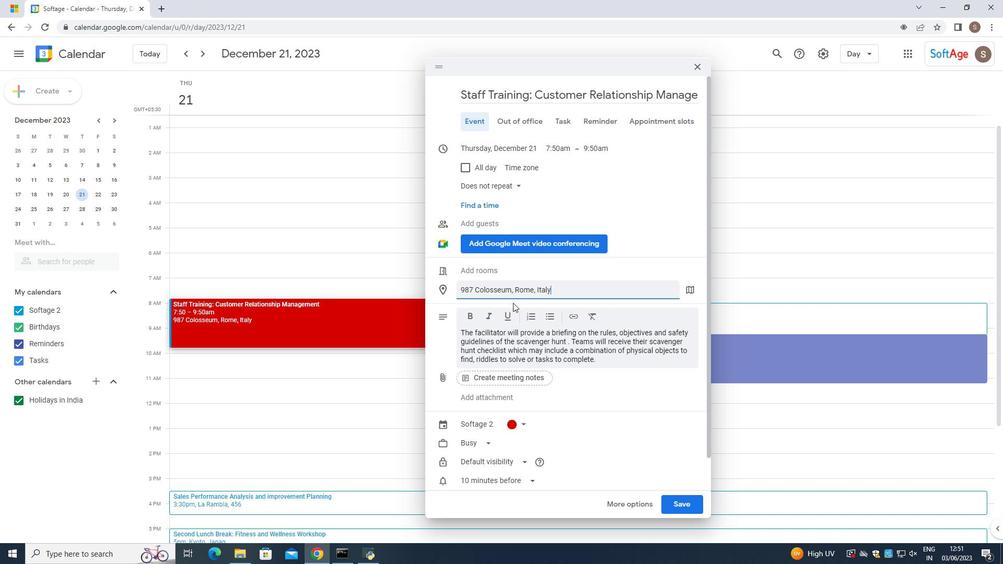 
Action: Mouse scrolled (513, 303) with delta (0, 0)
Screenshot: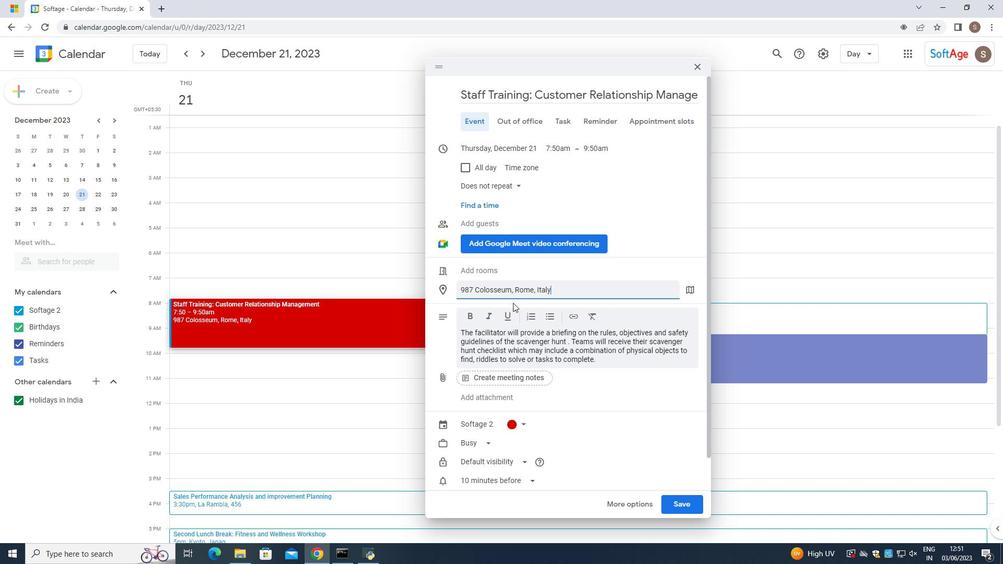 
Action: Mouse scrolled (513, 303) with delta (0, 0)
Screenshot: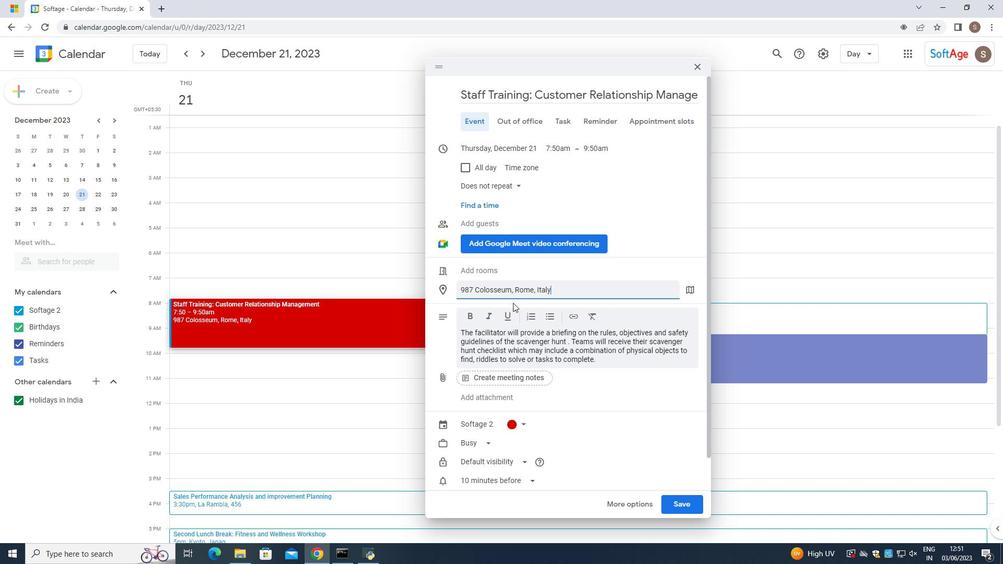 
Action: Mouse moved to (480, 181)
Screenshot: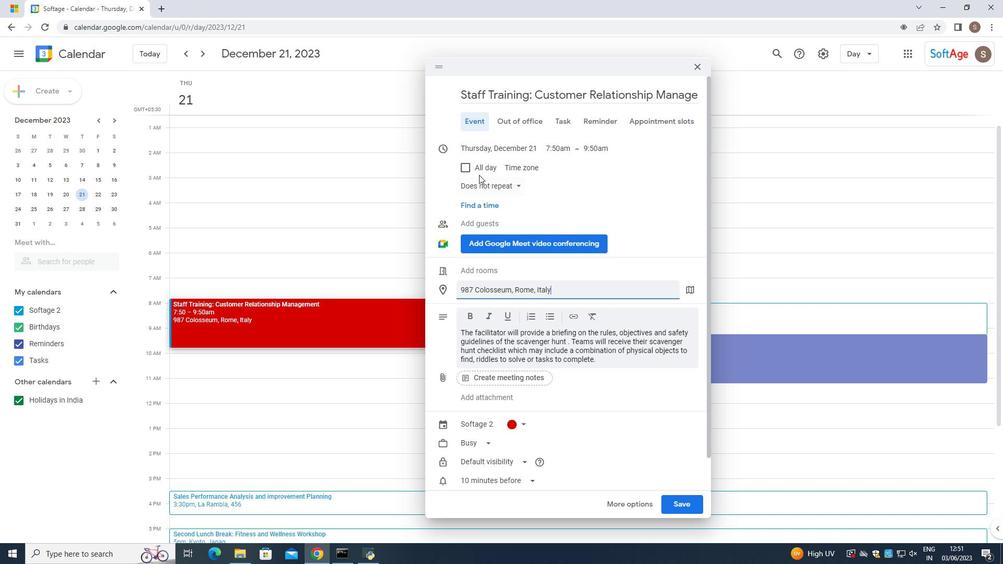 
Action: Mouse pressed left at (480, 181)
Screenshot: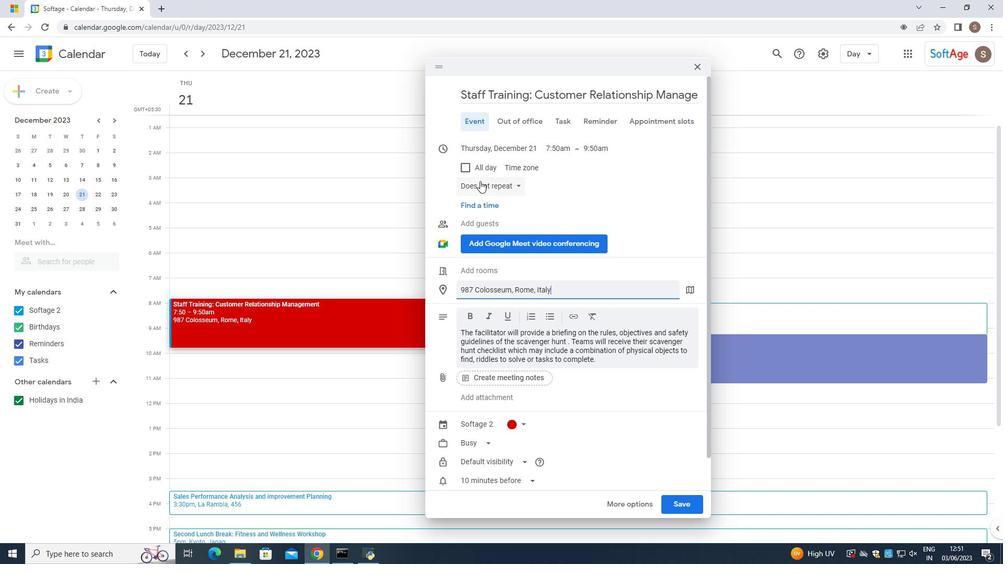 
Action: Mouse moved to (495, 260)
Screenshot: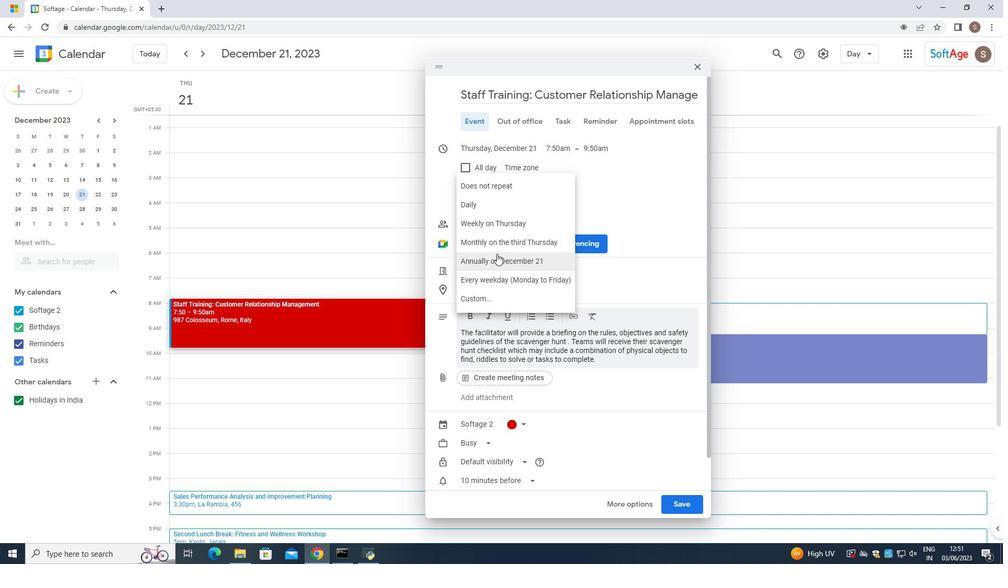 
Action: Mouse pressed left at (495, 260)
Screenshot: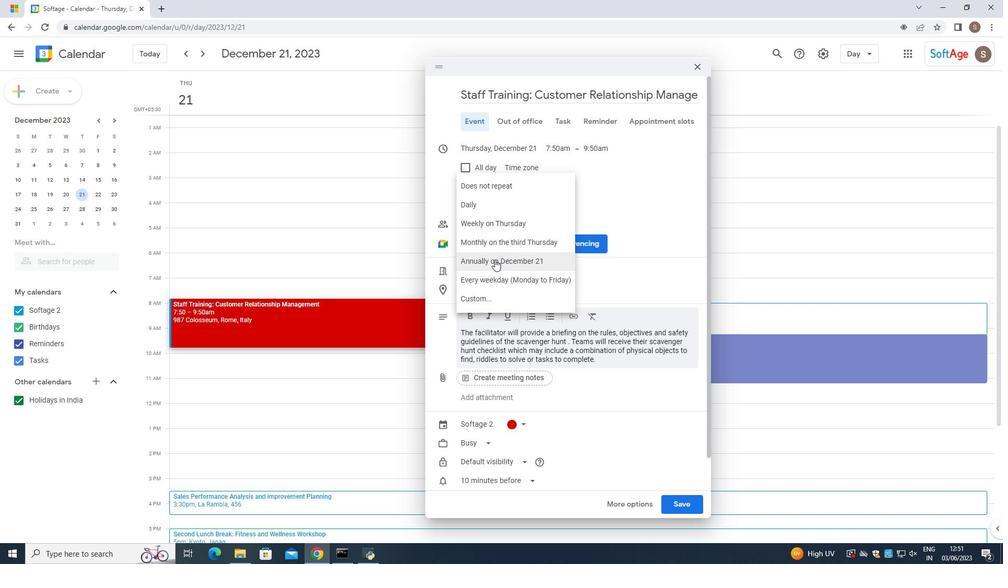 
Action: Mouse moved to (573, 391)
Screenshot: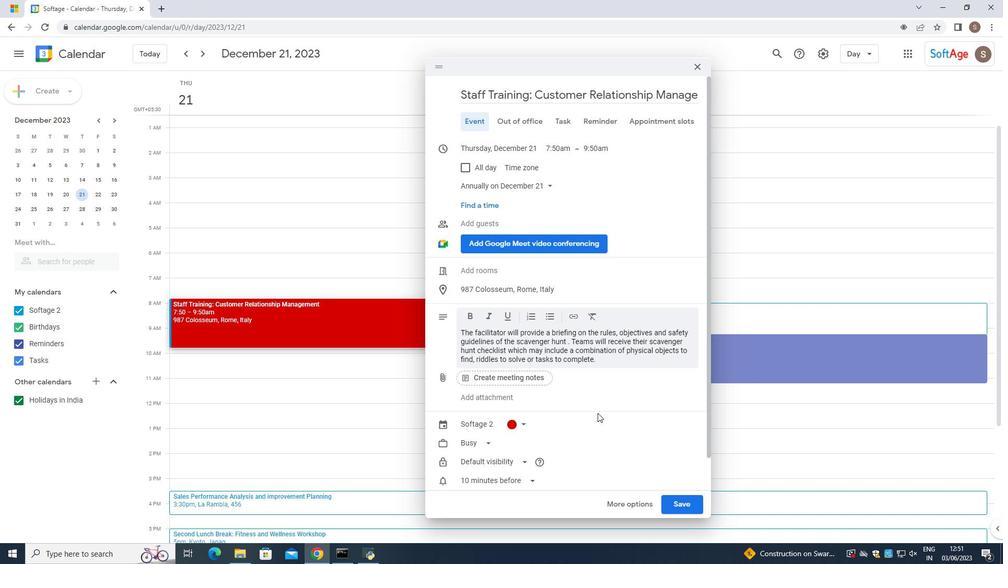 
Action: Mouse scrolled (573, 391) with delta (0, 0)
Screenshot: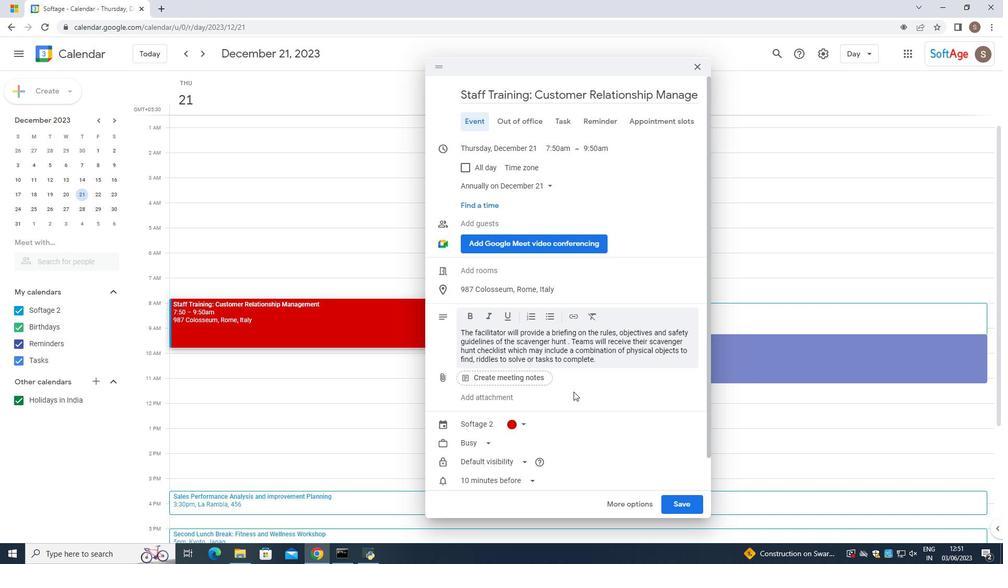 
Action: Mouse scrolled (573, 391) with delta (0, 0)
Screenshot: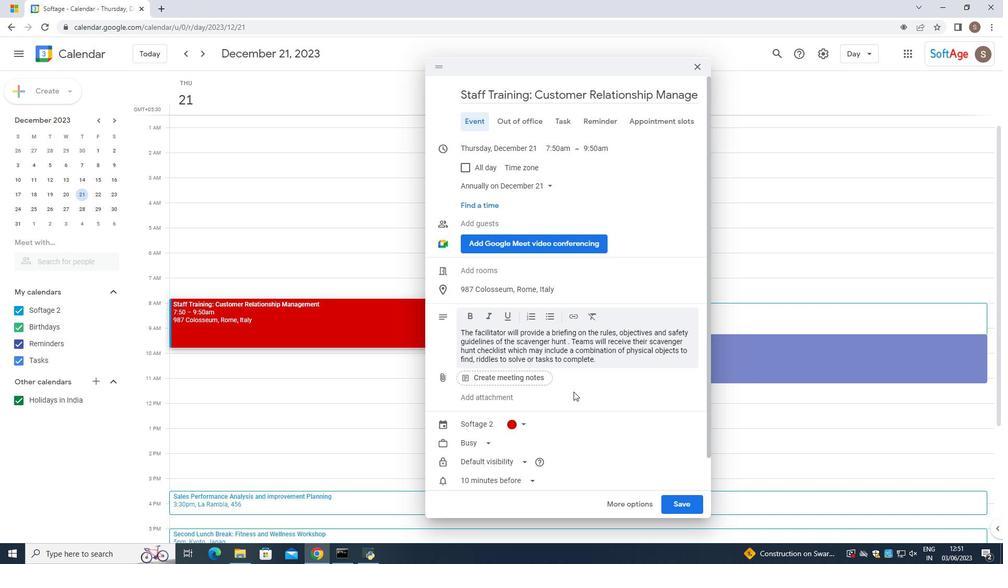 
Action: Mouse scrolled (573, 391) with delta (0, 0)
Screenshot: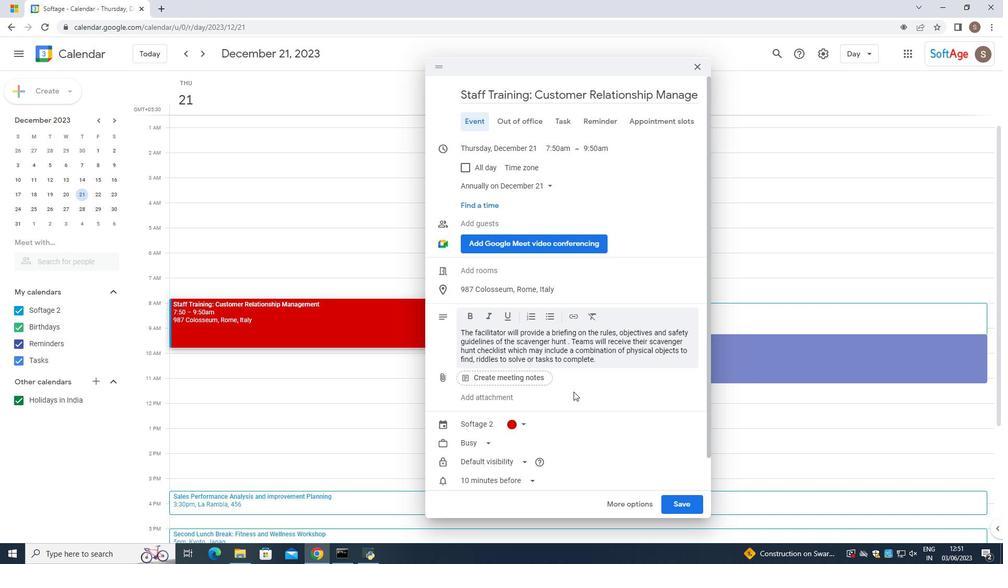 
Action: Mouse scrolled (573, 391) with delta (0, 0)
Screenshot: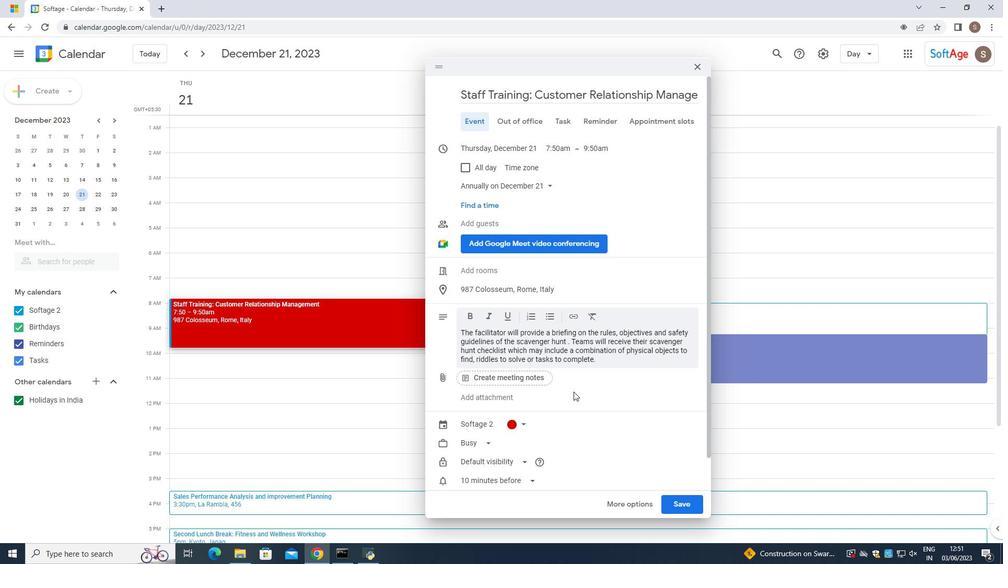 
Action: Mouse scrolled (573, 391) with delta (0, 0)
Screenshot: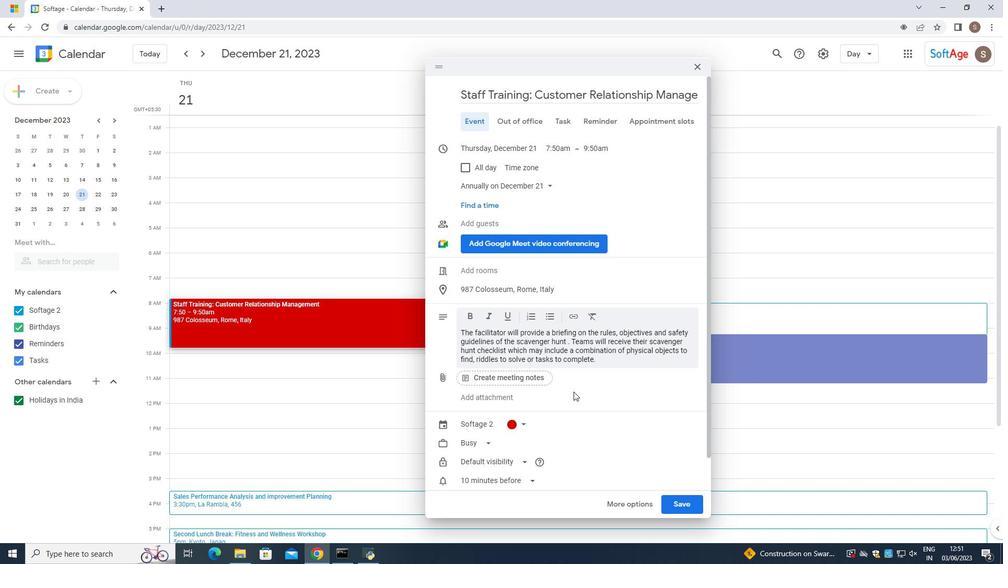 
Action: Mouse scrolled (573, 391) with delta (0, 0)
Screenshot: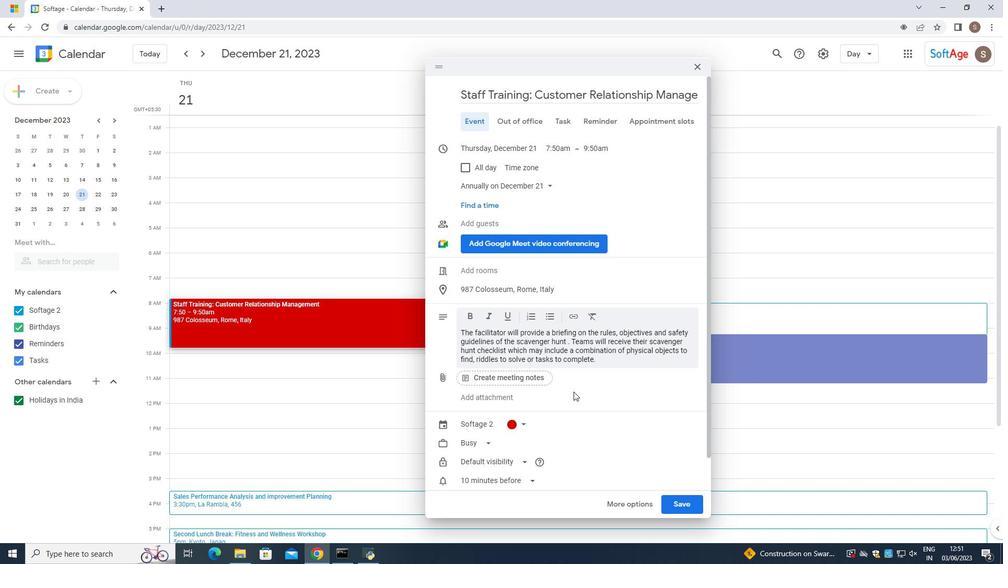 
Action: Mouse moved to (681, 499)
Screenshot: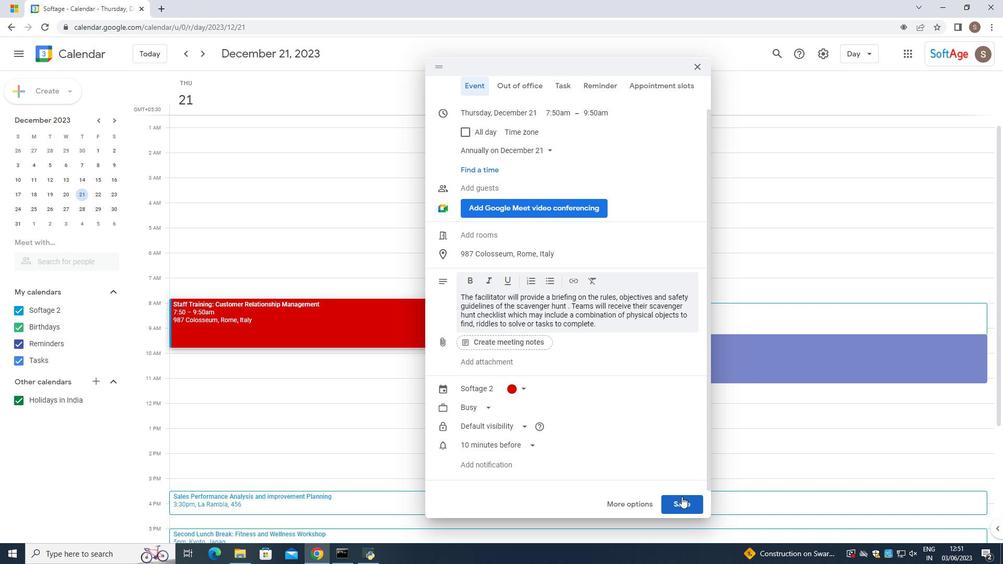 
Action: Mouse pressed left at (681, 499)
Screenshot: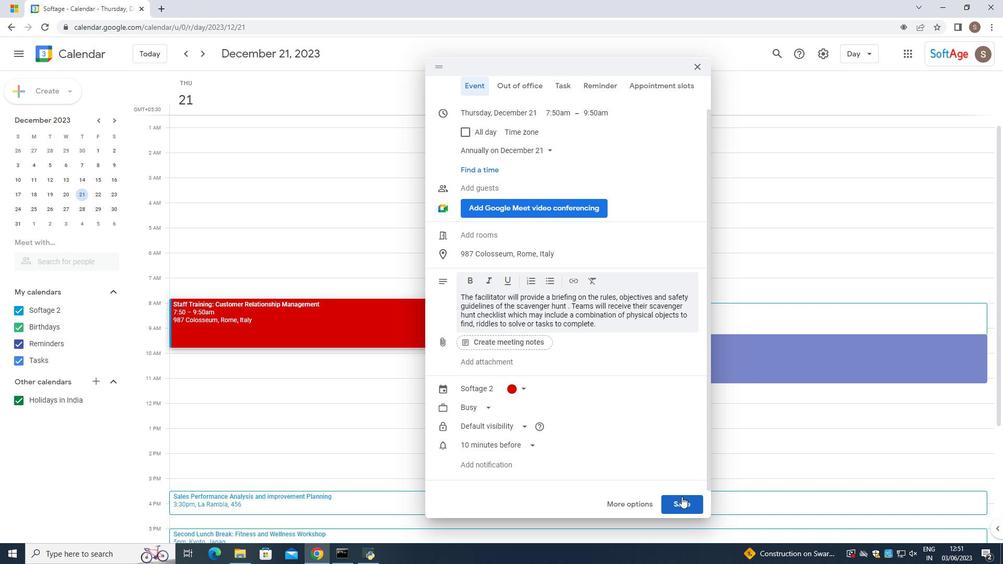 
Action: Mouse moved to (337, 308)
Screenshot: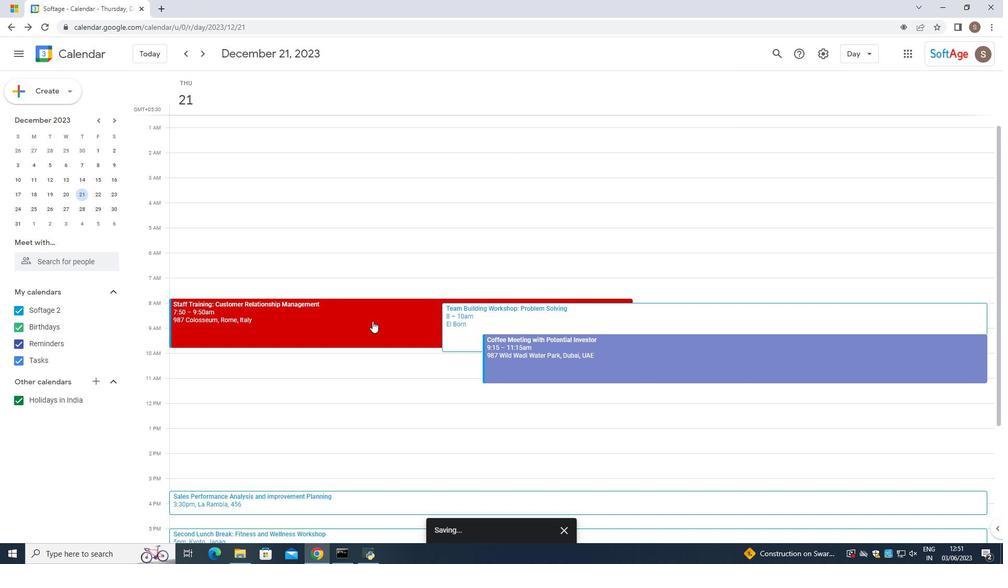 
Action: Mouse pressed left at (337, 308)
Screenshot: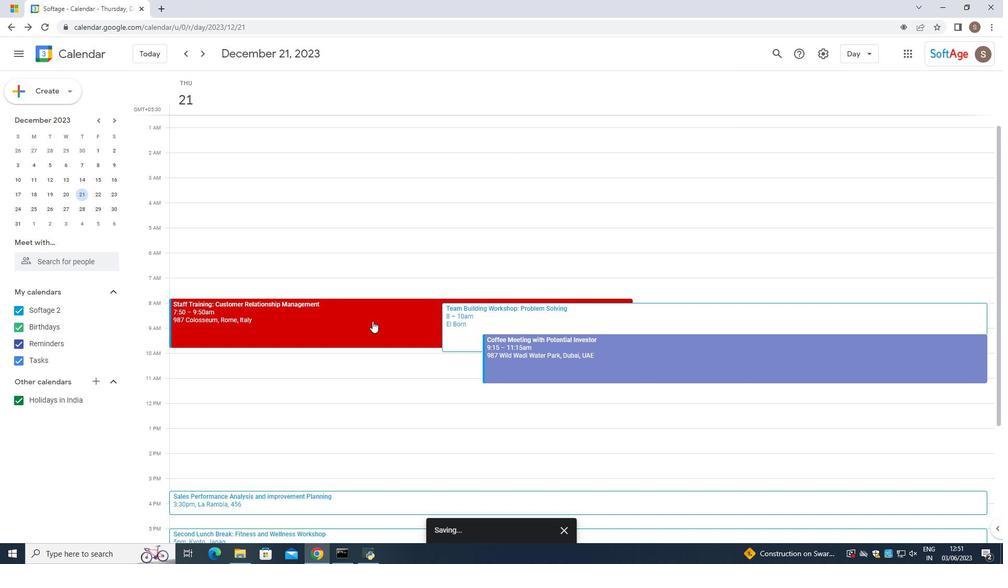 
Action: Mouse moved to (628, 188)
Screenshot: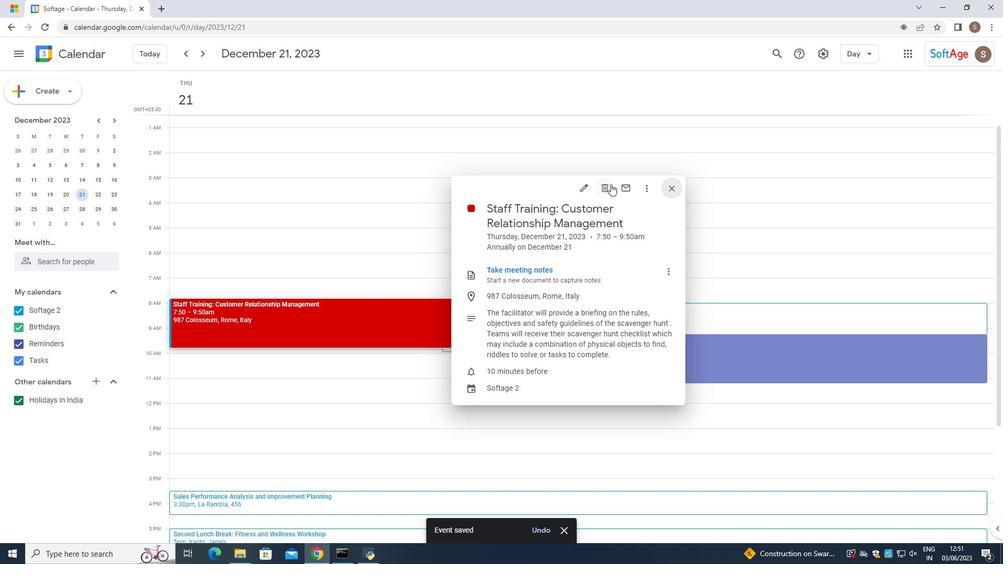 
Action: Mouse pressed left at (628, 188)
Screenshot: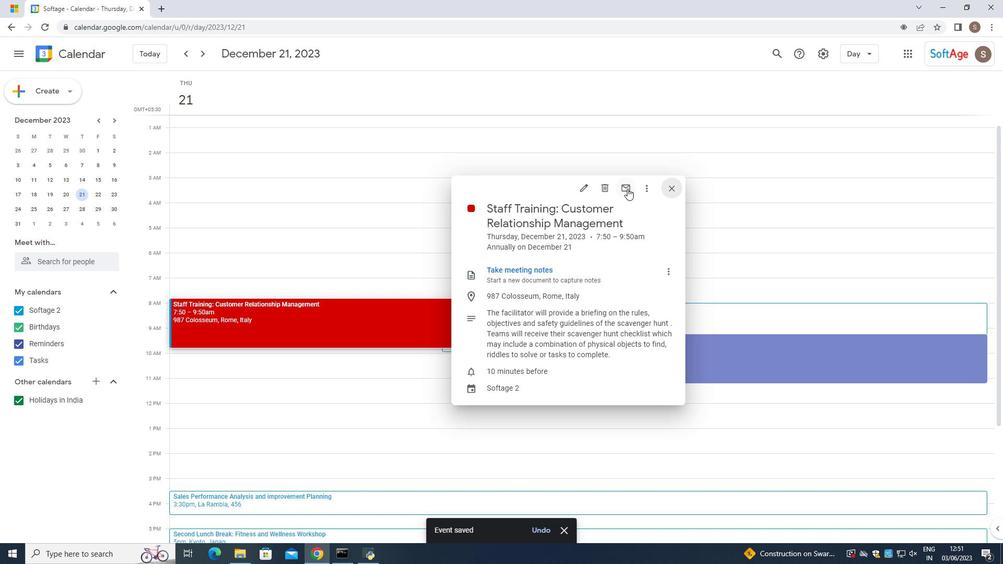 
Action: Mouse moved to (392, 248)
Screenshot: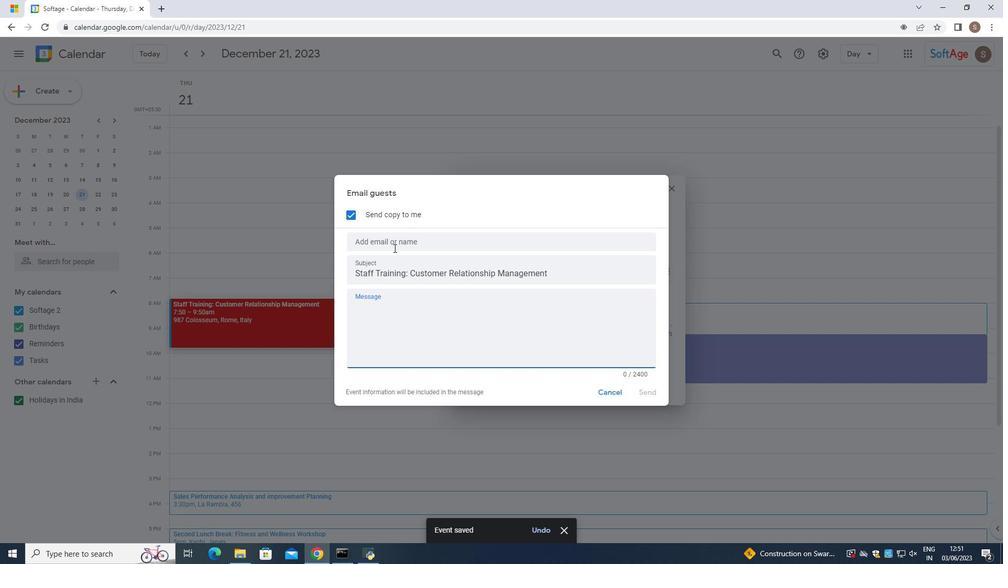 
Action: Mouse pressed left at (392, 248)
Screenshot: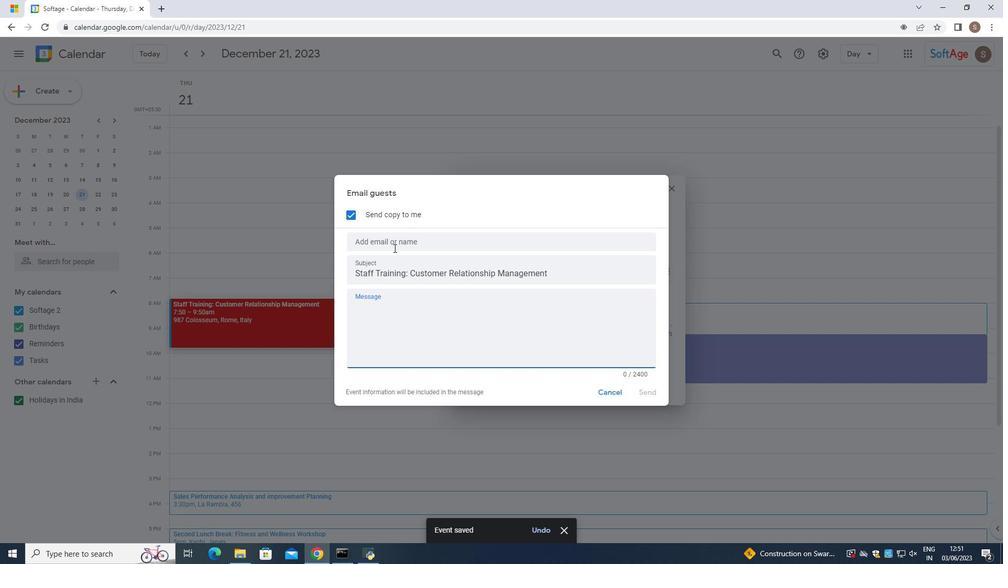 
Action: Mouse moved to (395, 246)
Screenshot: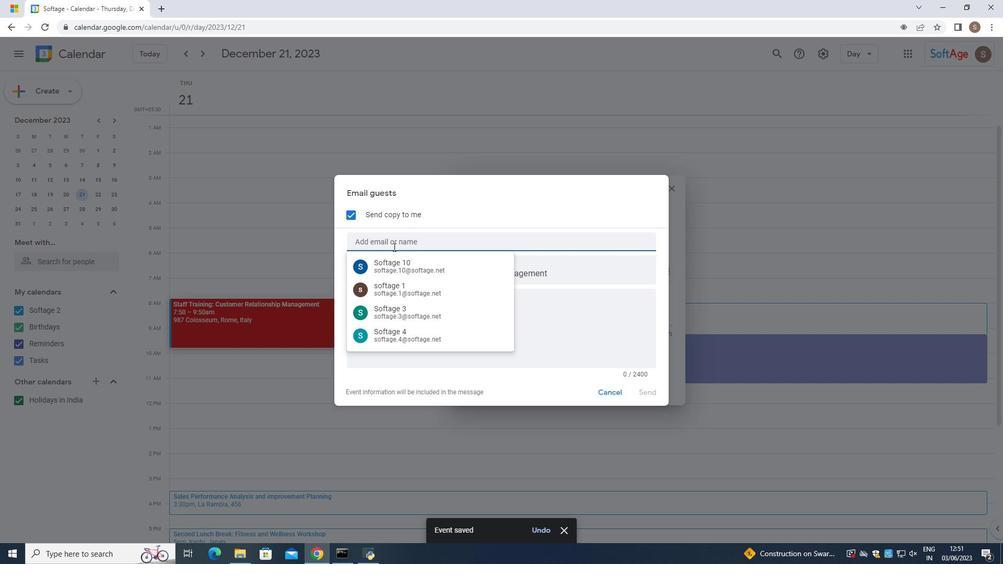 
Action: Key pressed sofat<Key.backspace><Key.backspace>
Screenshot: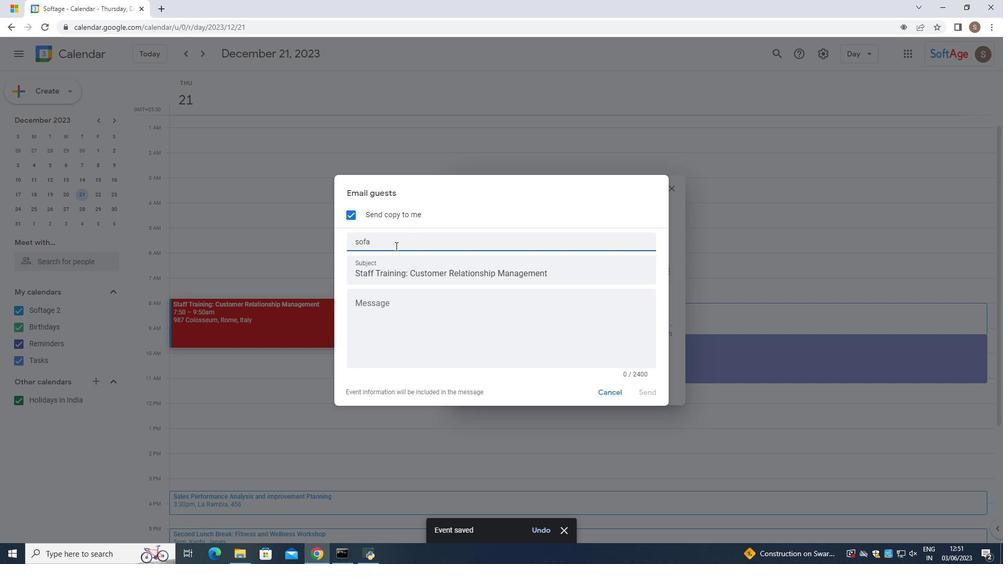 
Action: Mouse moved to (392, 246)
Screenshot: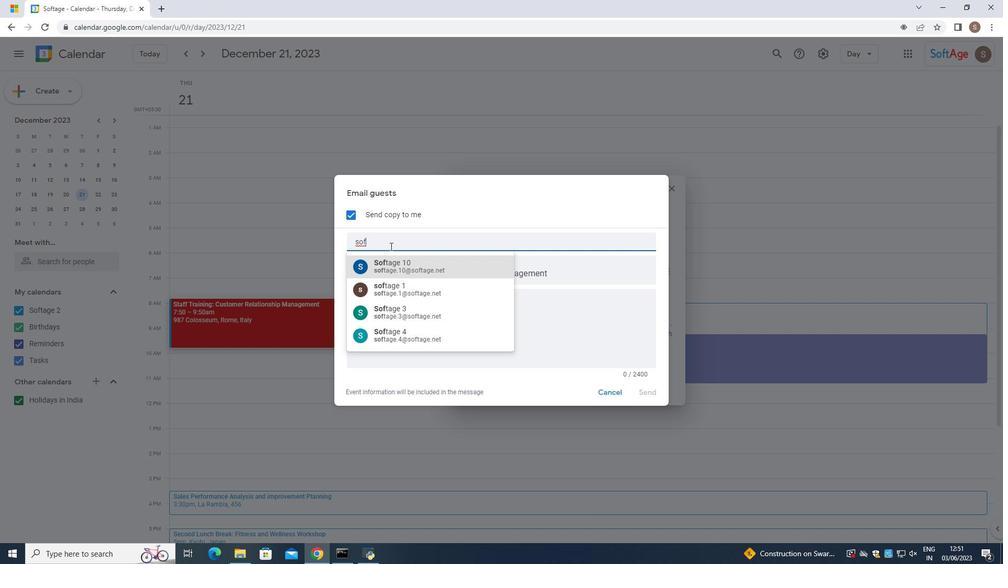
Action: Key pressed tage.6
Screenshot: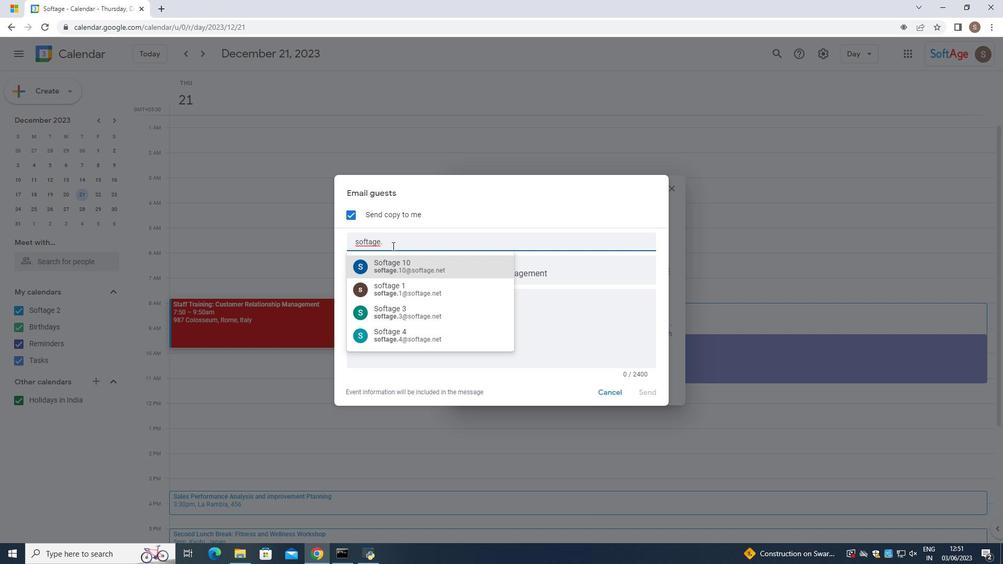 
Action: Mouse moved to (391, 270)
Screenshot: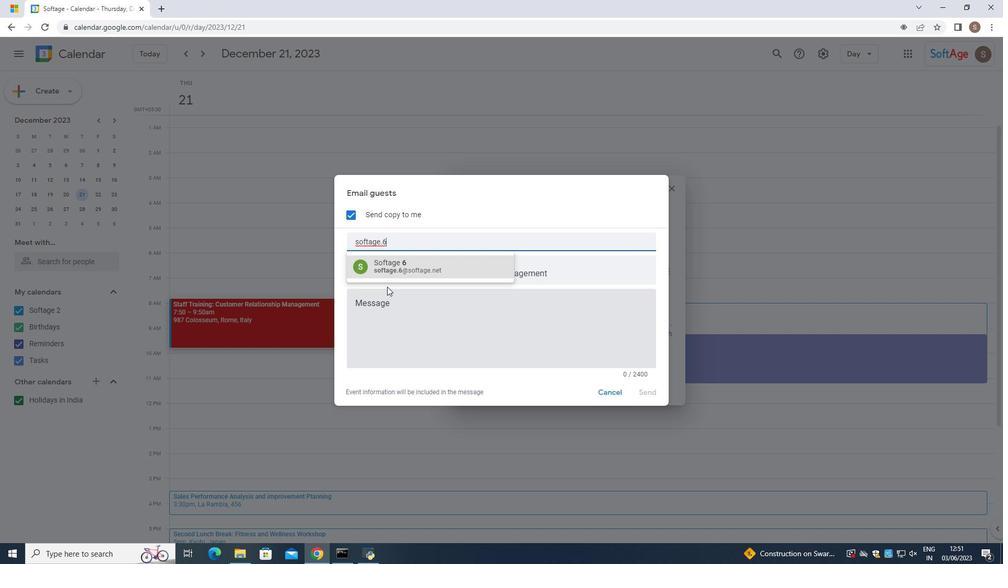 
Action: Mouse pressed left at (391, 270)
Screenshot: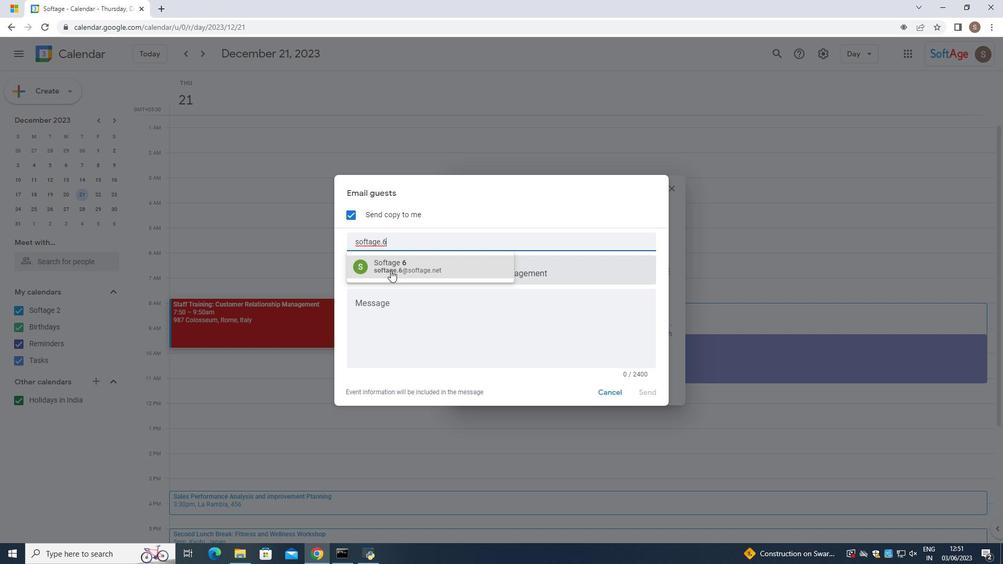 
Action: Mouse moved to (391, 270)
Screenshot: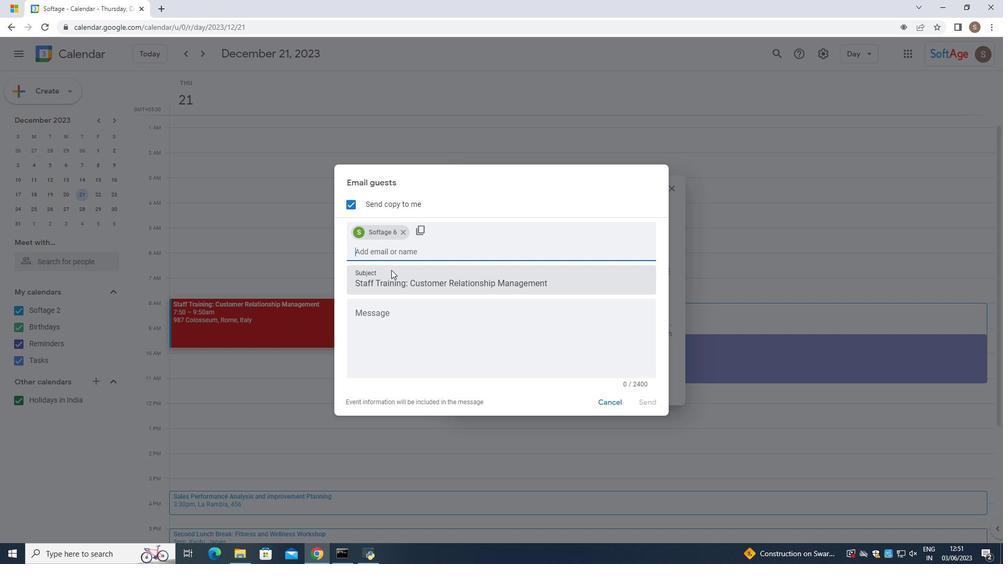 
Action: Key pressed sofatge.7
Screenshot: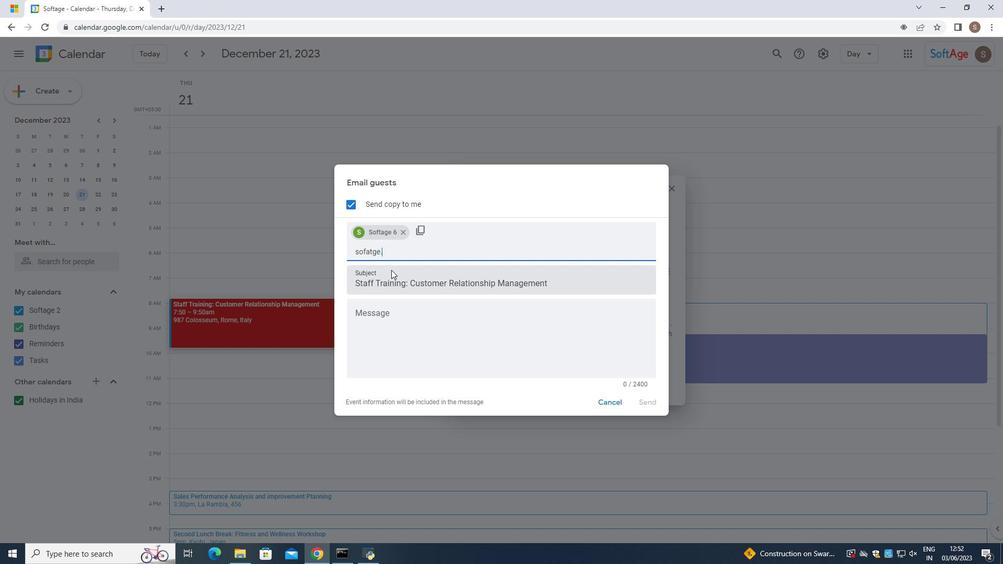 
Action: Mouse moved to (376, 254)
Screenshot: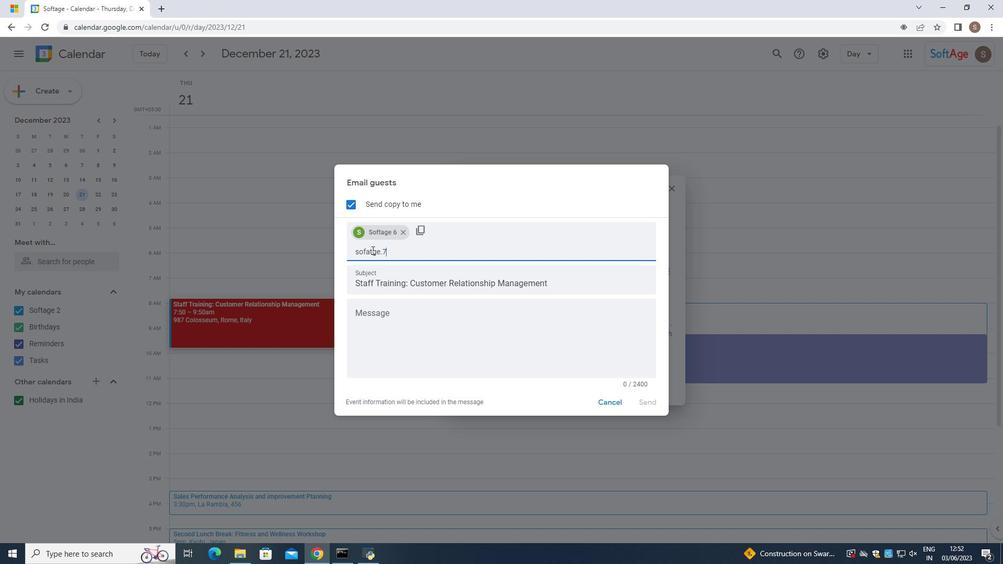 
Action: Mouse pressed left at (376, 254)
Screenshot: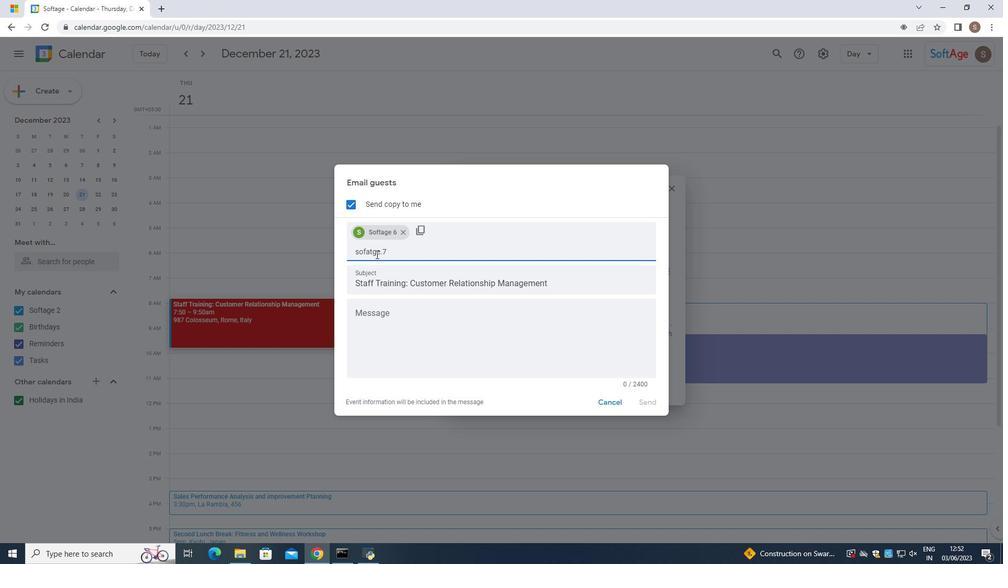 
Action: Mouse moved to (381, 251)
Screenshot: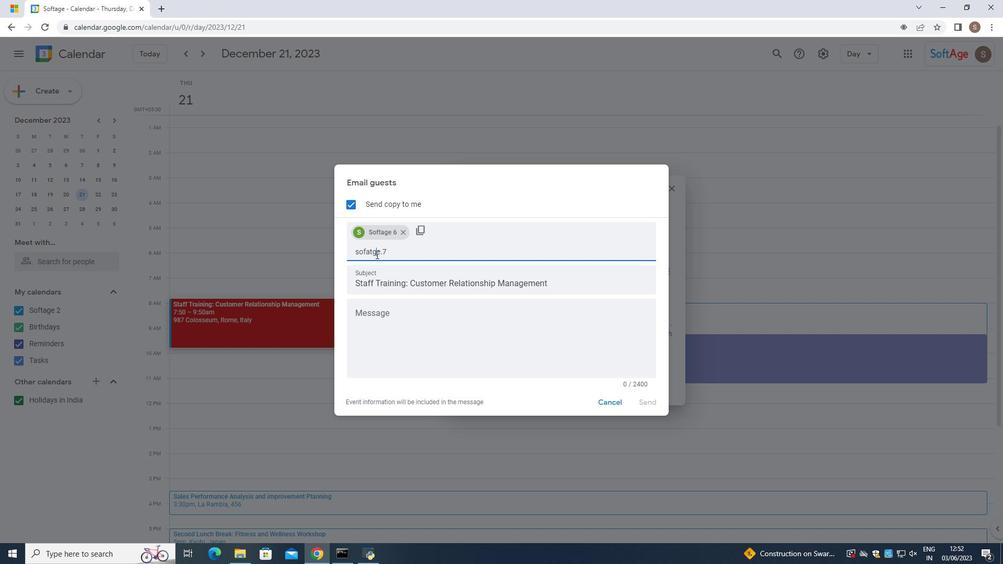 
Action: Mouse pressed left at (381, 251)
Screenshot: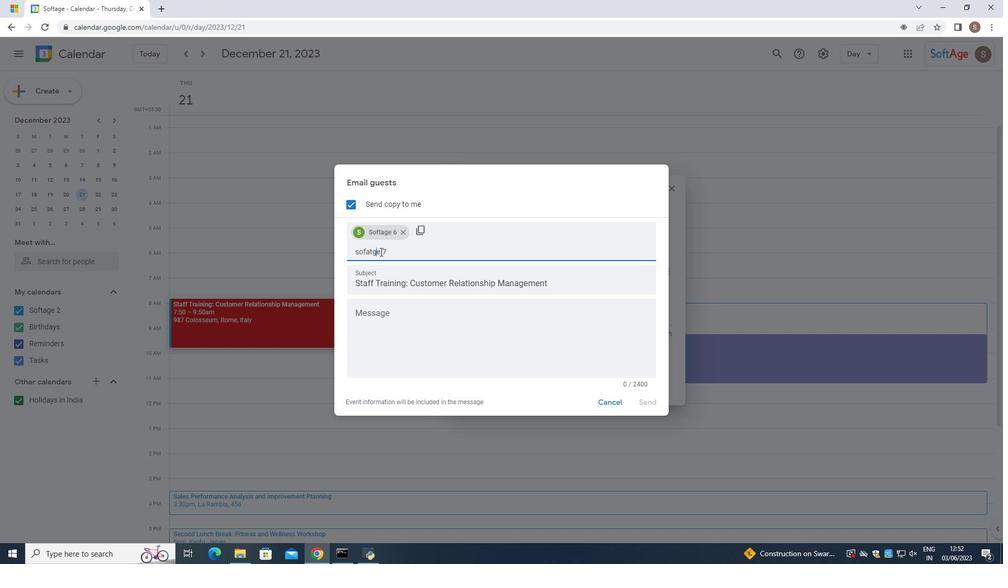 
Action: Mouse moved to (381, 250)
Screenshot: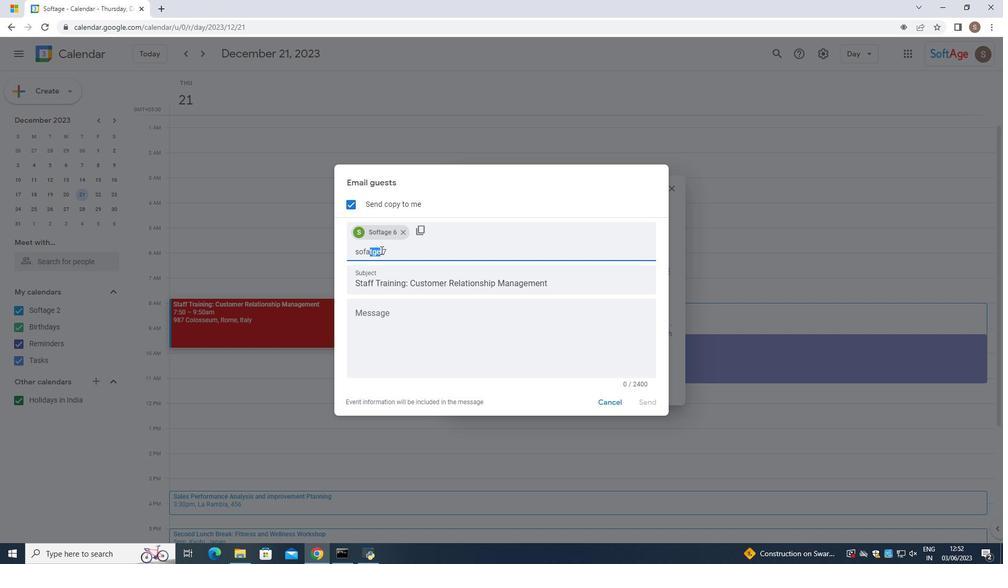 
Action: Mouse pressed left at (381, 250)
Screenshot: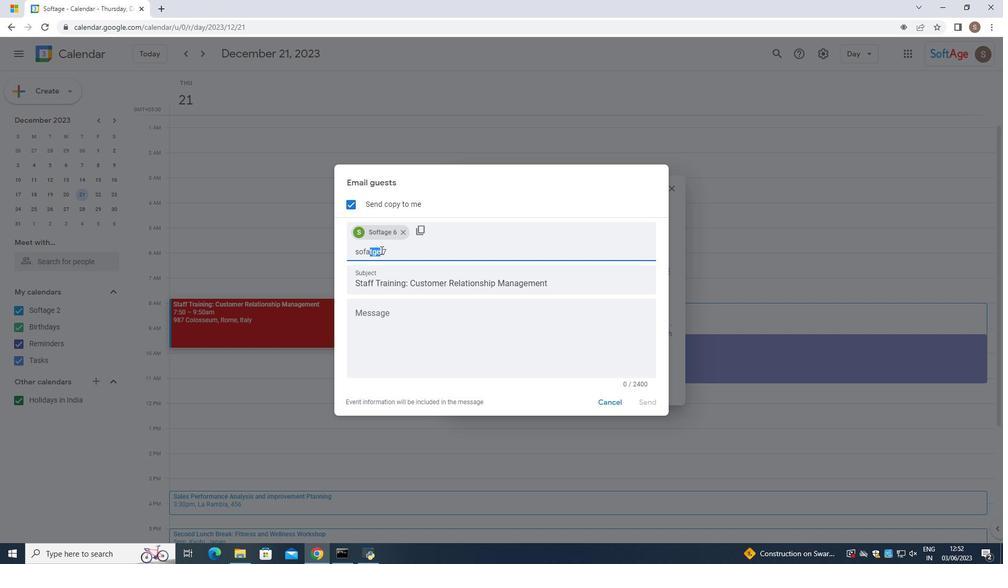 
Action: Mouse moved to (384, 249)
Screenshot: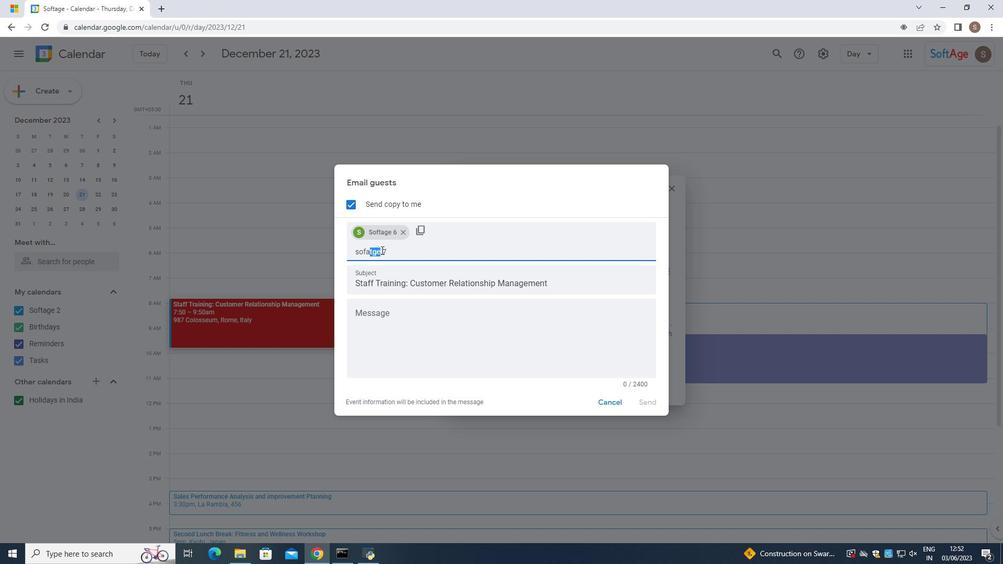 
Action: Mouse pressed left at (384, 249)
Screenshot: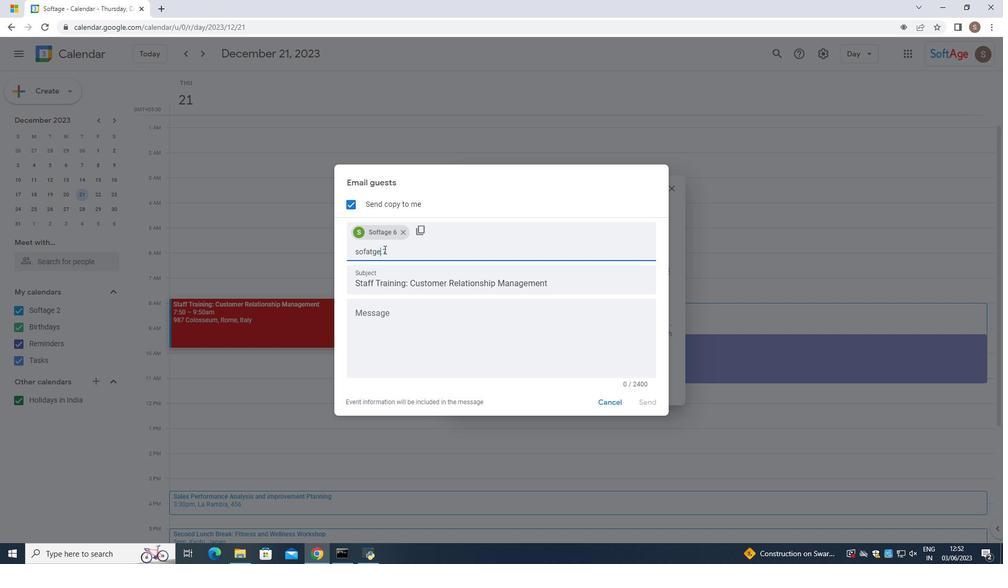 
Action: Mouse moved to (391, 249)
Screenshot: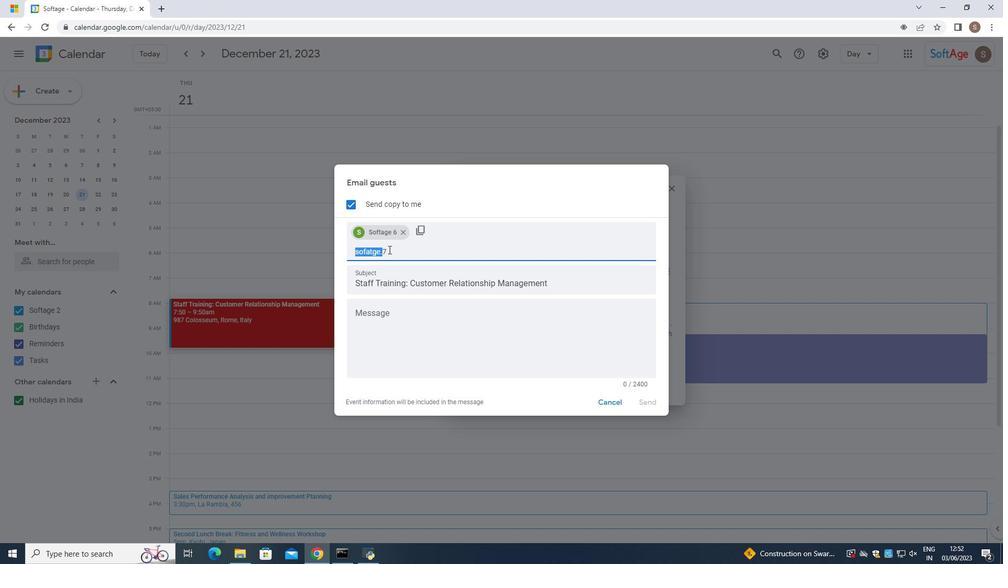 
Action: Mouse pressed left at (391, 249)
Screenshot: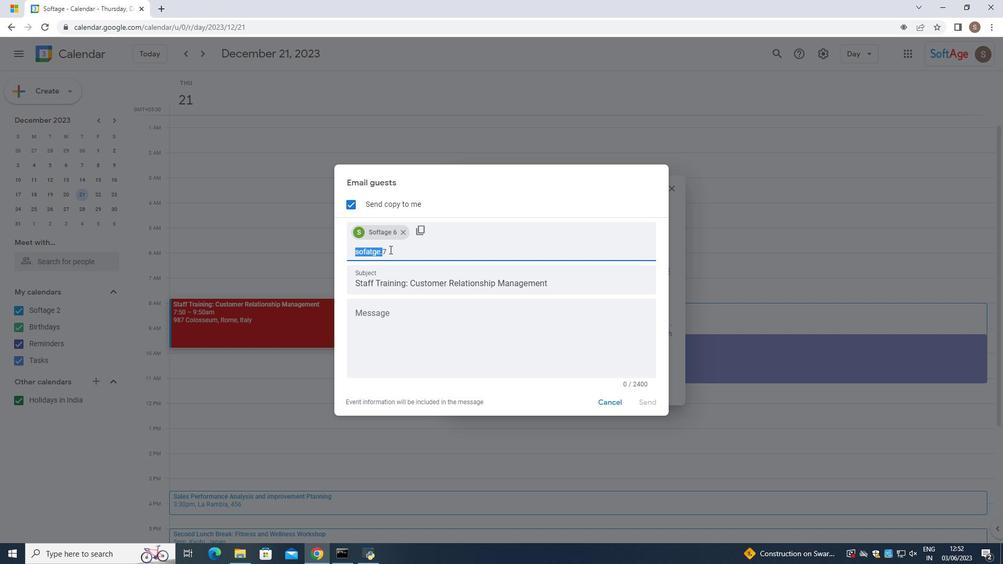 
Action: Mouse moved to (311, 245)
Screenshot: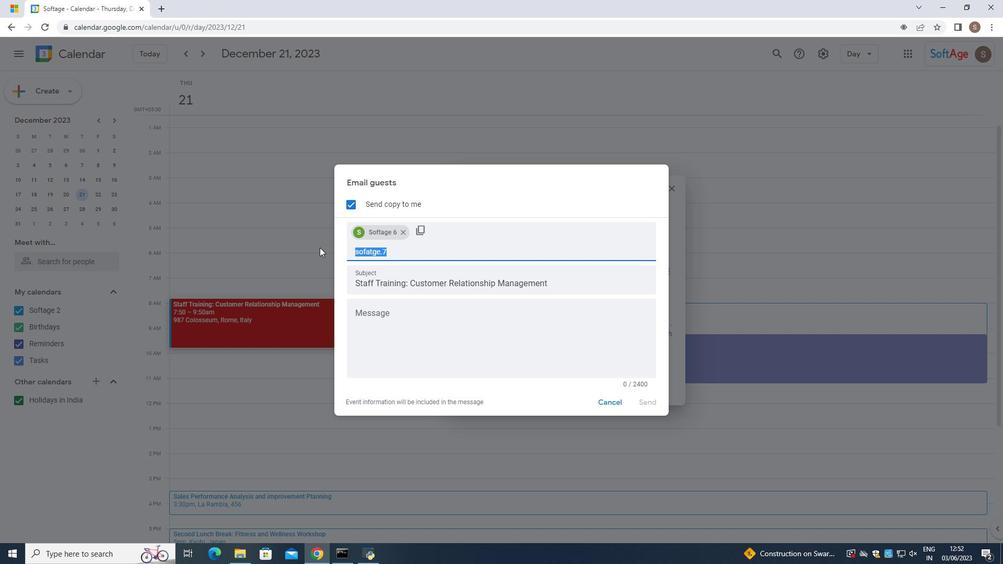 
Action: Key pressed sp<Key.backspace>oftage.7
Screenshot: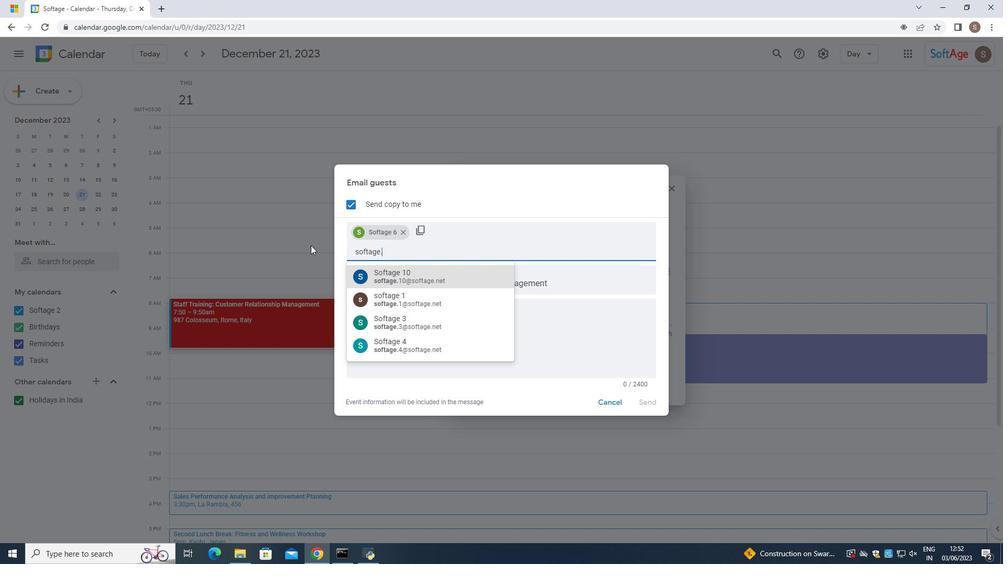 
Action: Mouse moved to (352, 275)
Screenshot: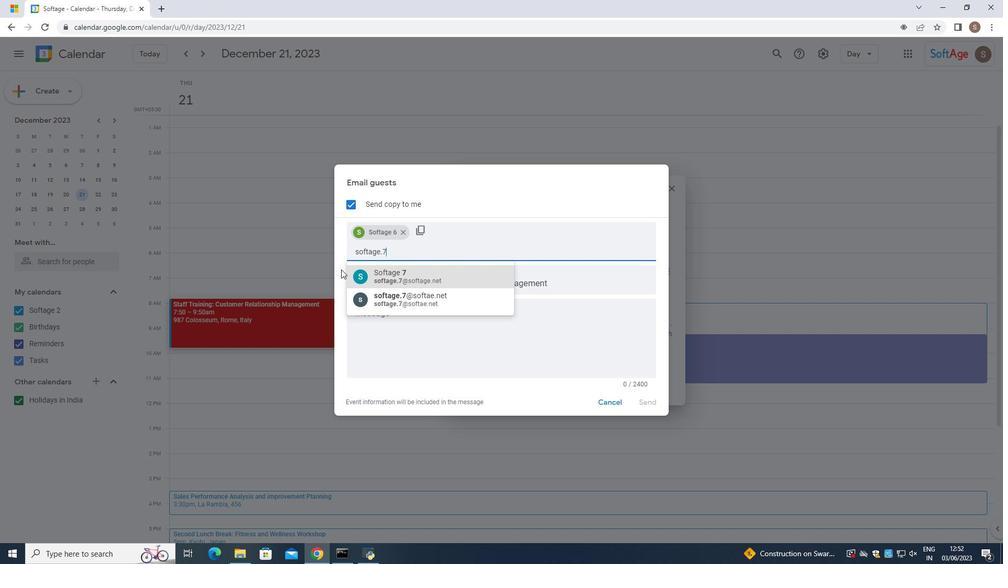 
Action: Mouse pressed left at (352, 275)
Screenshot: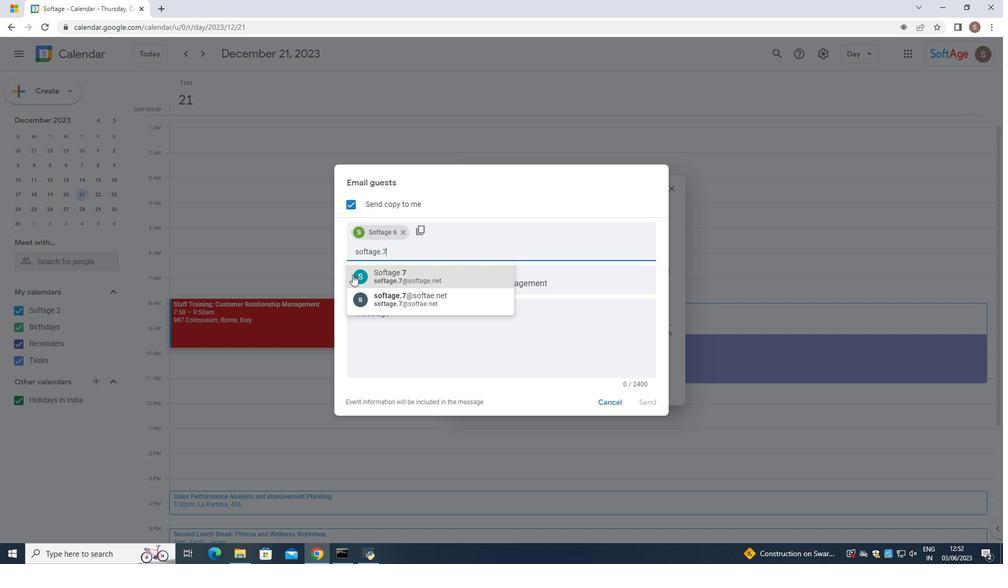 
Action: Mouse moved to (520, 344)
Screenshot: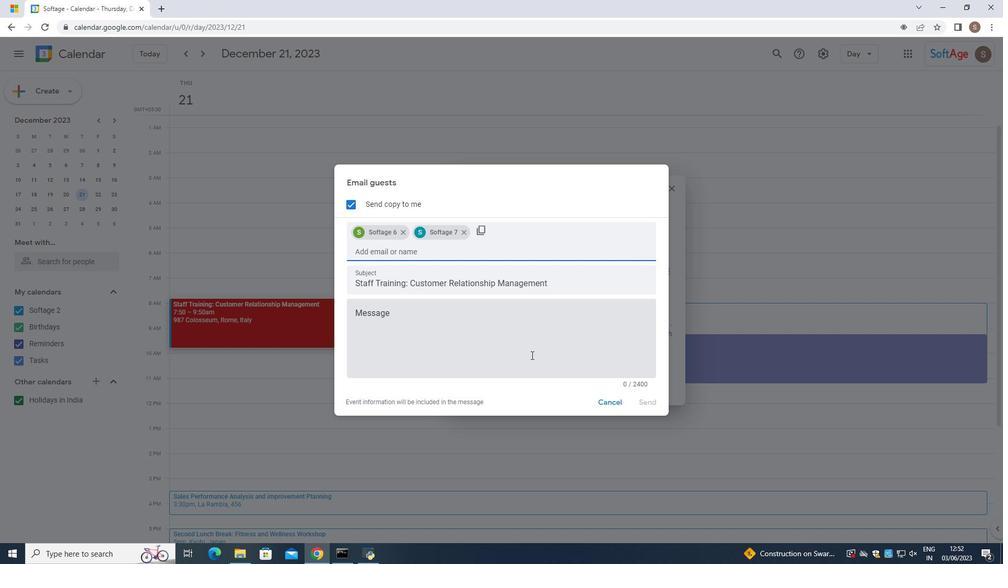 
Action: Mouse pressed left at (520, 344)
Screenshot: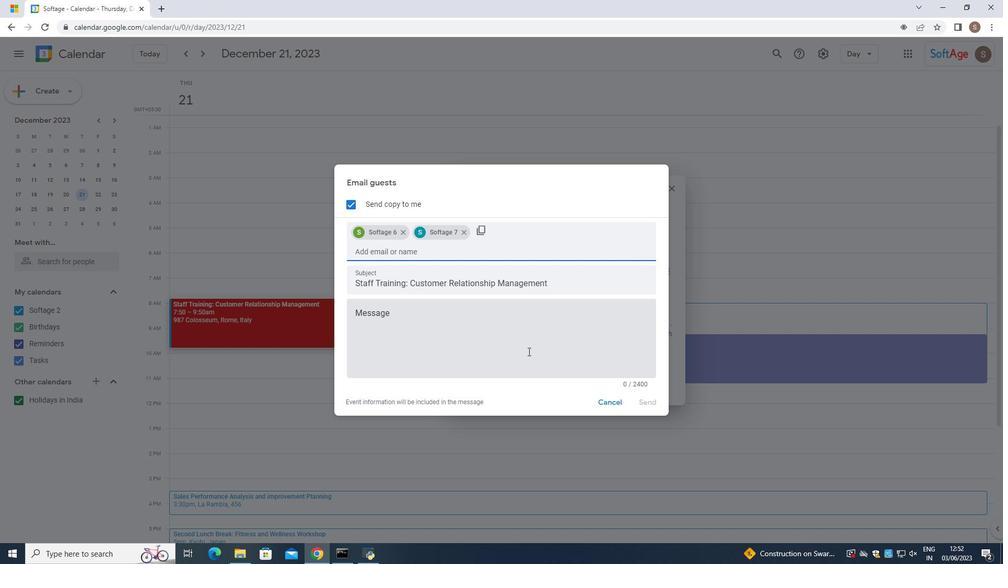 
Action: Mouse moved to (537, 344)
Screenshot: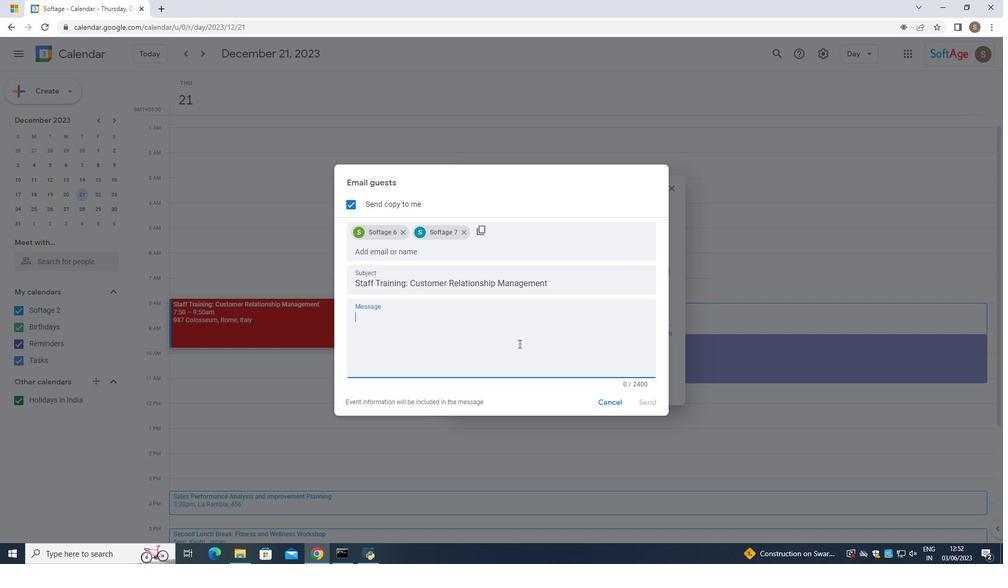 
Action: Key pressed <Key.caps_lock>P<Key.caps_lock>articipate
Screenshot: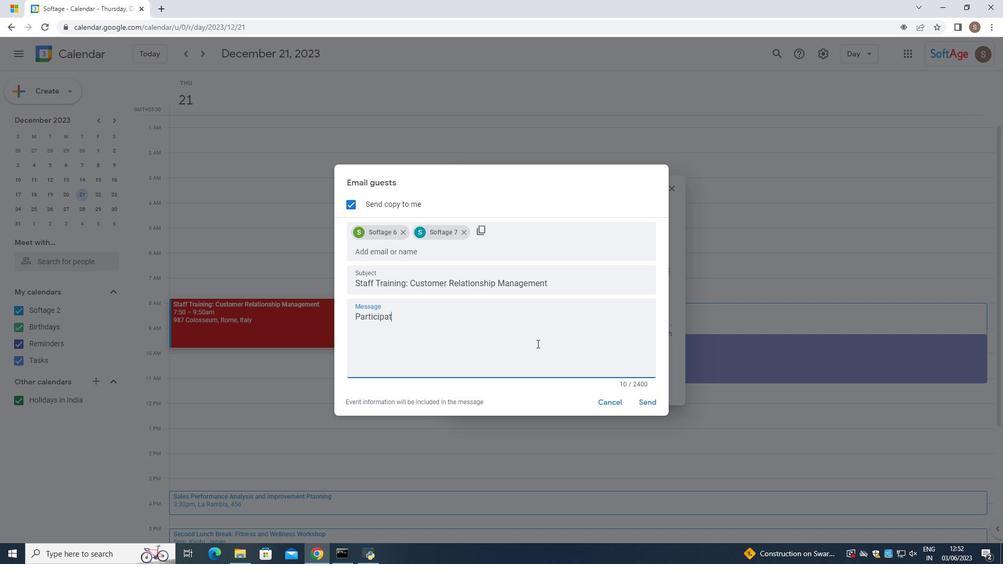 
Action: Mouse moved to (640, 400)
Screenshot: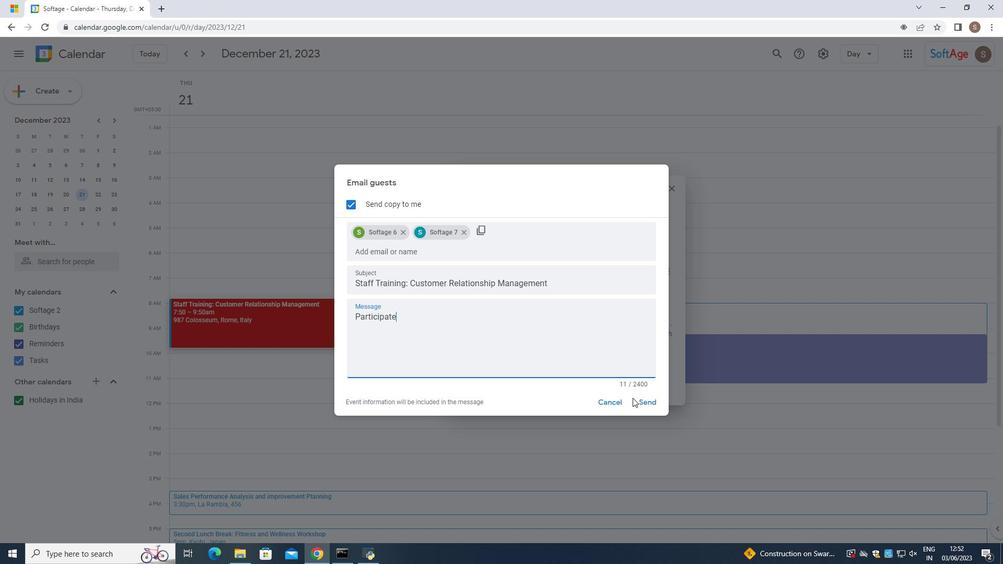 
Action: Mouse pressed left at (640, 400)
Screenshot: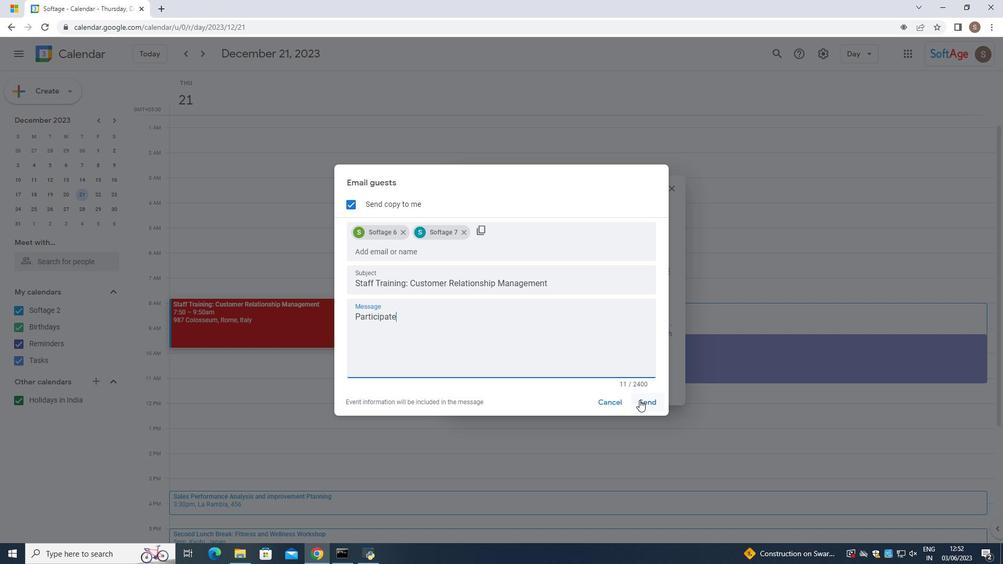 
Action: Mouse moved to (308, 400)
Screenshot: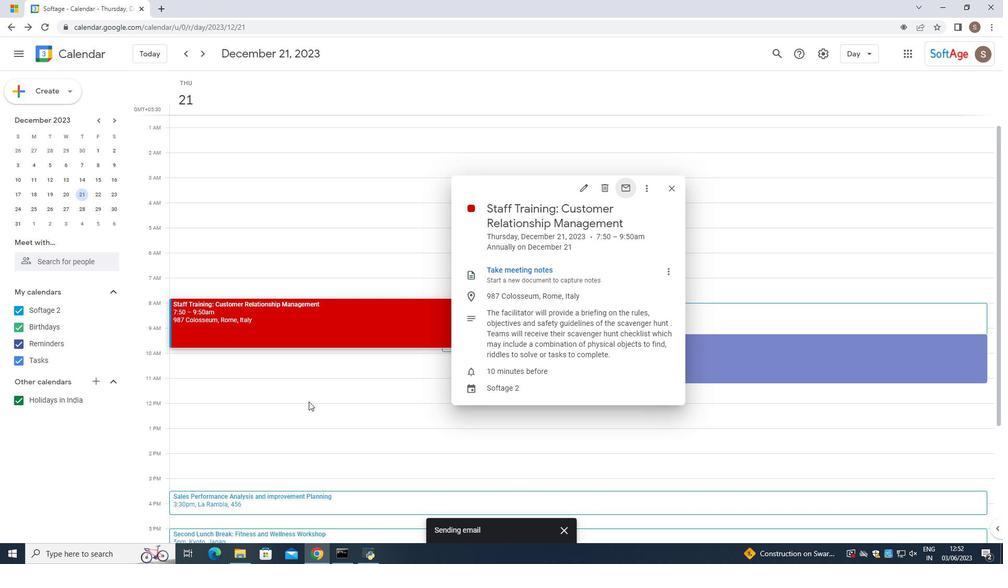 
